 Task: Search one way flight ticket for 1 adult, 6 children, 1 infant in seat and 1 infant on lap in business from Watertown: Watertown Regional Airport to Jacksonville: Albert J. Ellis Airport on 5-3-2023. Choice of flights is Royal air maroc. Number of bags: 2 carry on bags. Price is upto 65000. Outbound departure time preference is 8:00.
Action: Mouse moved to (368, 151)
Screenshot: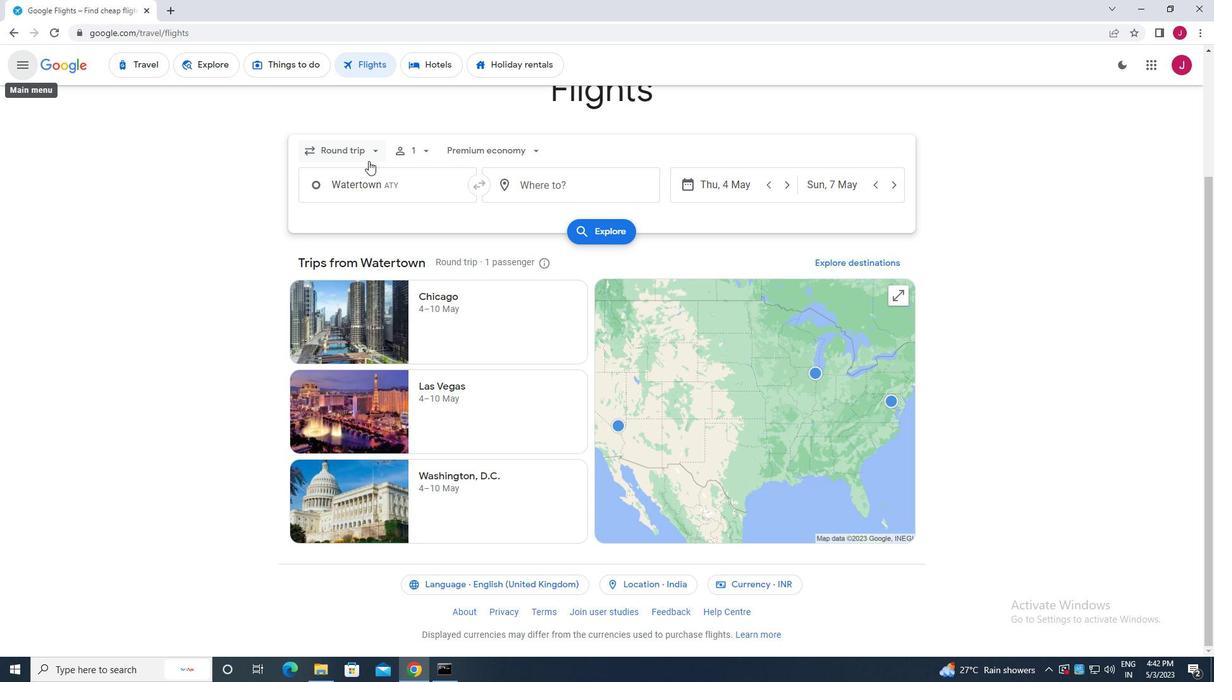 
Action: Mouse pressed left at (368, 151)
Screenshot: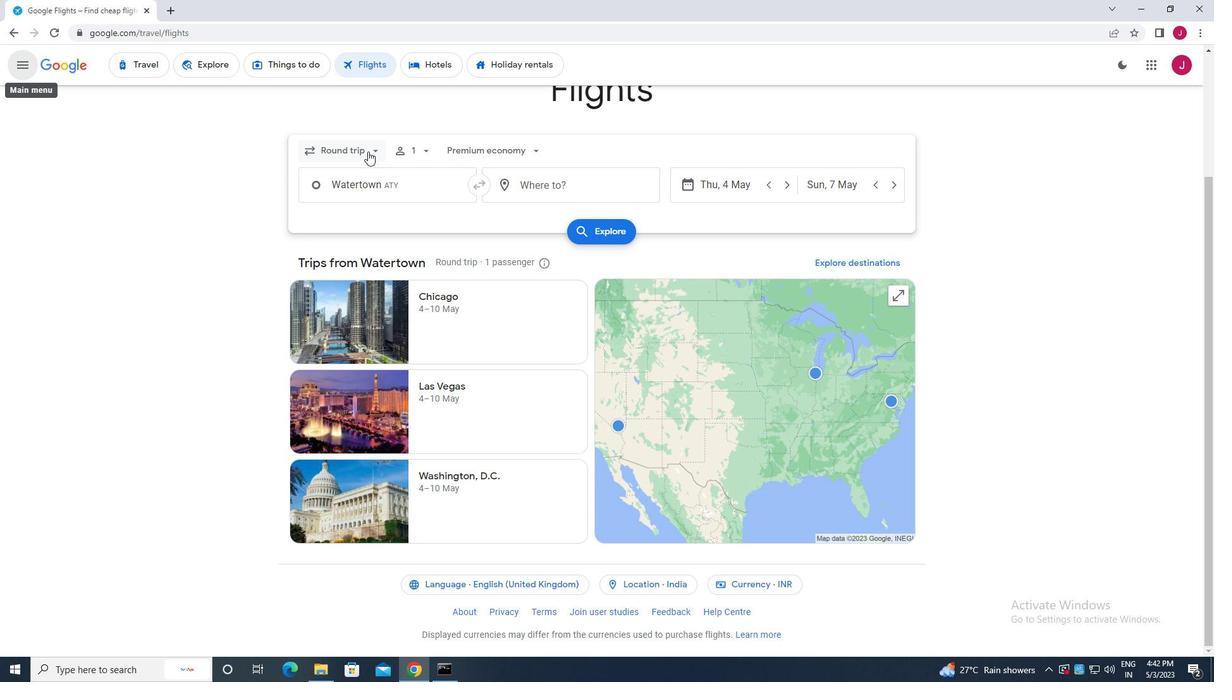 
Action: Mouse moved to (369, 206)
Screenshot: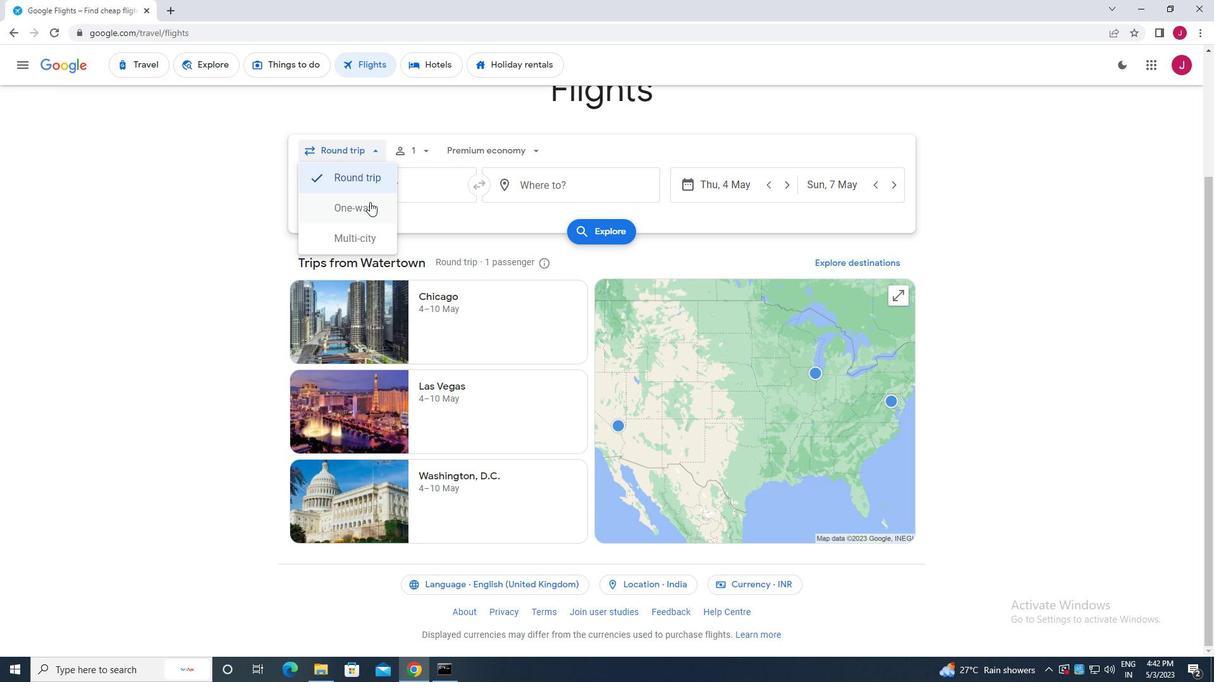 
Action: Mouse pressed left at (369, 206)
Screenshot: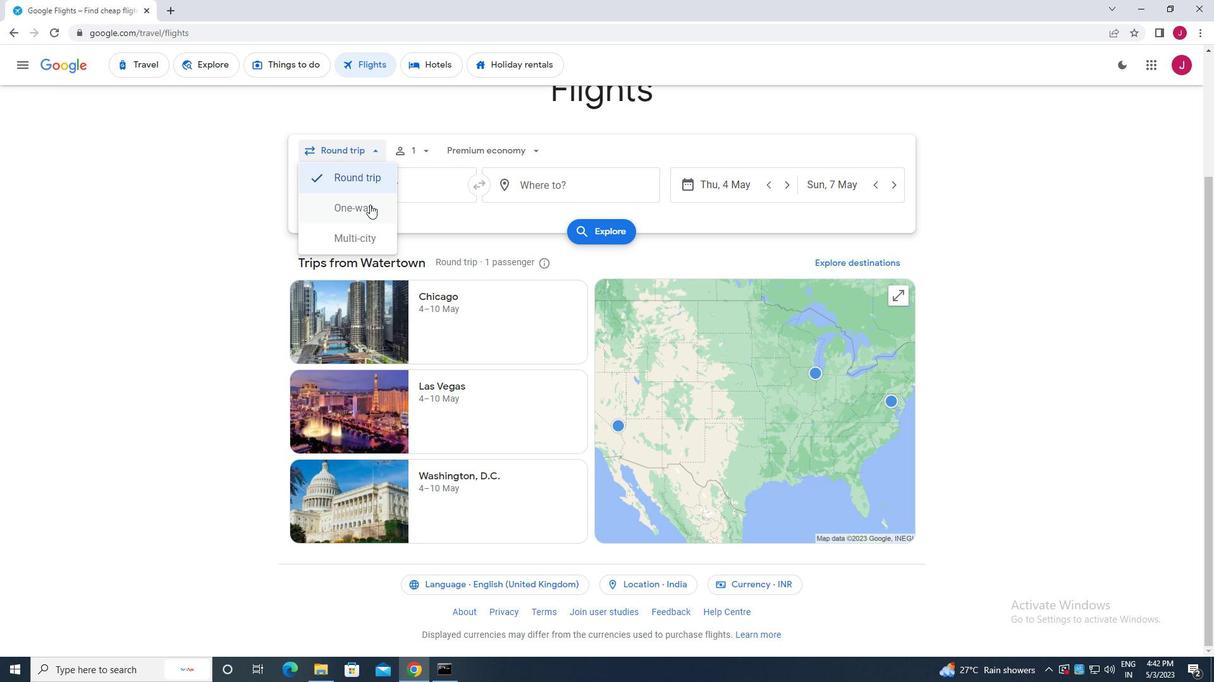 
Action: Mouse moved to (421, 151)
Screenshot: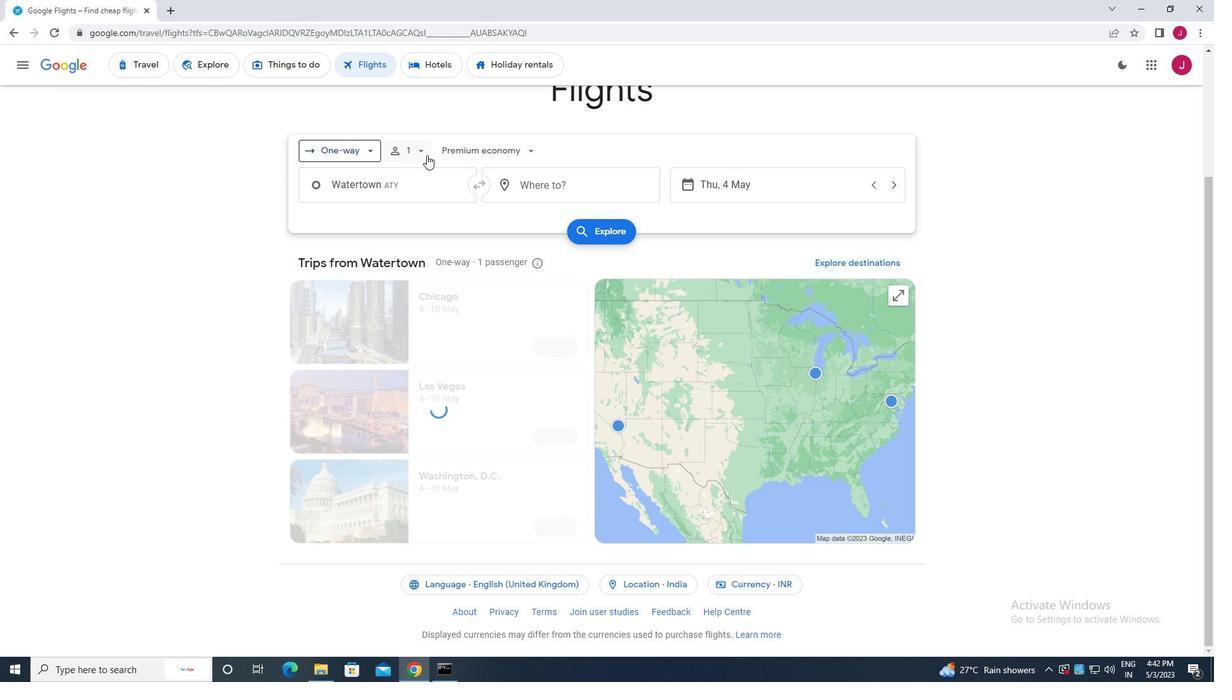 
Action: Mouse pressed left at (421, 151)
Screenshot: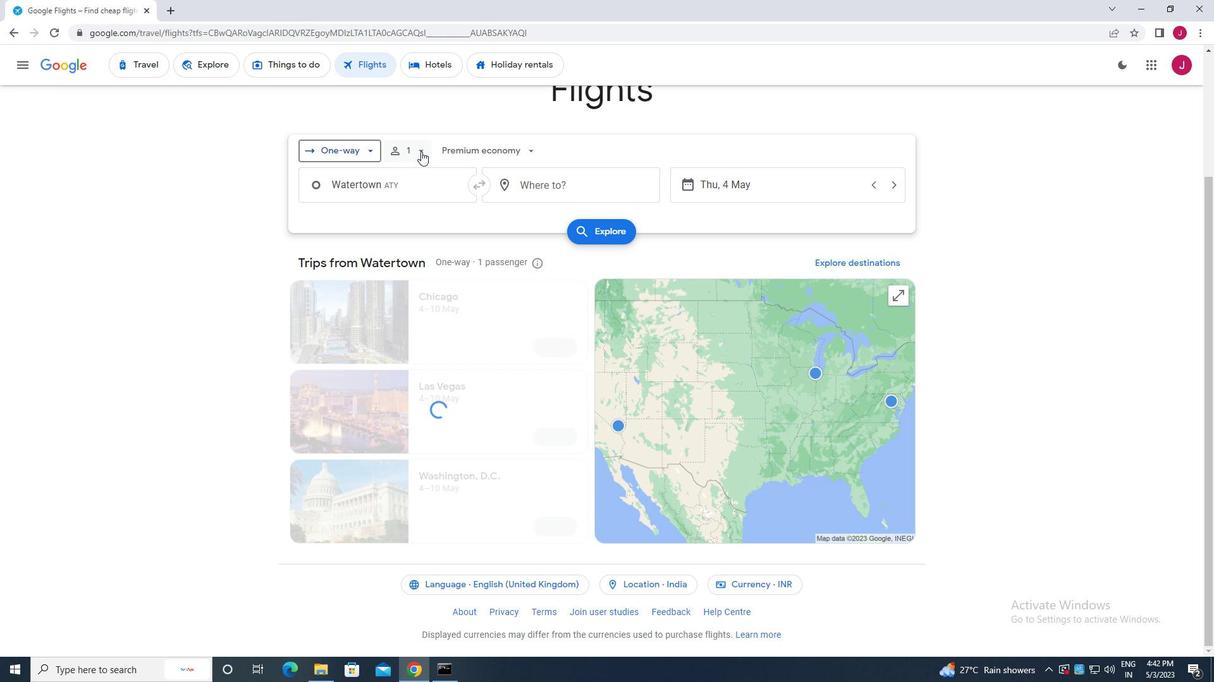 
Action: Mouse moved to (513, 216)
Screenshot: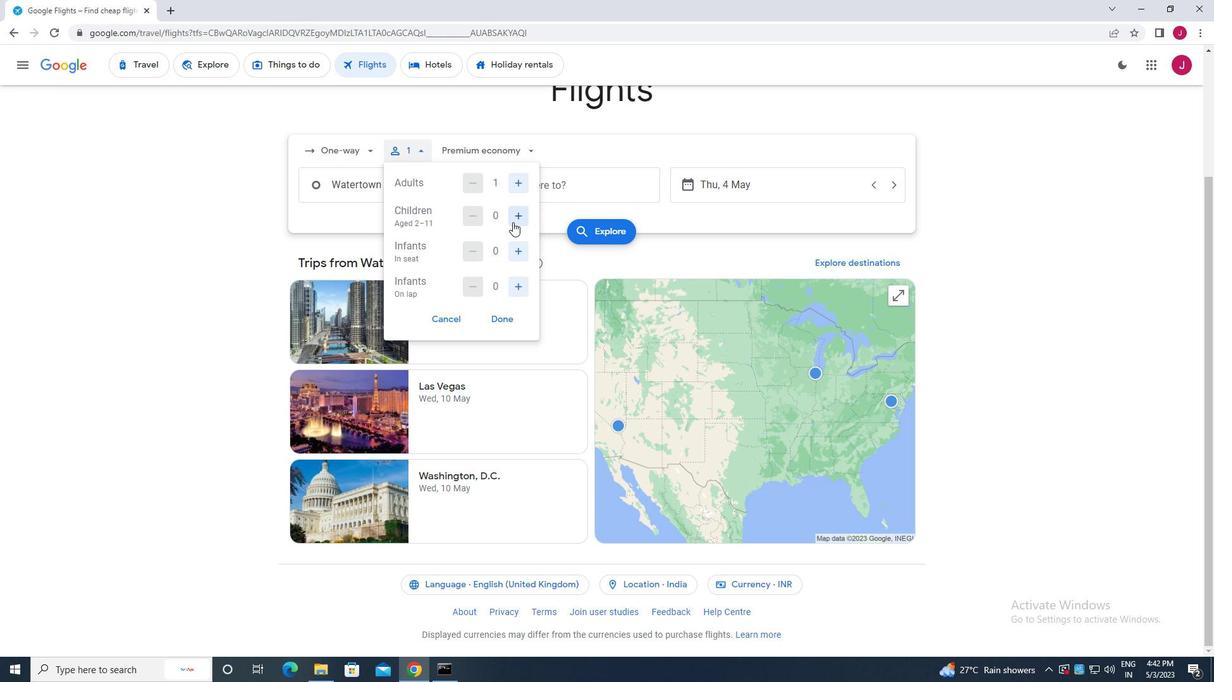 
Action: Mouse pressed left at (513, 216)
Screenshot: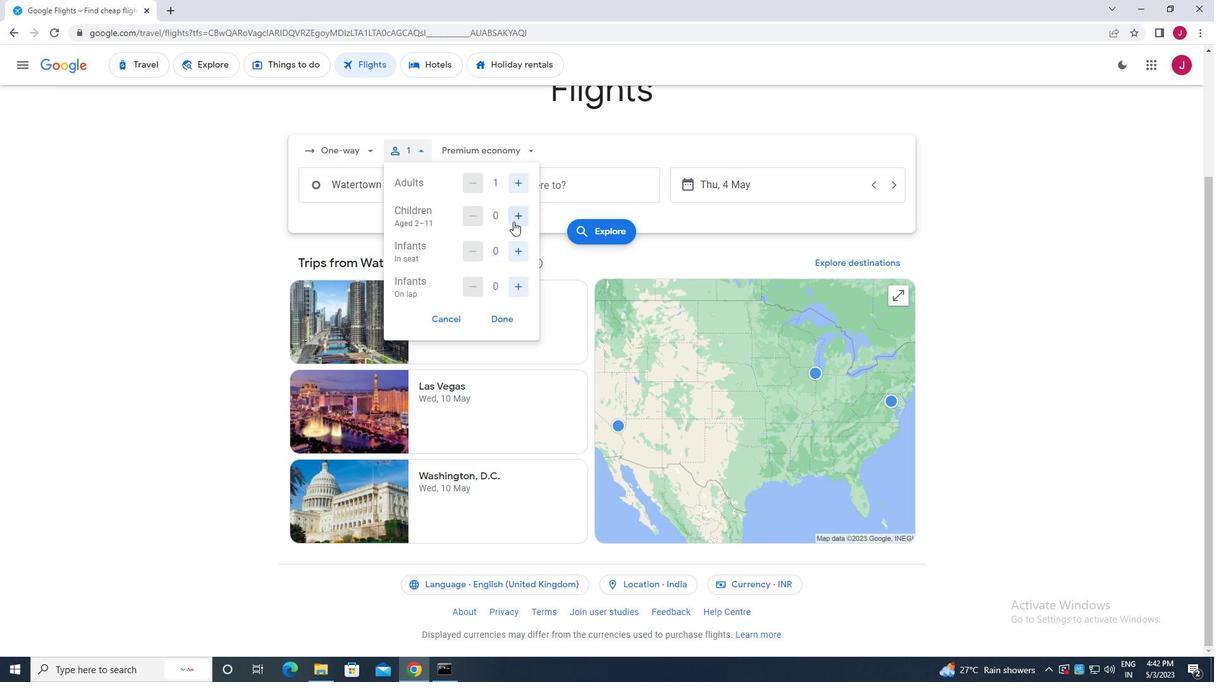 
Action: Mouse pressed left at (513, 216)
Screenshot: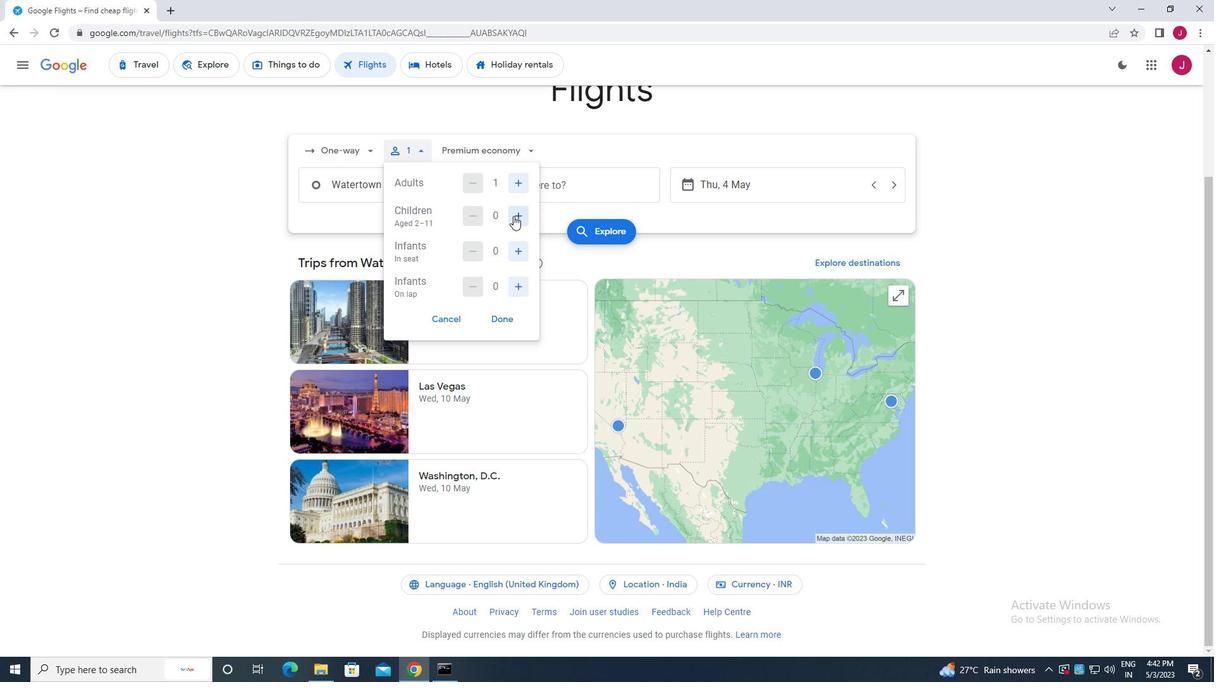 
Action: Mouse pressed left at (513, 216)
Screenshot: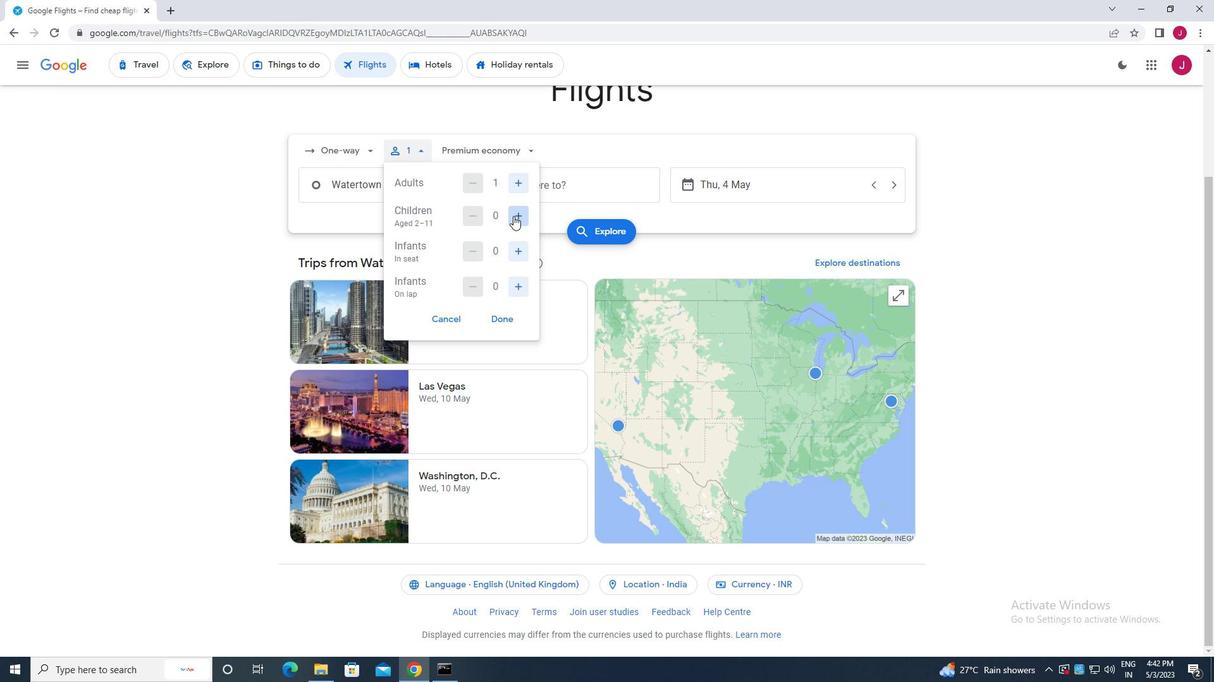 
Action: Mouse pressed left at (513, 216)
Screenshot: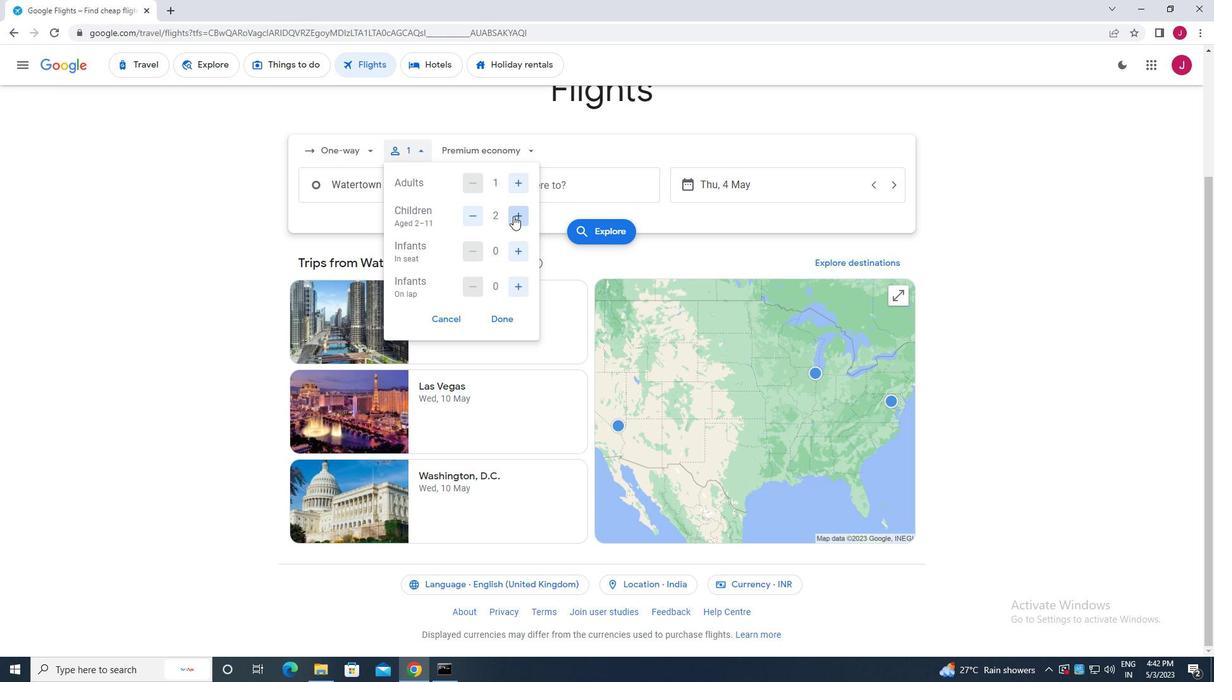 
Action: Mouse pressed left at (513, 216)
Screenshot: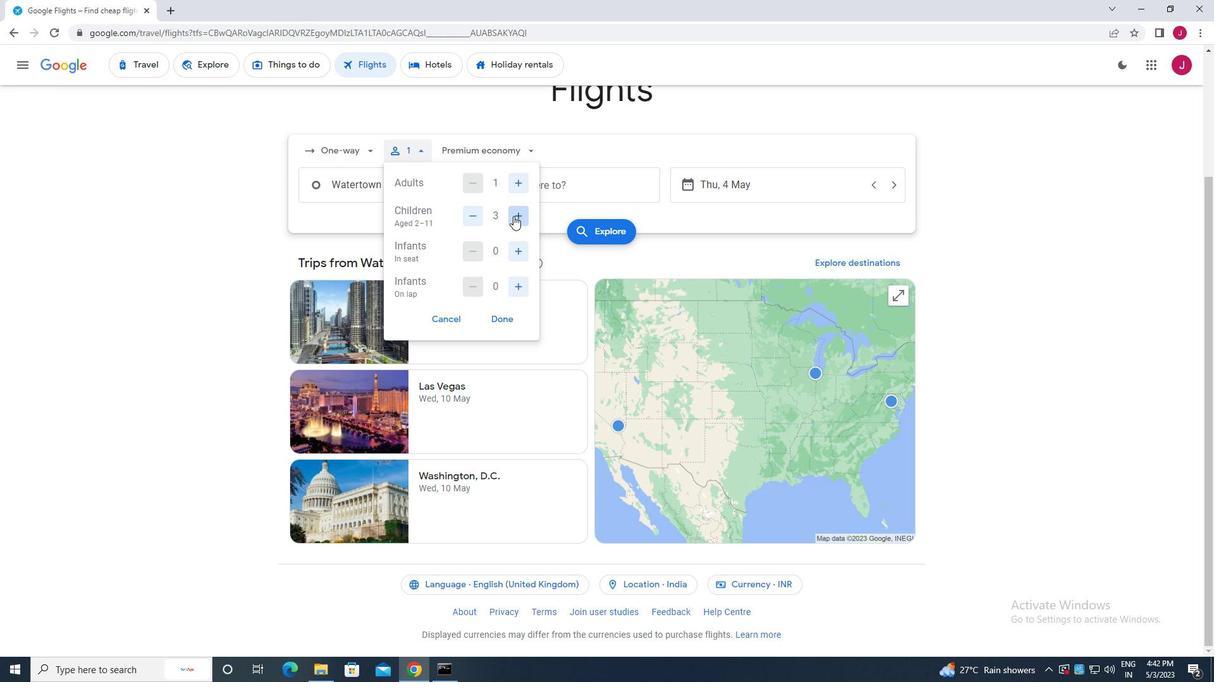 
Action: Mouse pressed left at (513, 216)
Screenshot: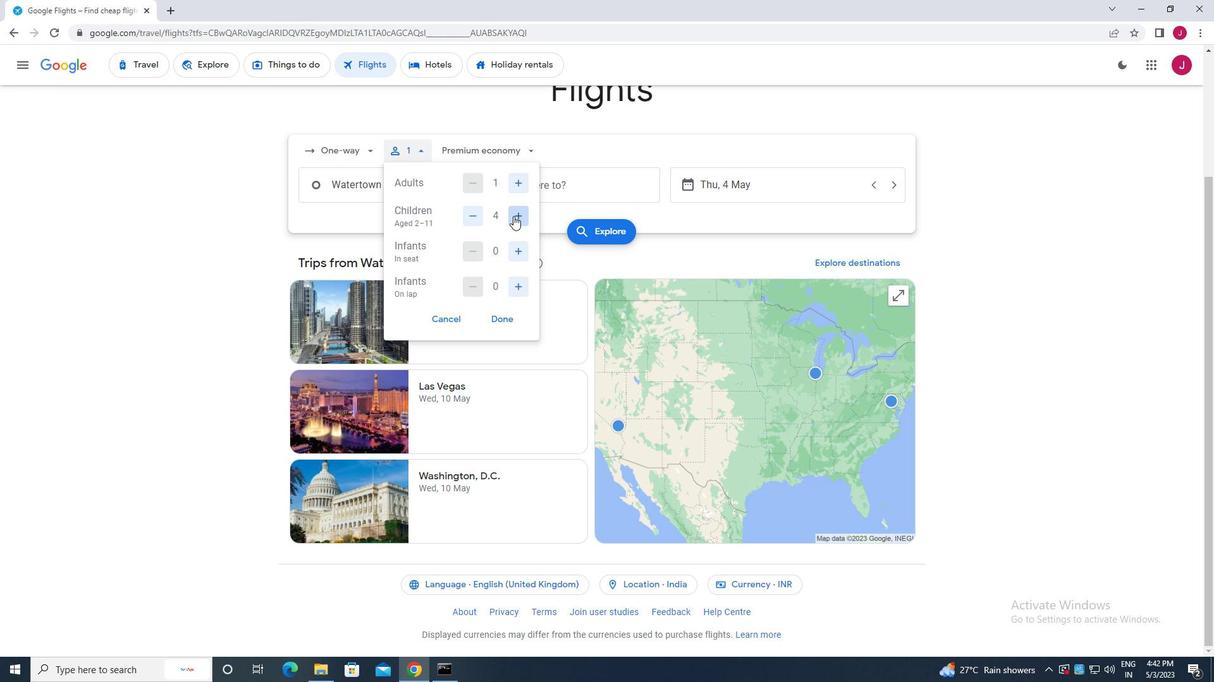 
Action: Mouse moved to (514, 249)
Screenshot: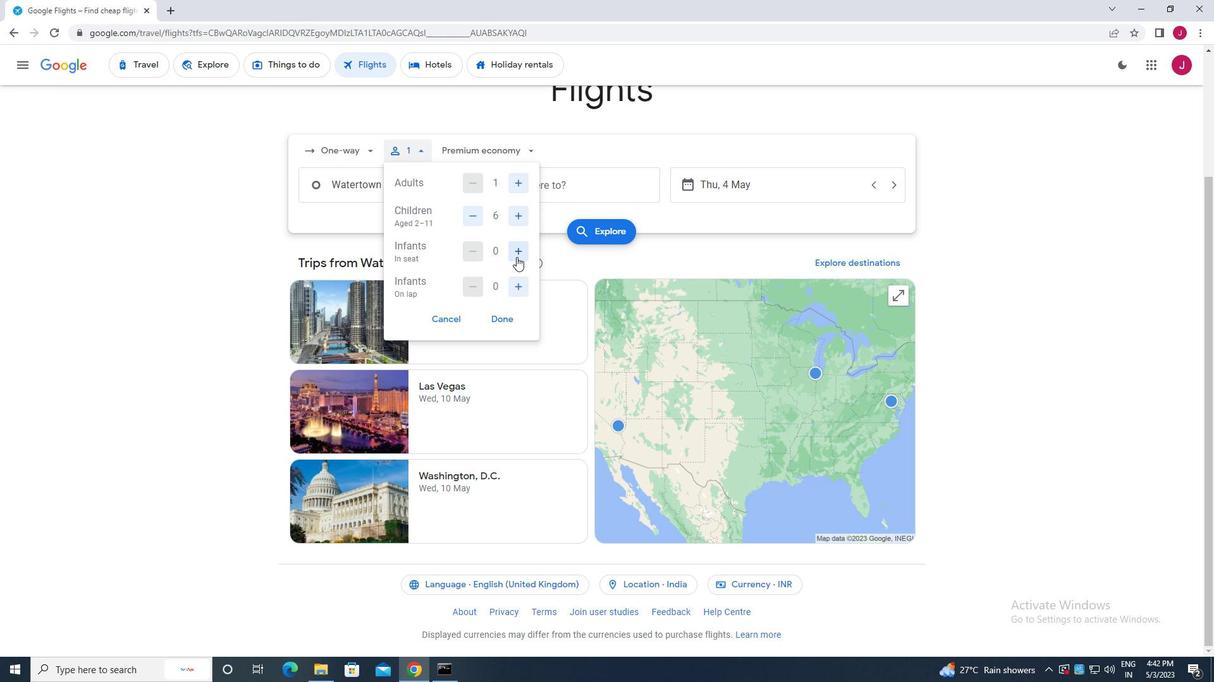 
Action: Mouse pressed left at (514, 249)
Screenshot: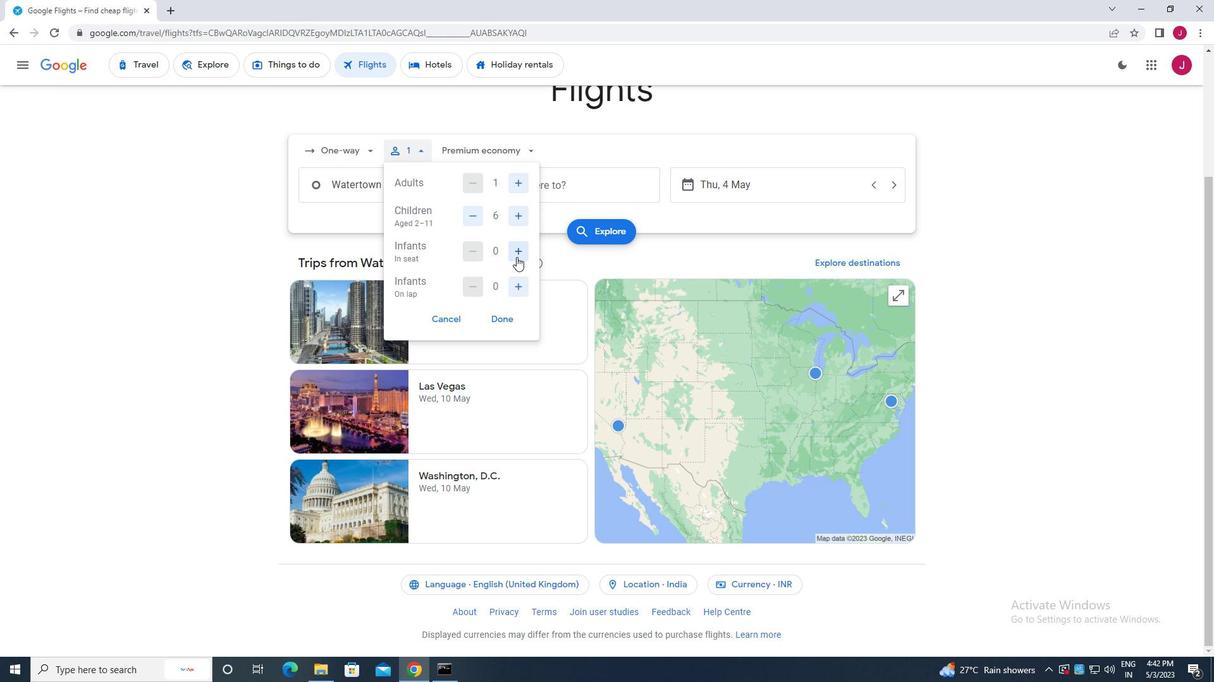 
Action: Mouse moved to (522, 286)
Screenshot: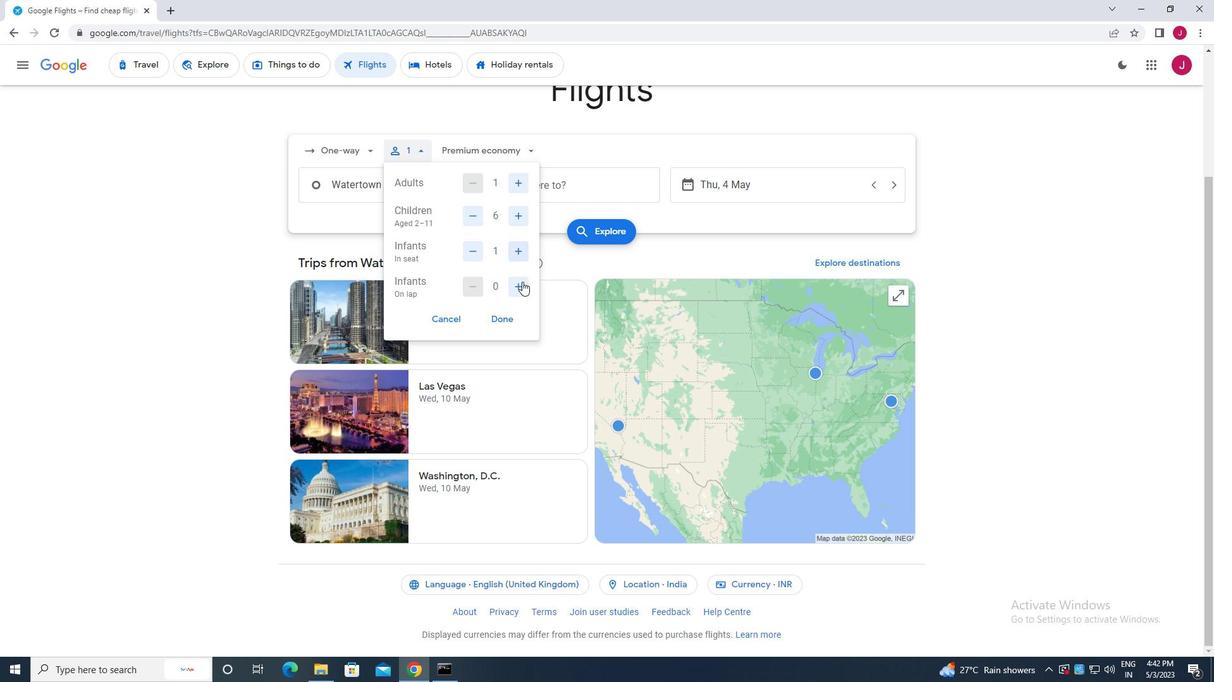
Action: Mouse pressed left at (522, 286)
Screenshot: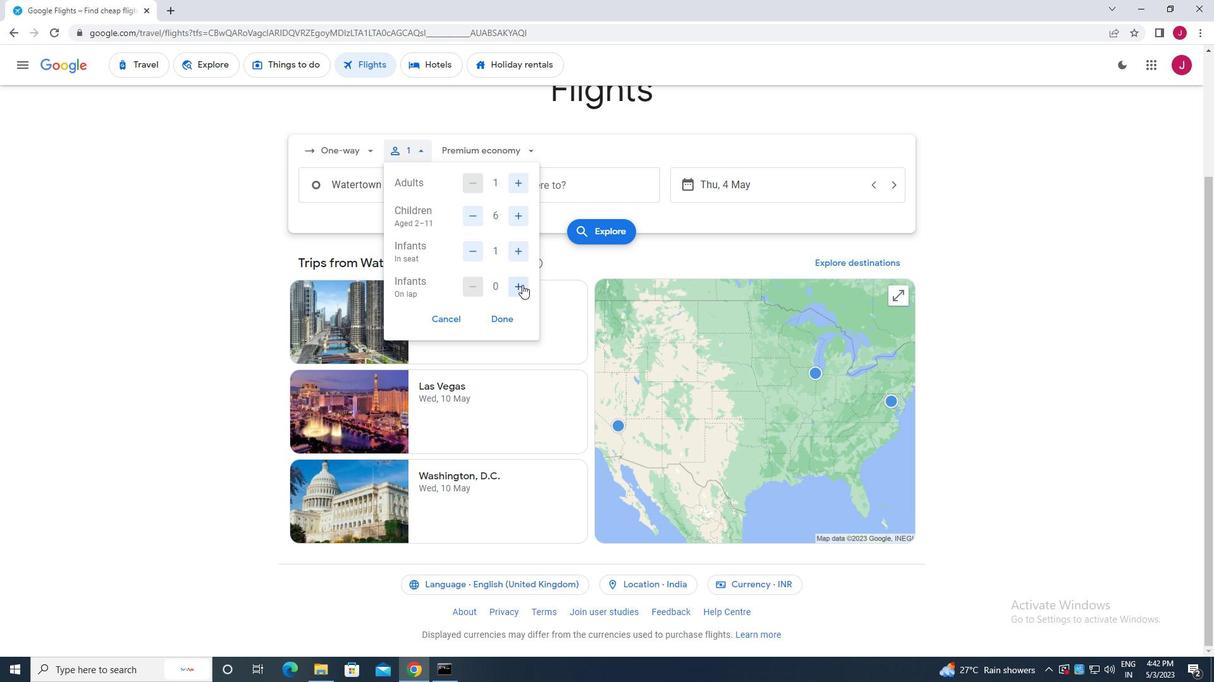 
Action: Mouse moved to (497, 318)
Screenshot: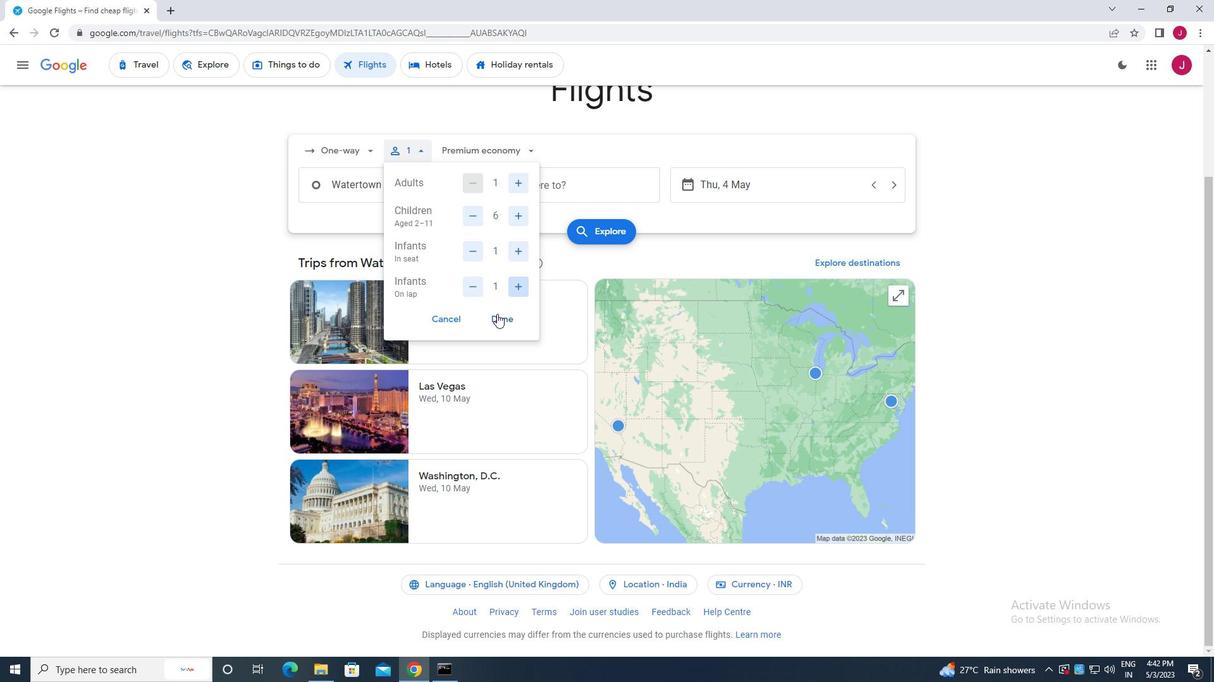 
Action: Mouse pressed left at (497, 318)
Screenshot: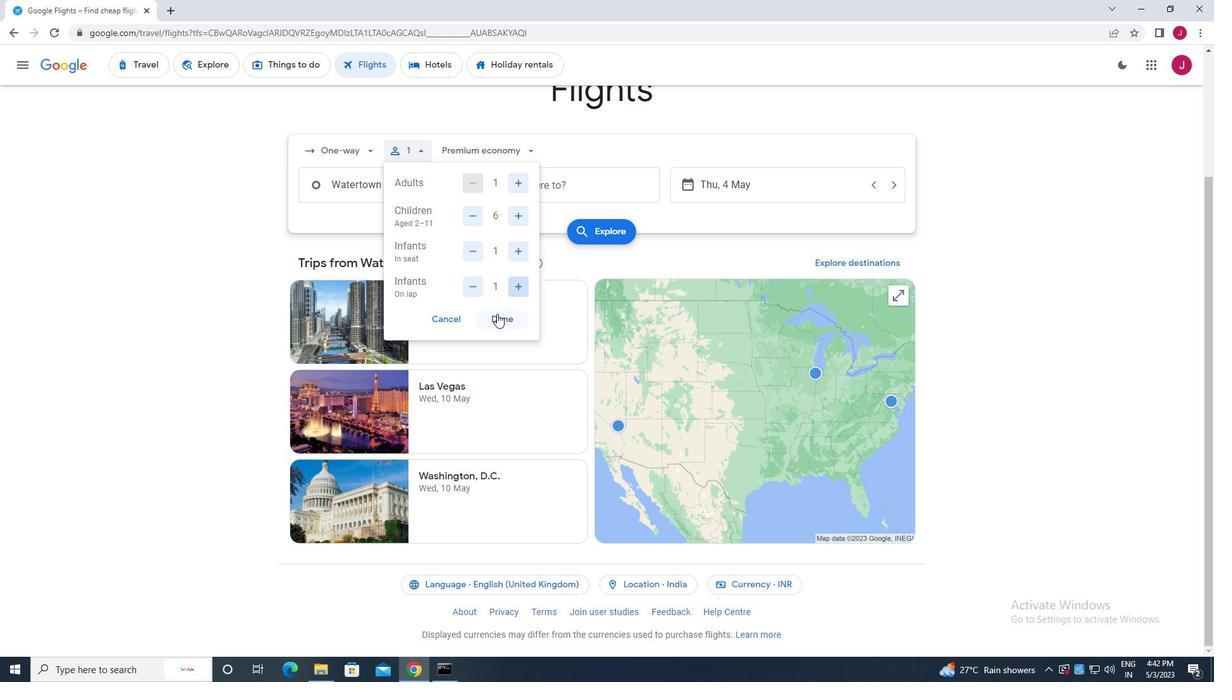 
Action: Mouse moved to (491, 151)
Screenshot: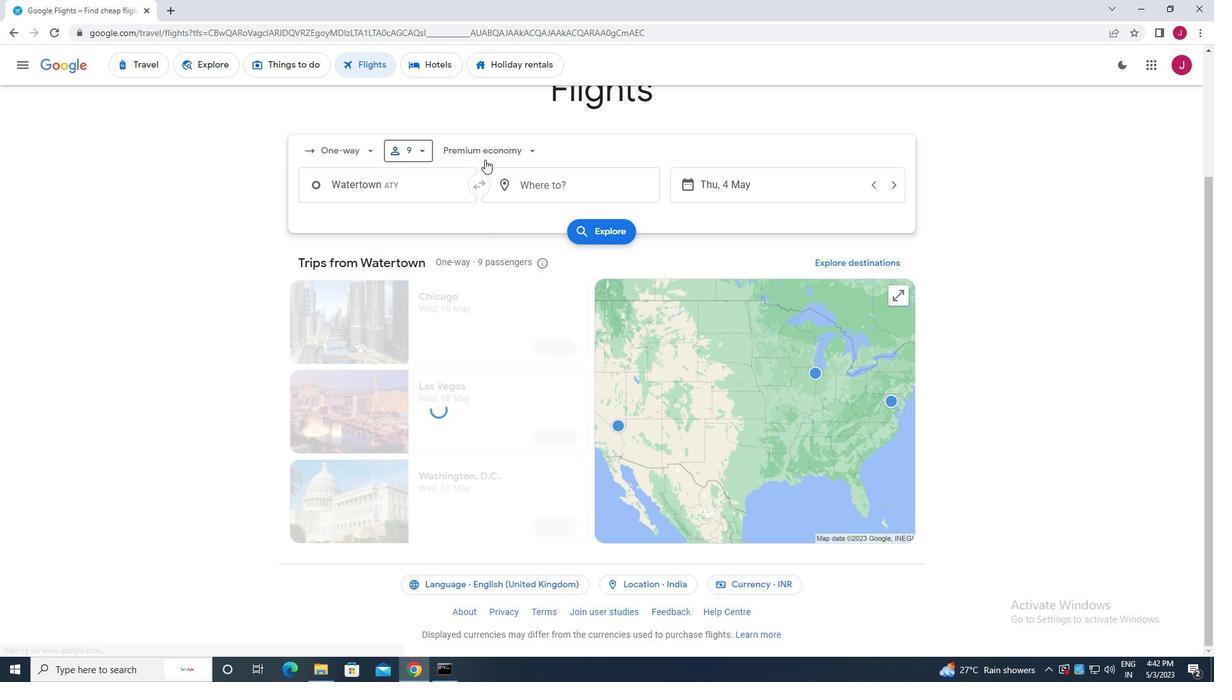
Action: Mouse pressed left at (491, 151)
Screenshot: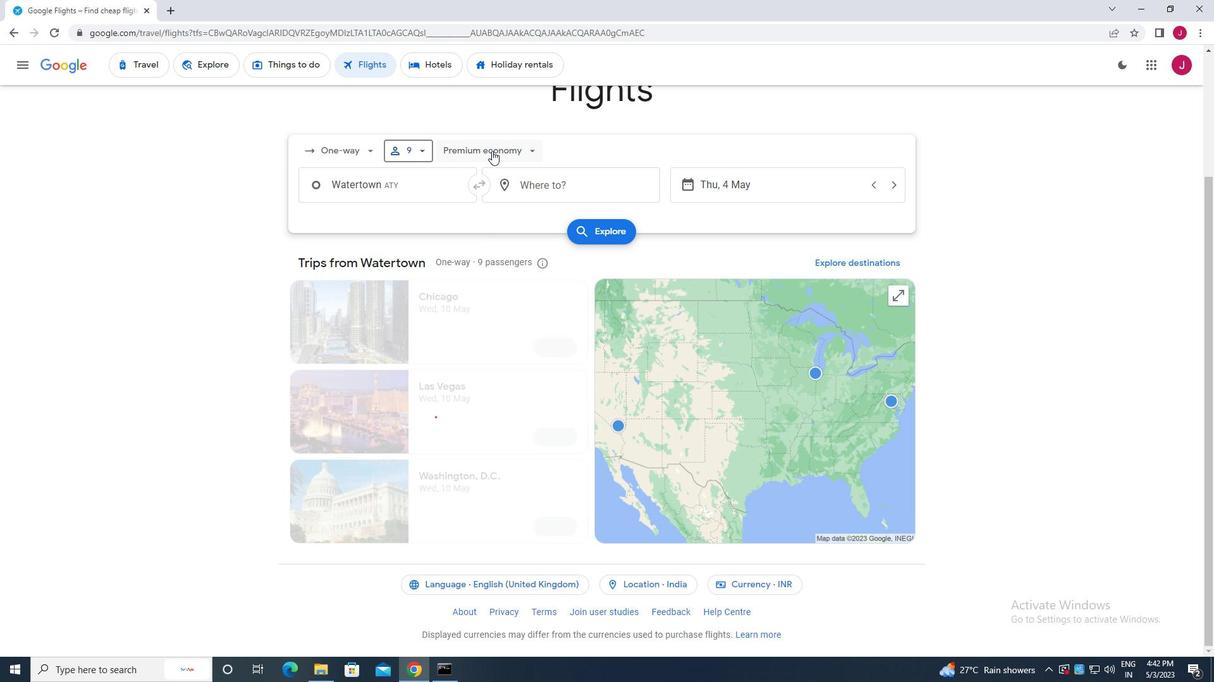 
Action: Mouse moved to (488, 152)
Screenshot: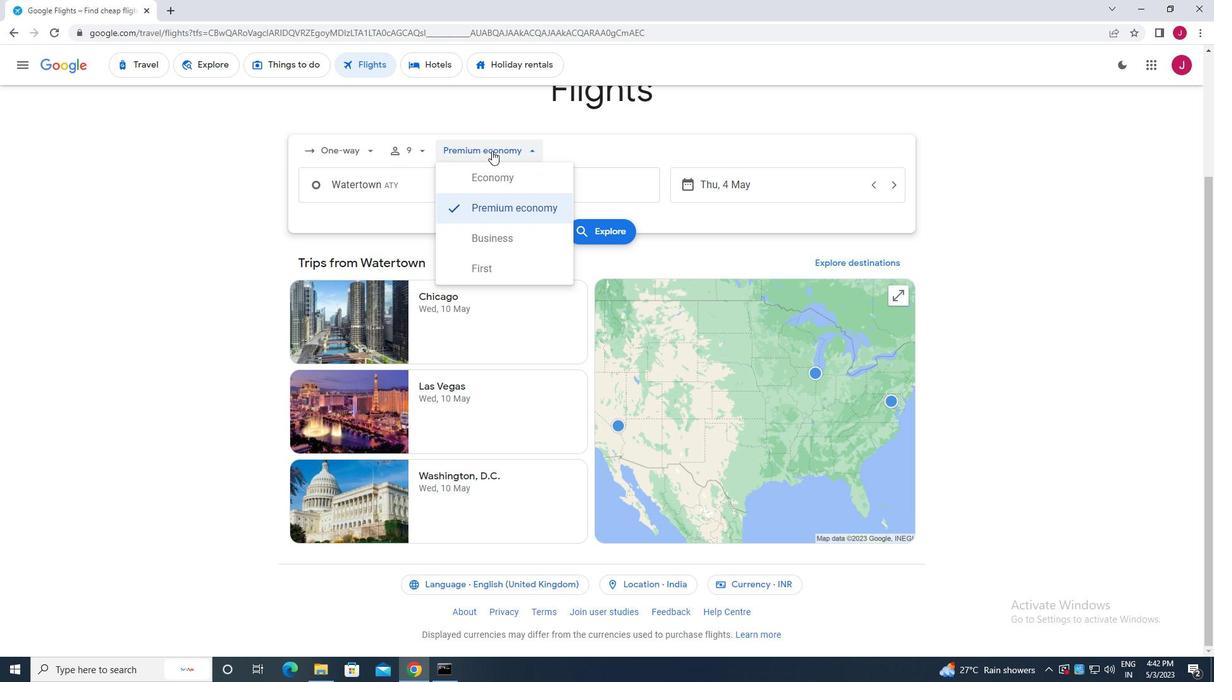 
Action: Key pressed water
Screenshot: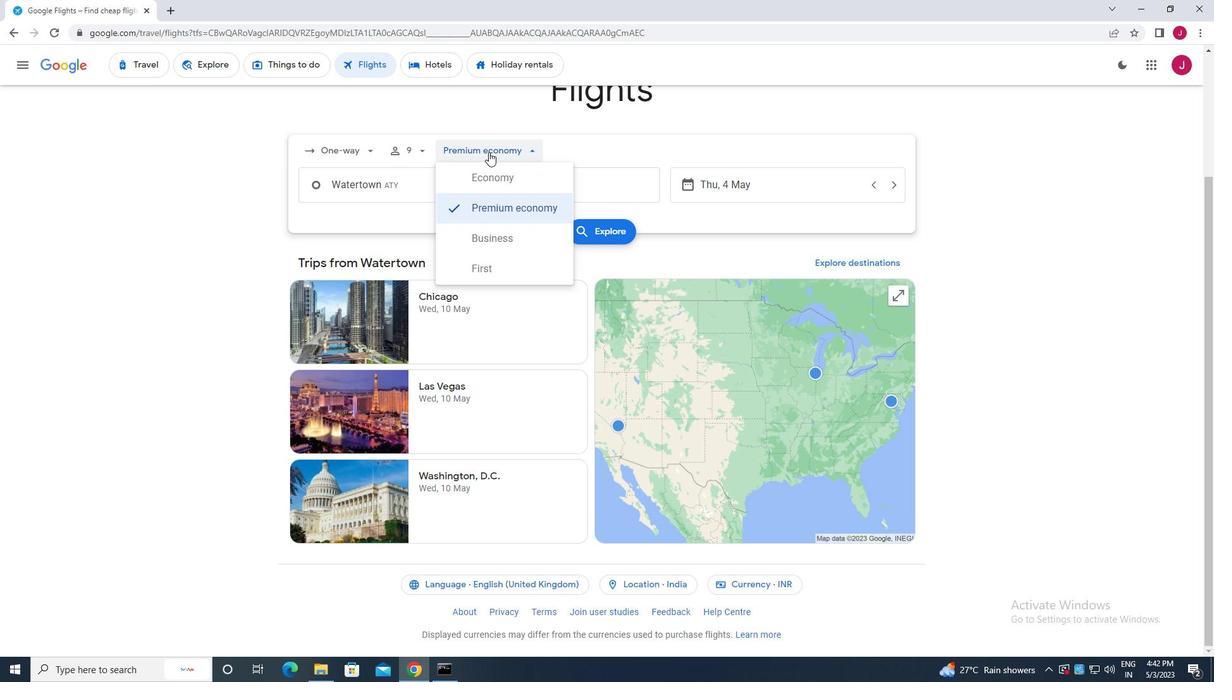 
Action: Mouse moved to (498, 234)
Screenshot: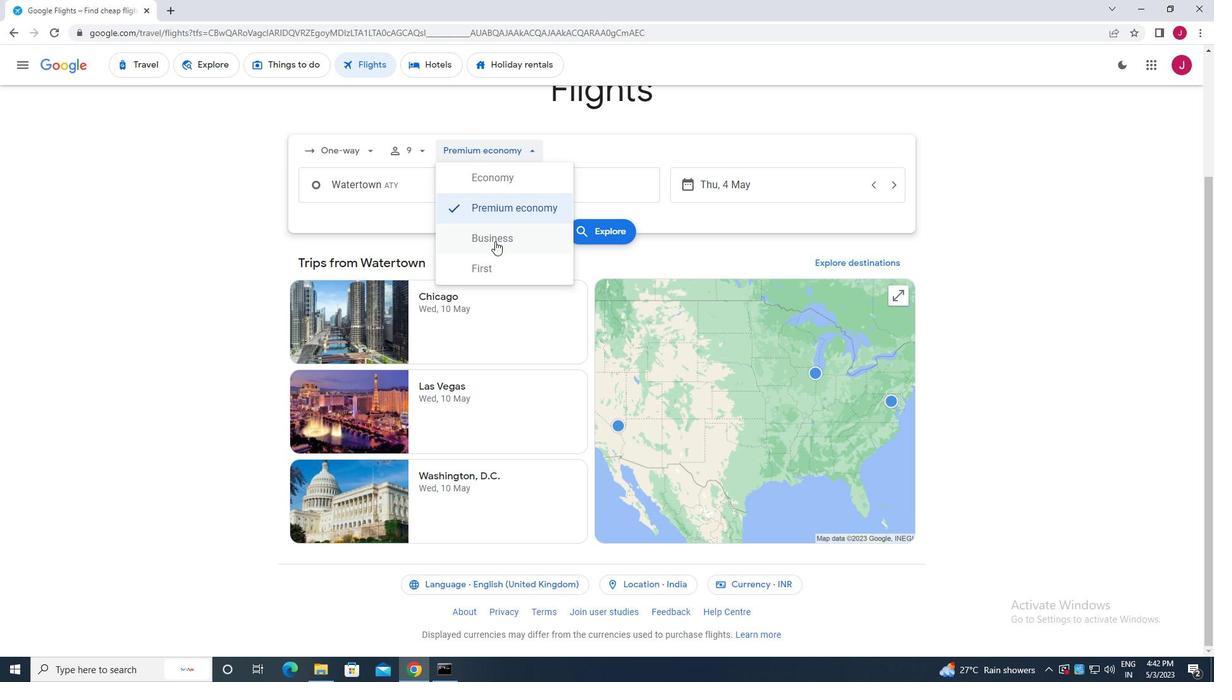 
Action: Mouse pressed left at (498, 234)
Screenshot: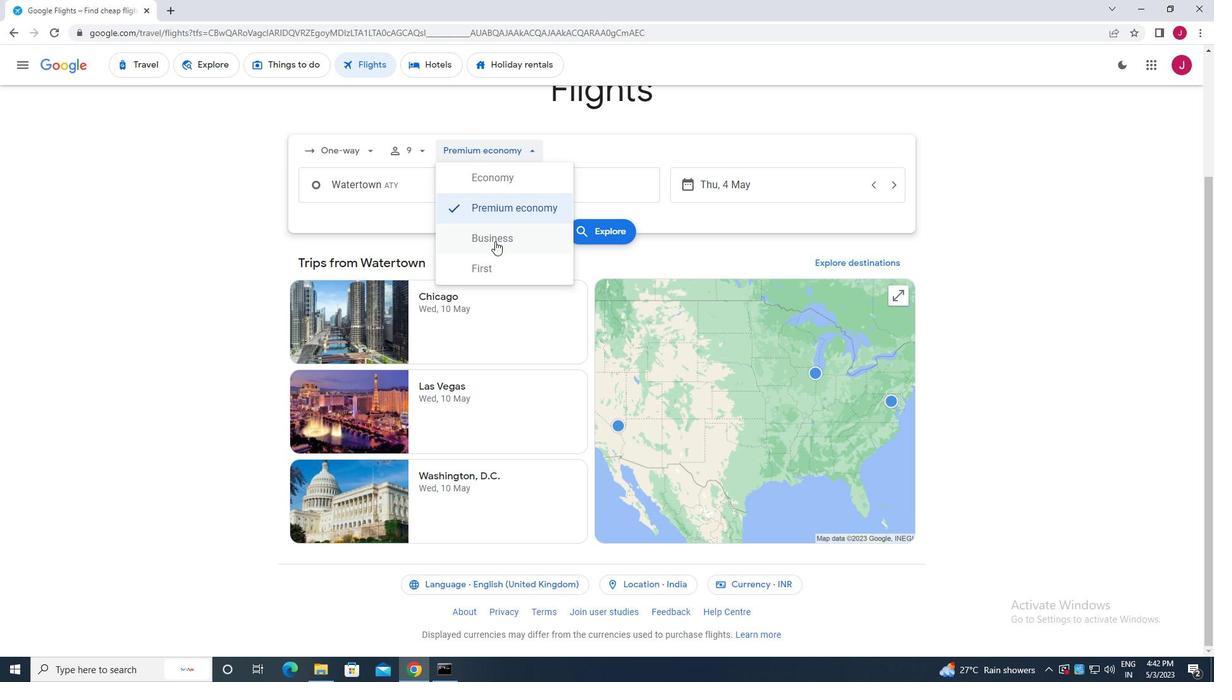 
Action: Mouse moved to (423, 191)
Screenshot: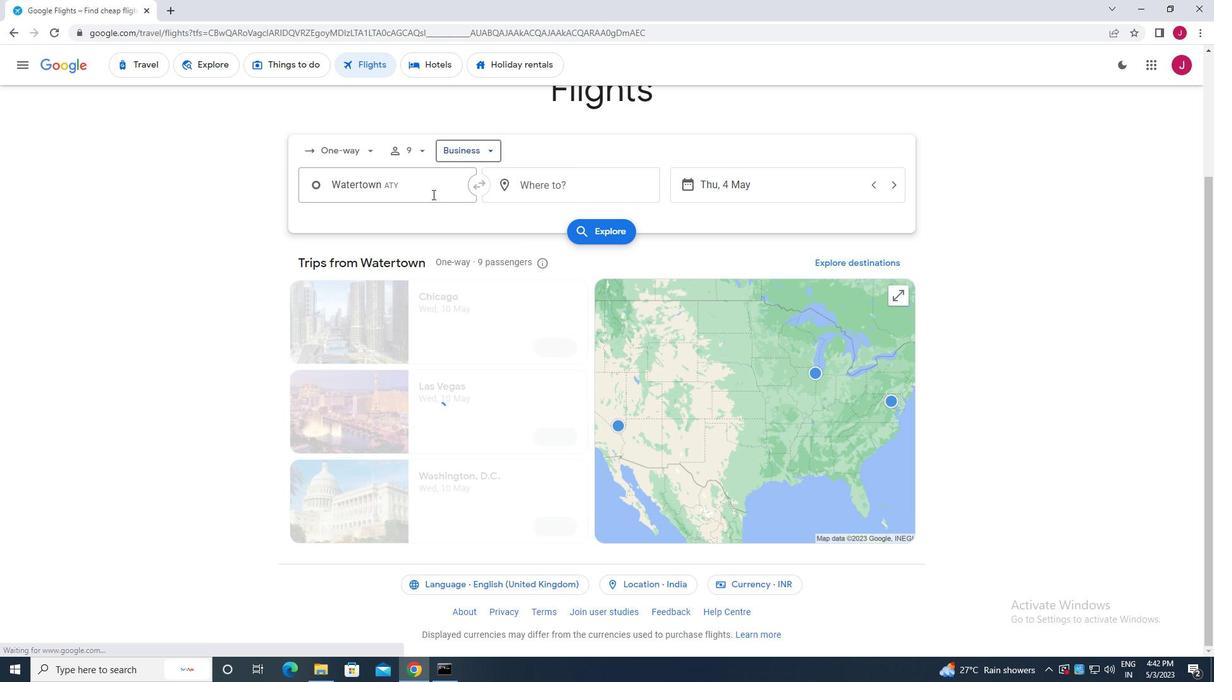 
Action: Mouse pressed left at (423, 191)
Screenshot: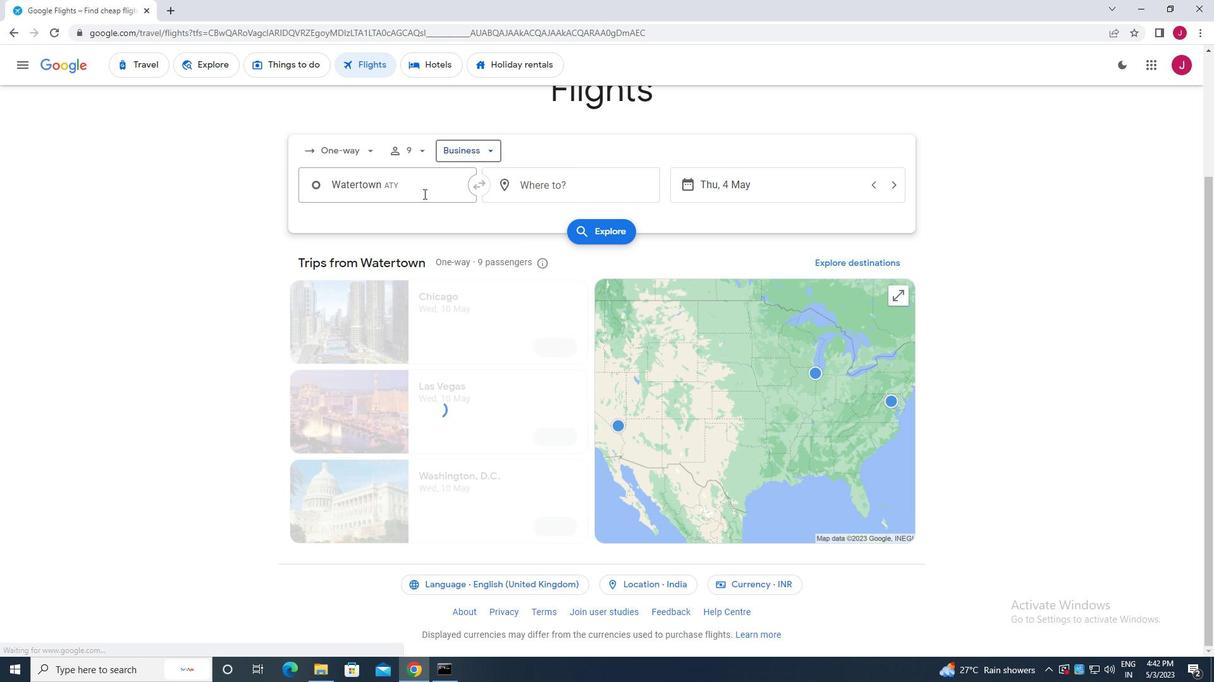 
Action: Mouse moved to (423, 190)
Screenshot: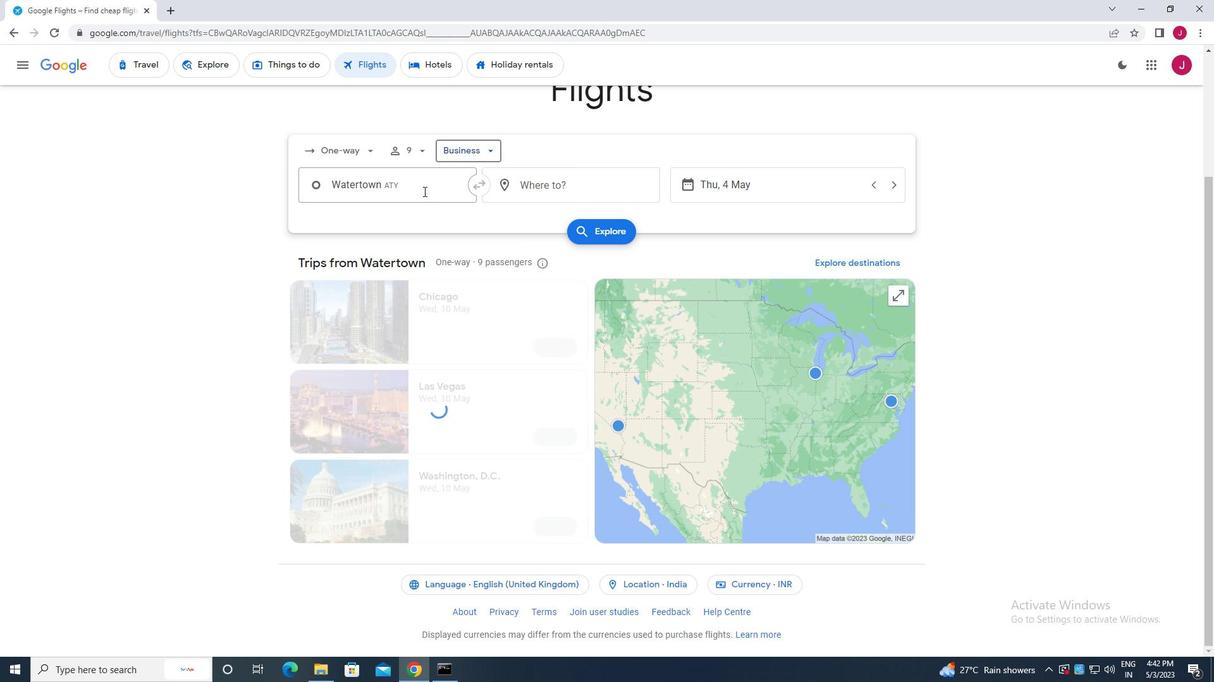 
Action: Key pressed watertown
Screenshot: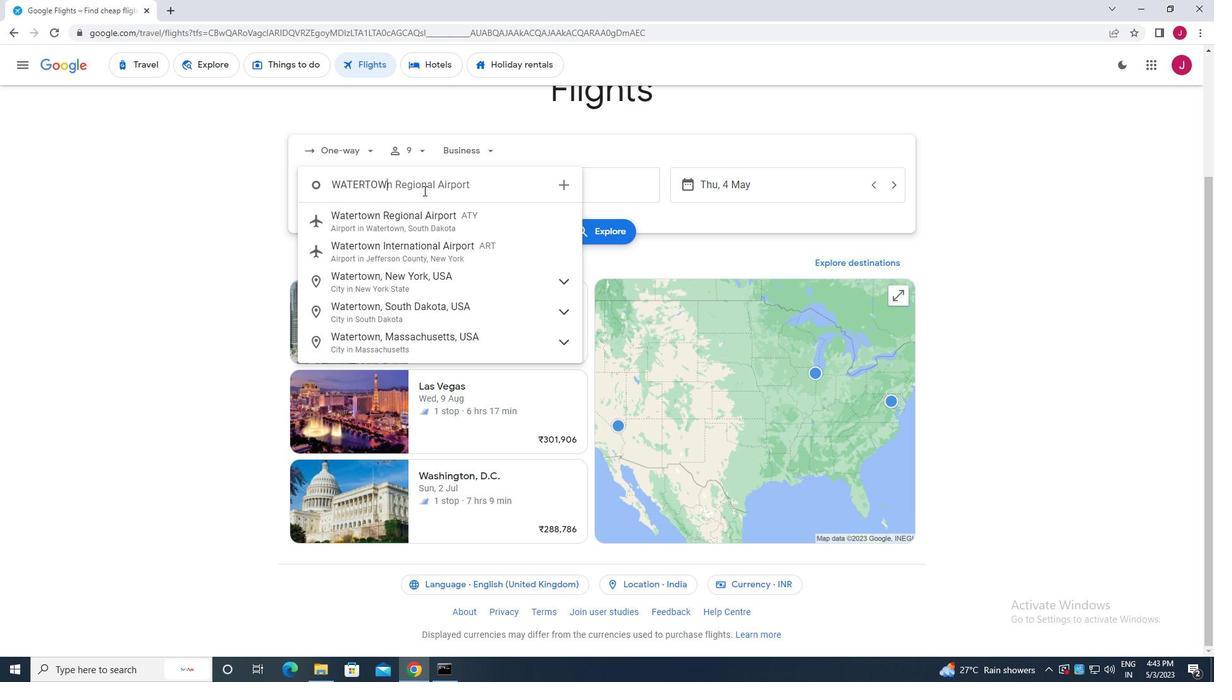 
Action: Mouse moved to (421, 215)
Screenshot: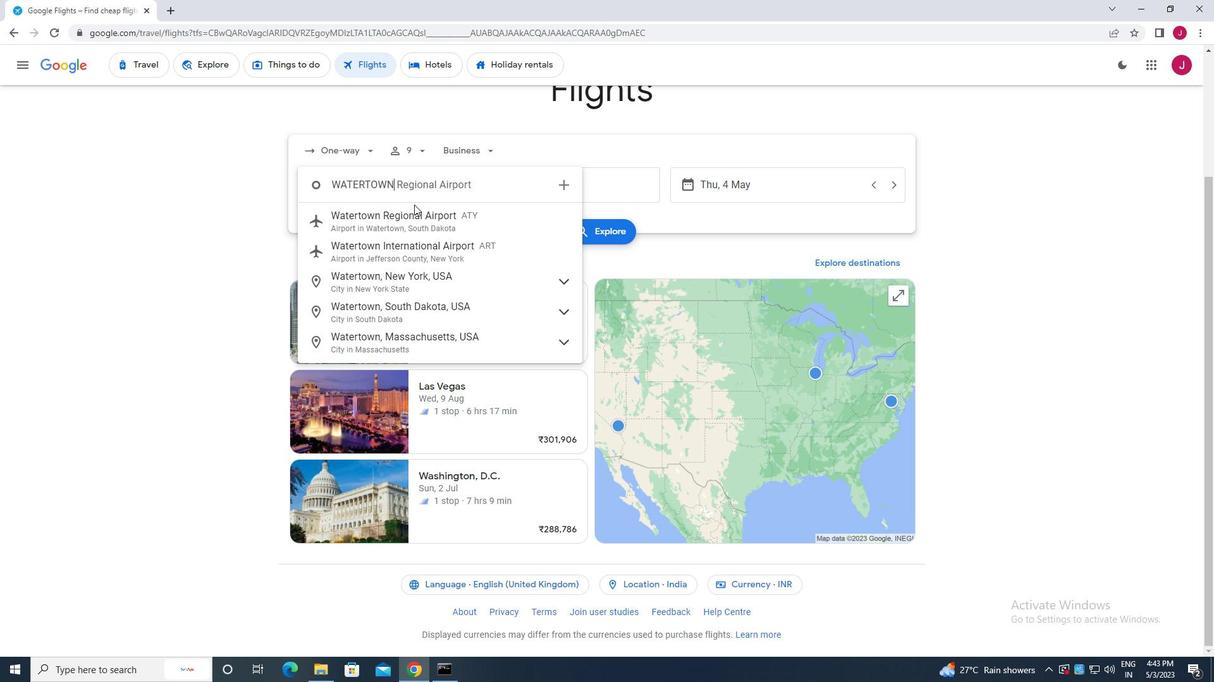 
Action: Mouse pressed left at (421, 215)
Screenshot: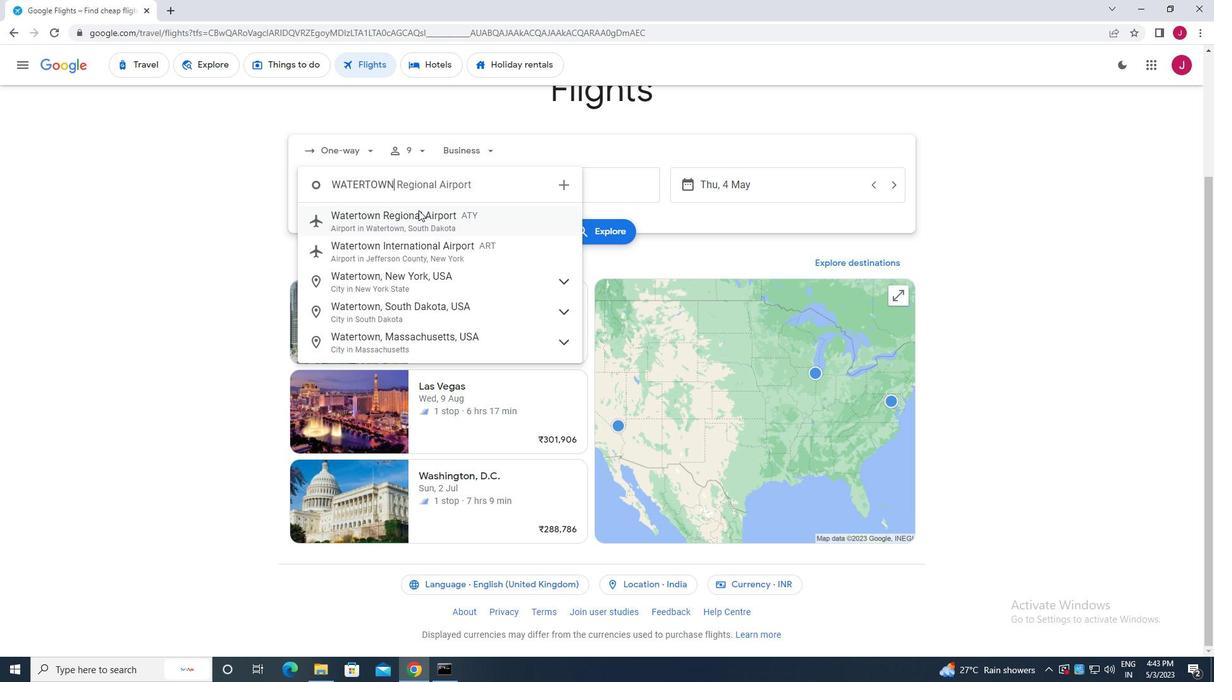 
Action: Mouse moved to (586, 187)
Screenshot: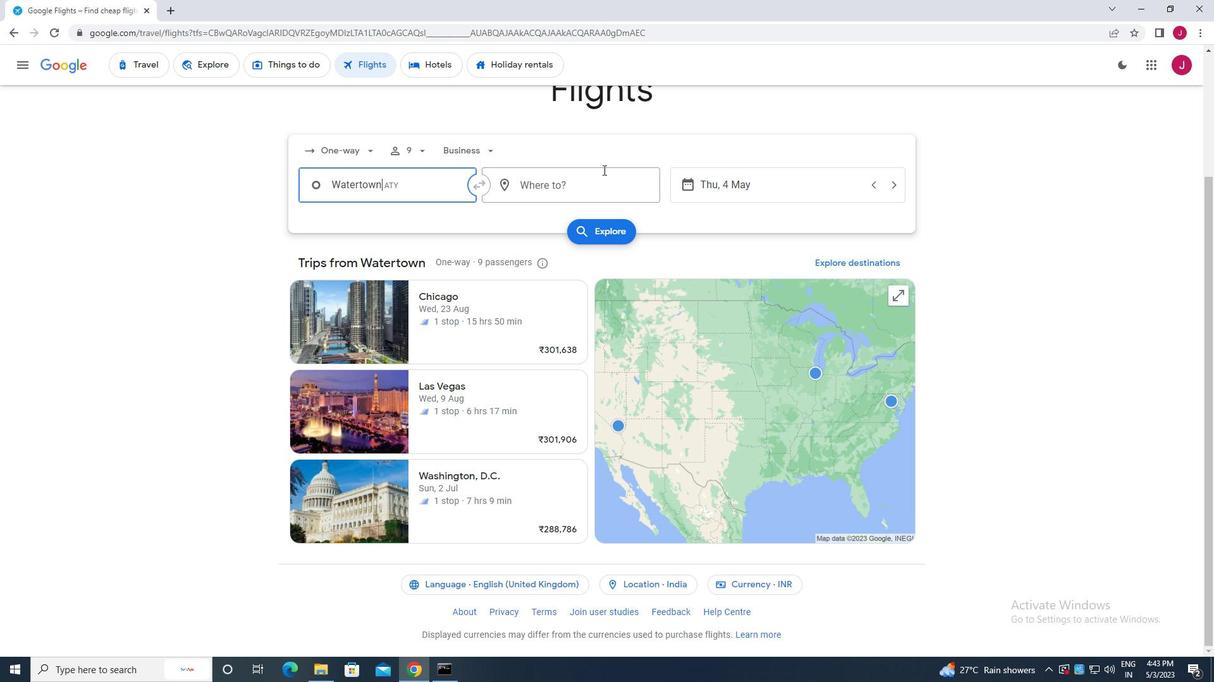 
Action: Mouse pressed left at (586, 187)
Screenshot: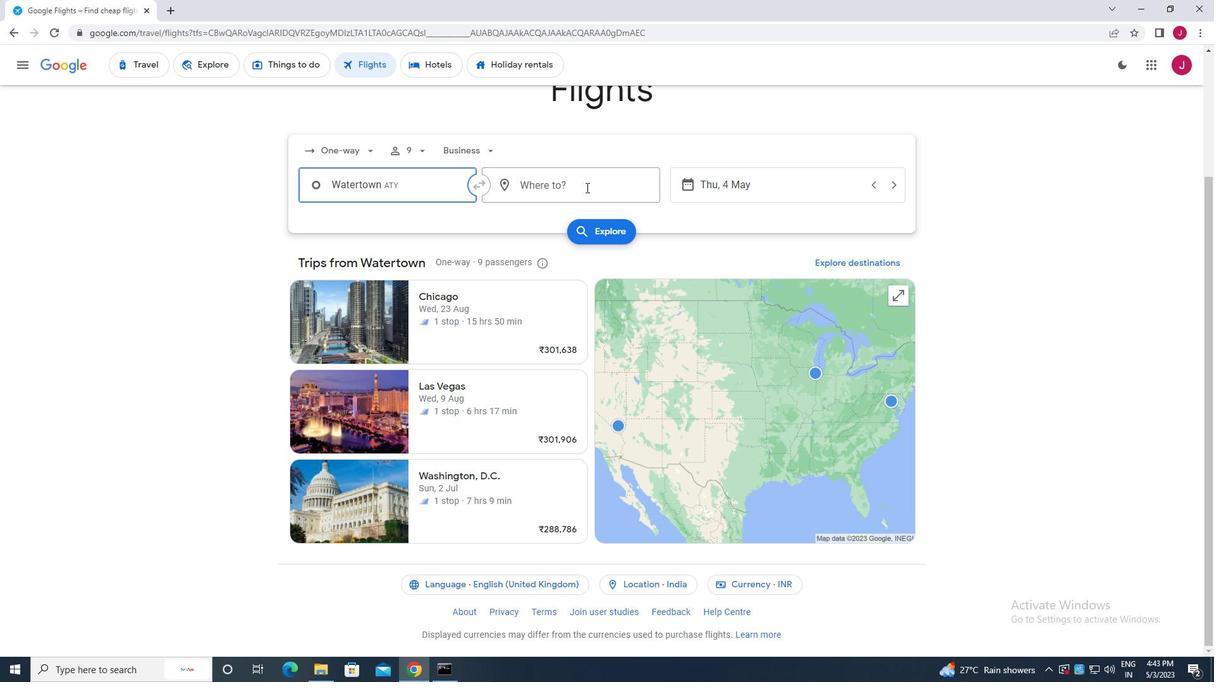 
Action: Key pressed albert<Key.space>
Screenshot: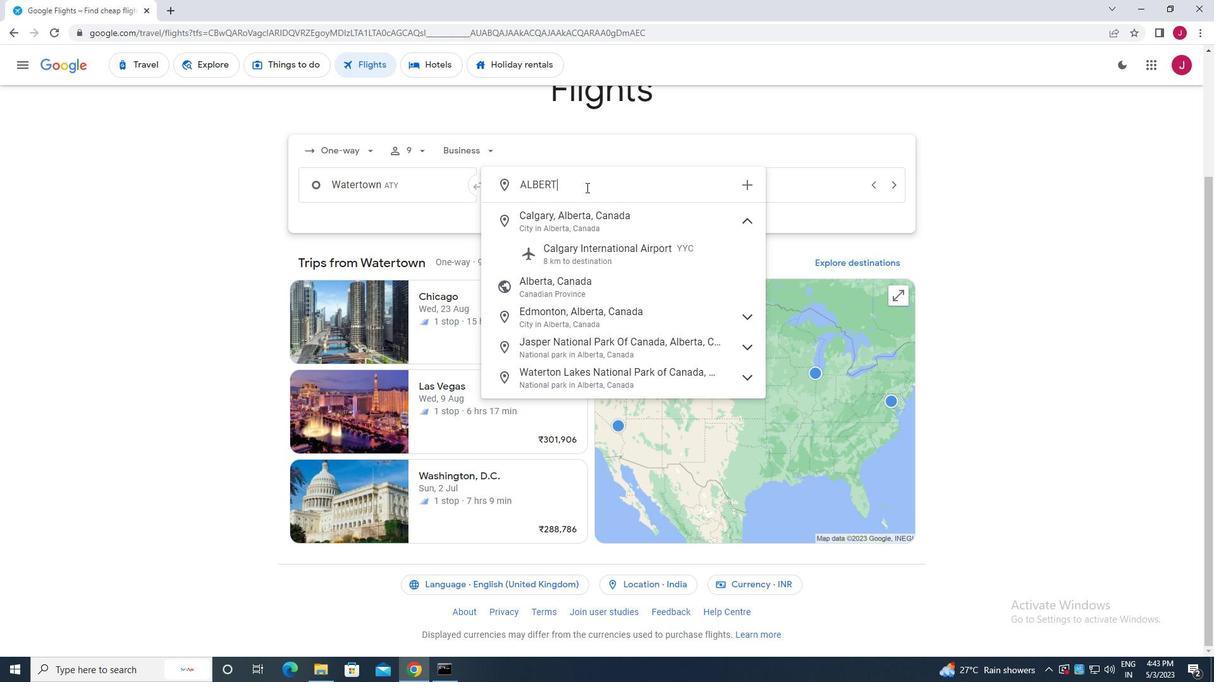 
Action: Mouse moved to (622, 219)
Screenshot: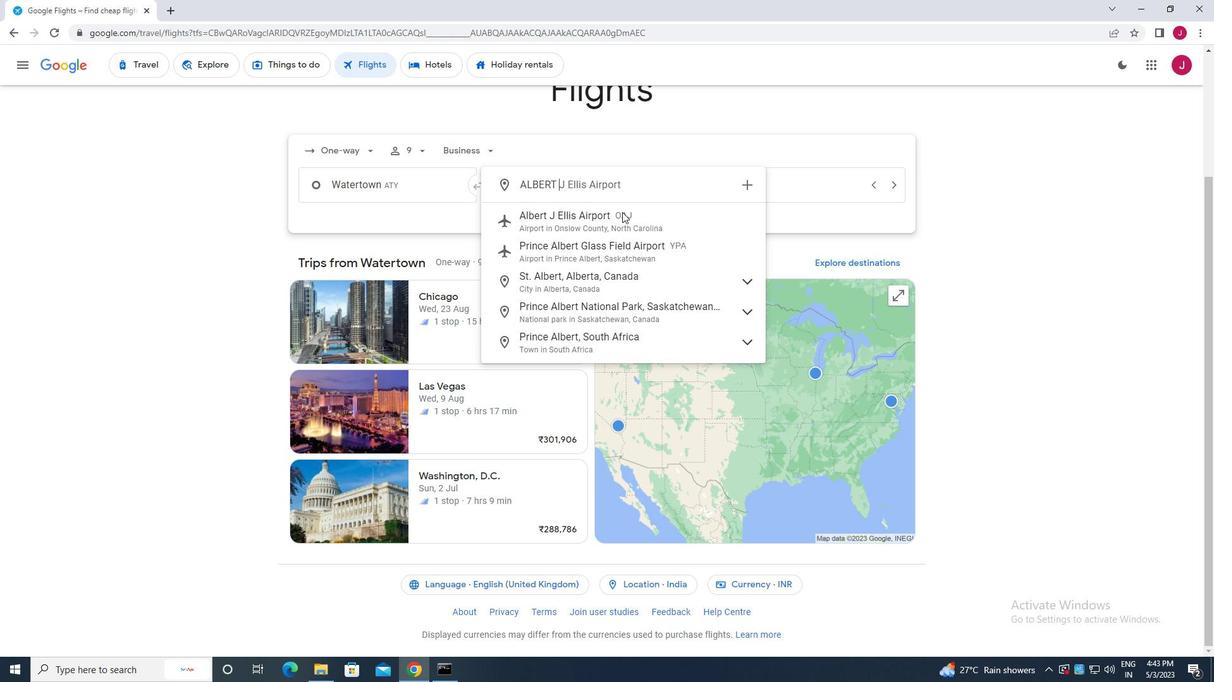 
Action: Mouse pressed left at (622, 219)
Screenshot: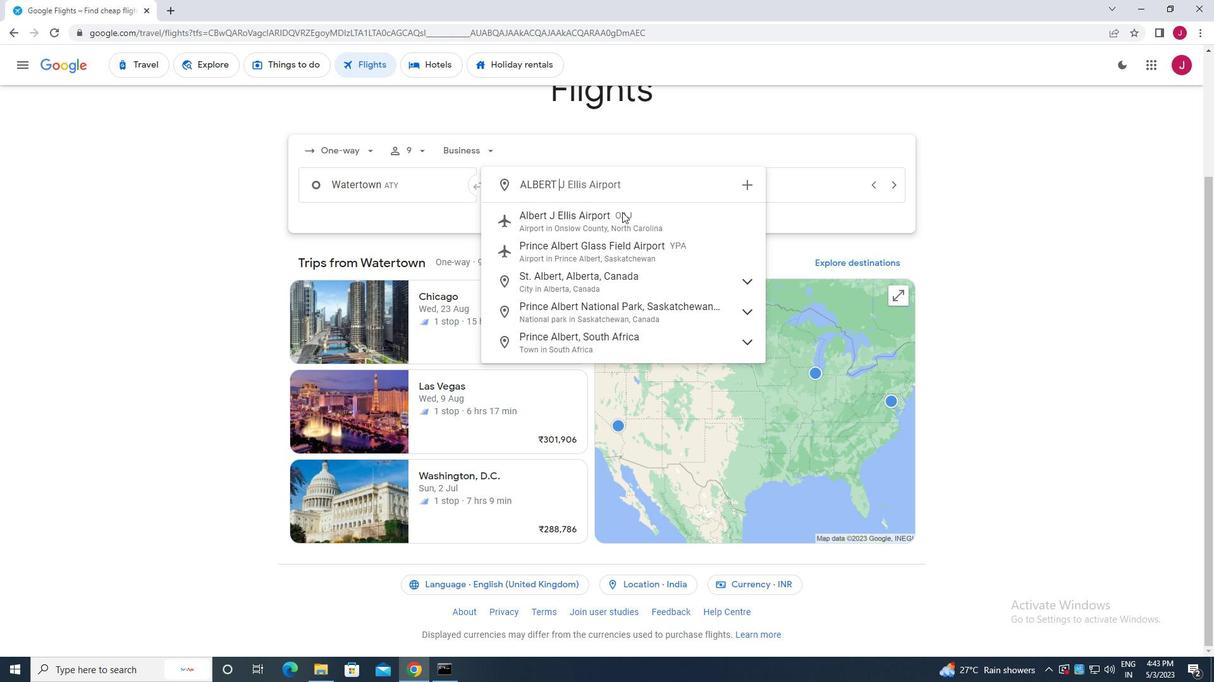 
Action: Mouse moved to (754, 184)
Screenshot: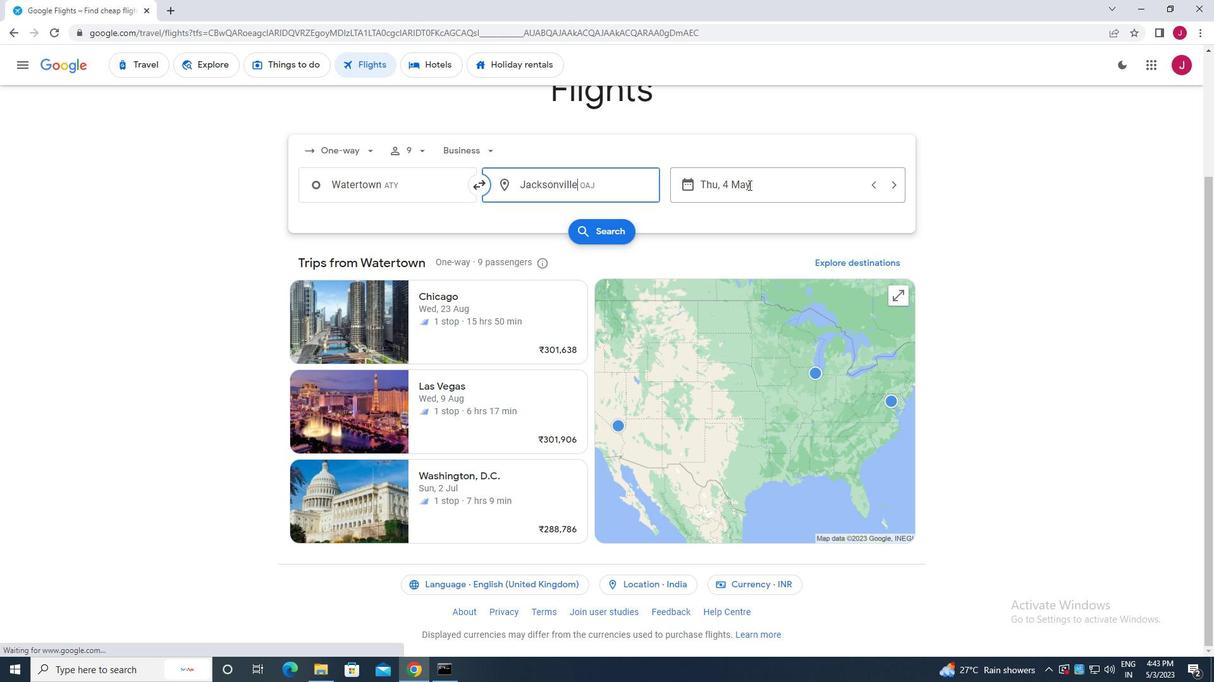 
Action: Mouse pressed left at (754, 184)
Screenshot: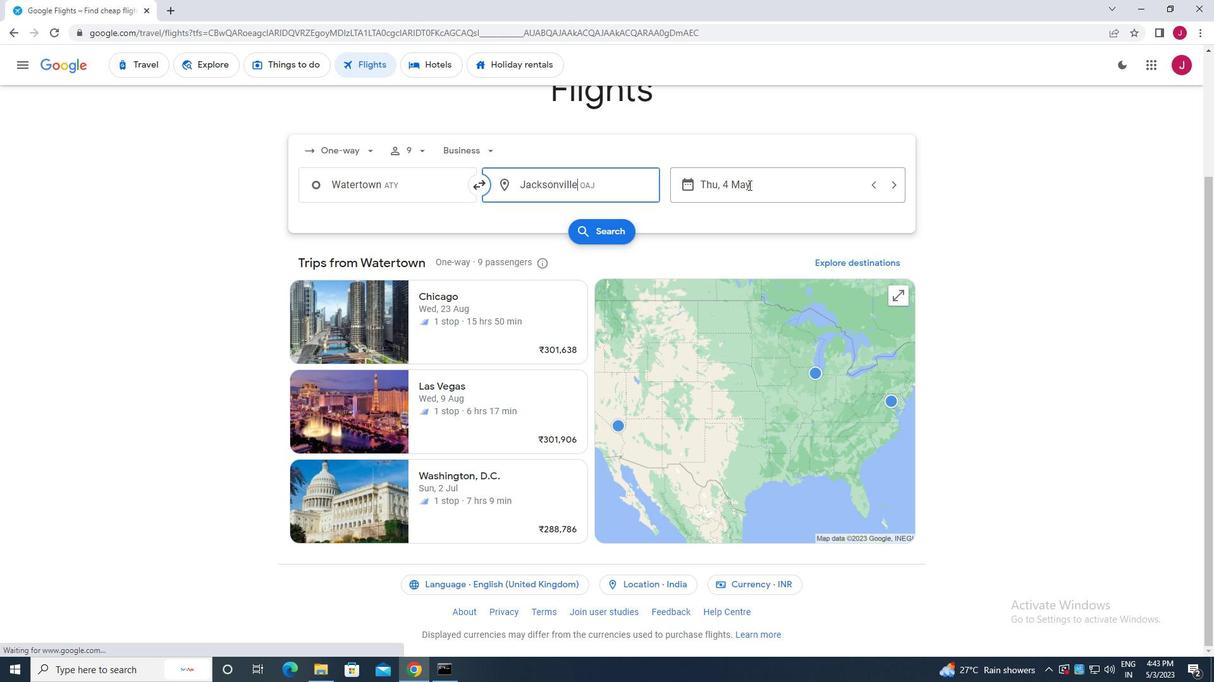
Action: Mouse moved to (540, 288)
Screenshot: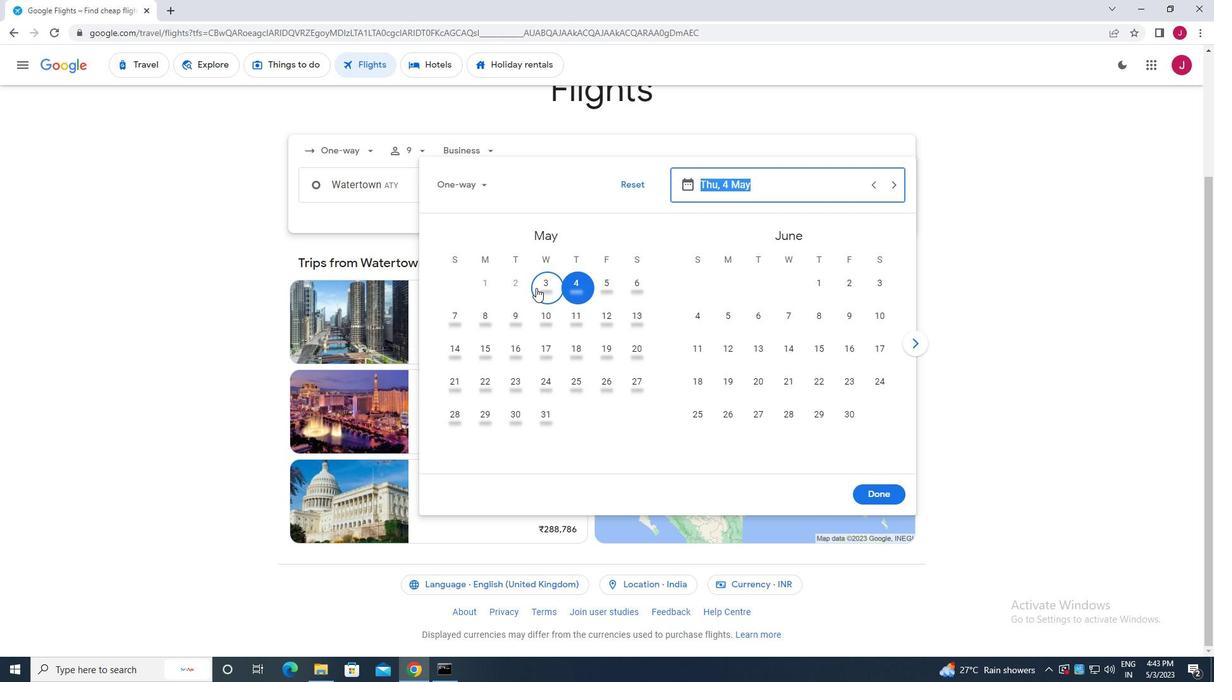 
Action: Mouse pressed left at (540, 288)
Screenshot: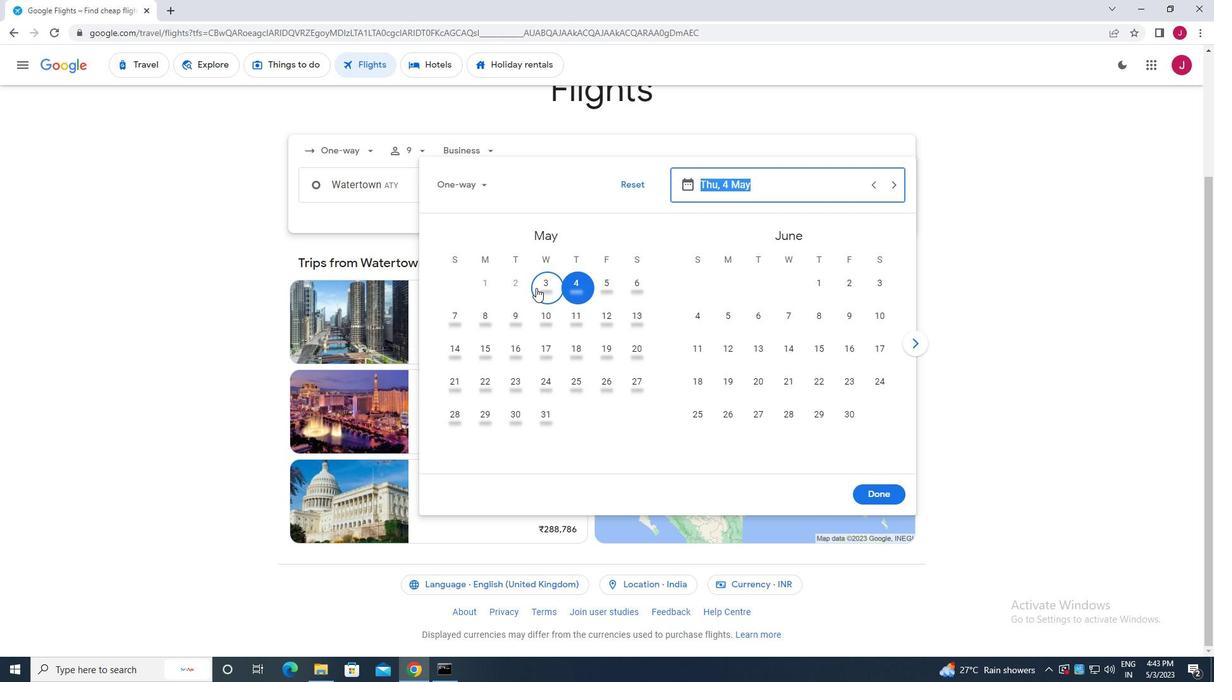 
Action: Mouse moved to (862, 492)
Screenshot: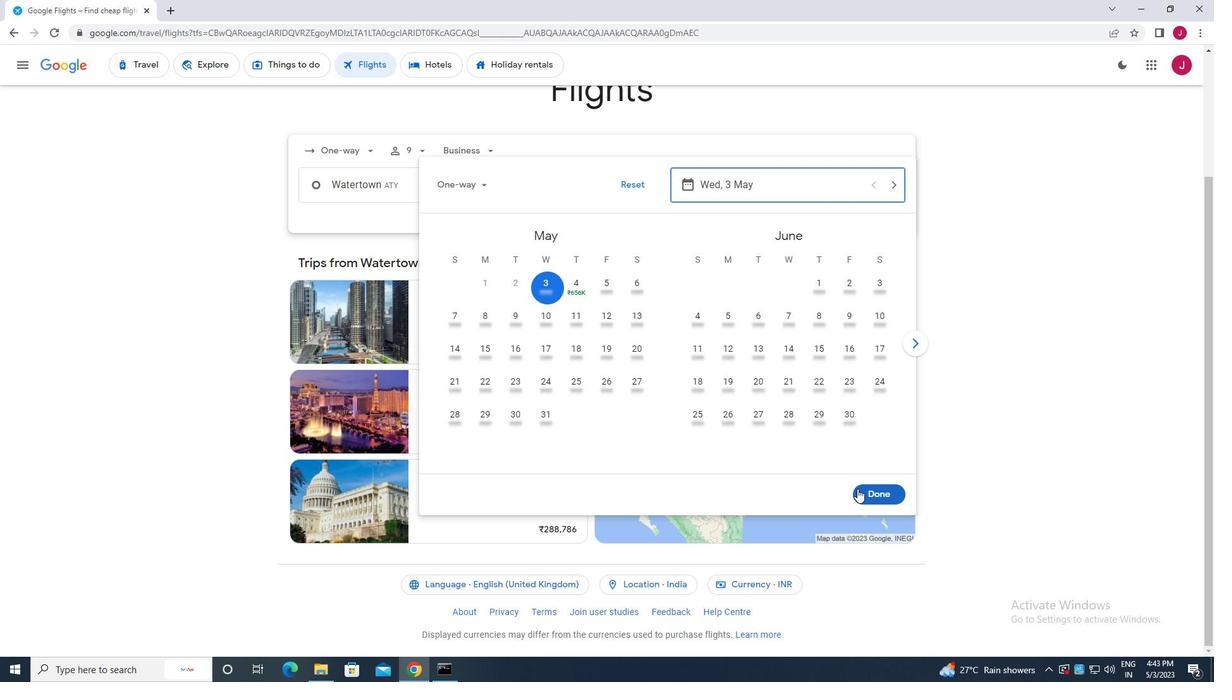 
Action: Mouse pressed left at (862, 492)
Screenshot: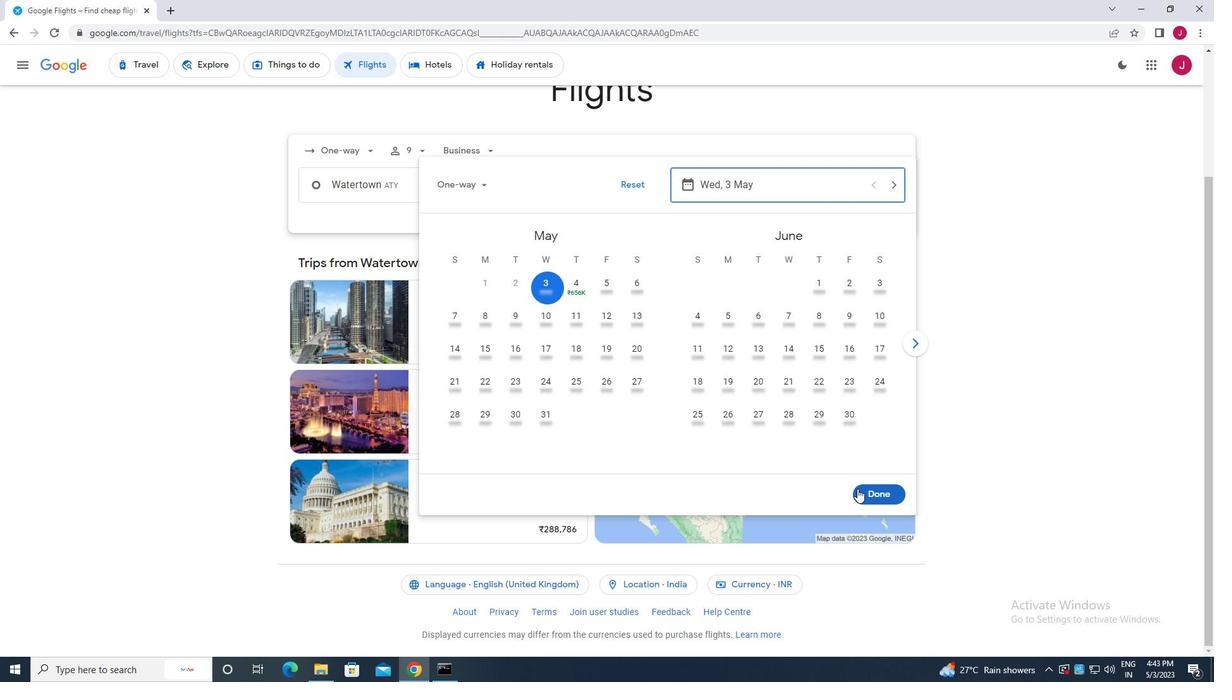 
Action: Mouse moved to (592, 228)
Screenshot: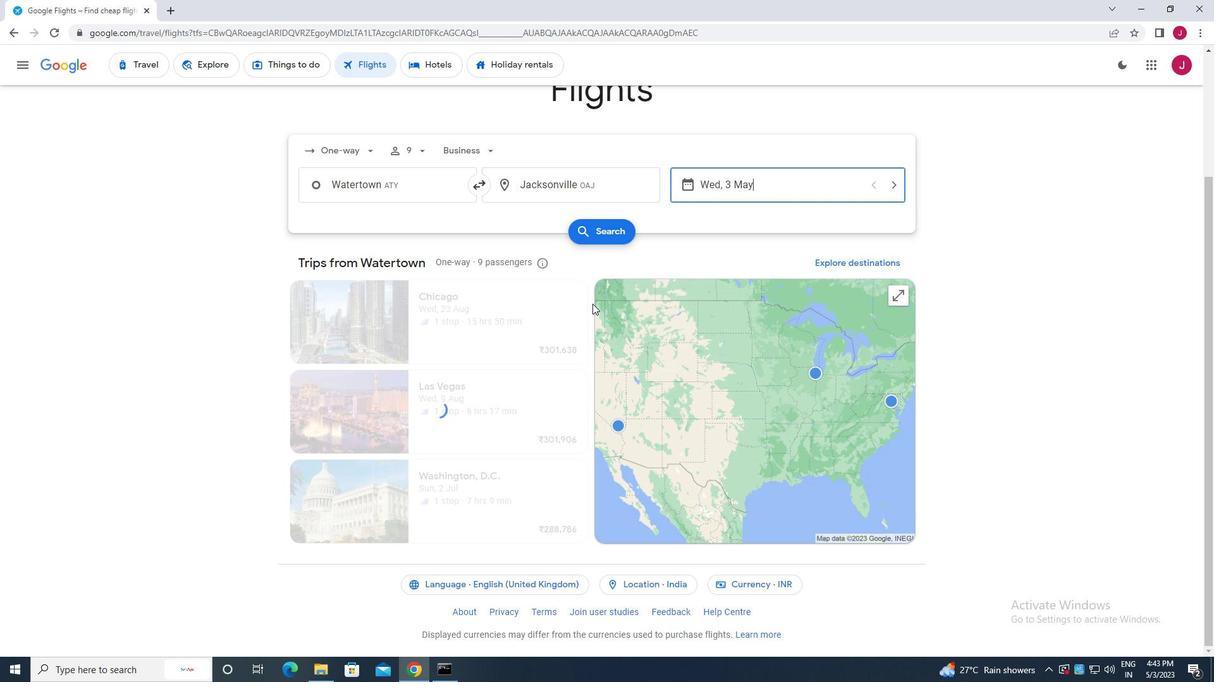 
Action: Mouse pressed left at (592, 228)
Screenshot: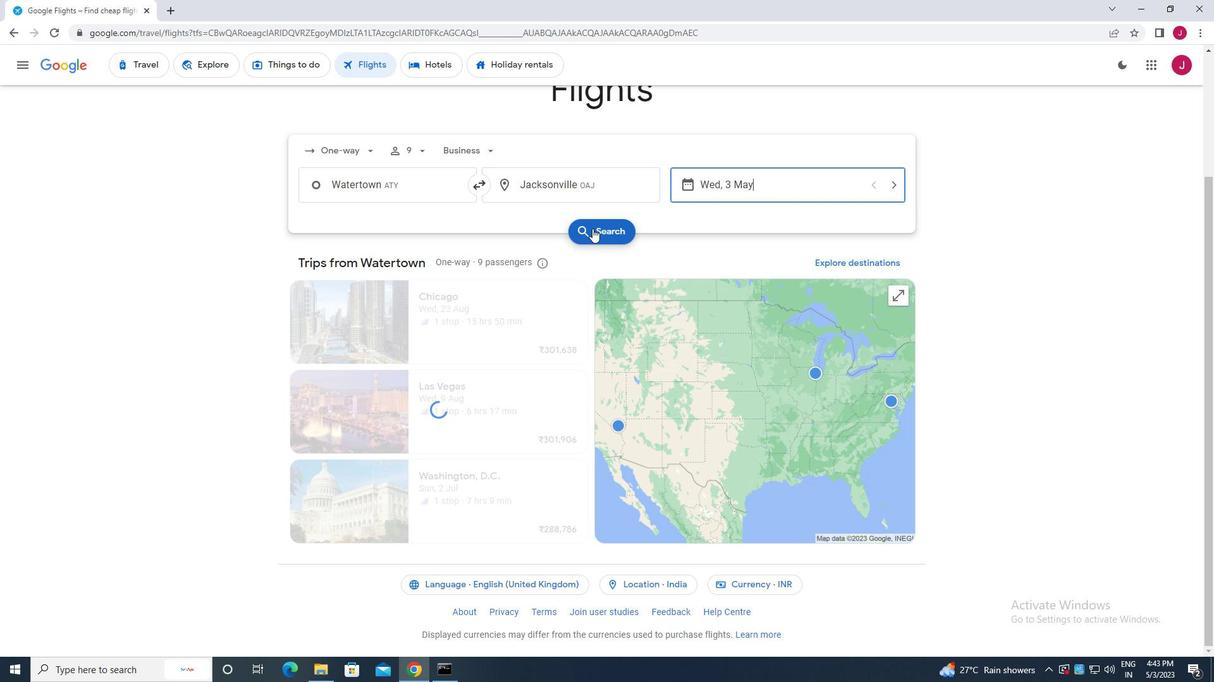 
Action: Mouse moved to (325, 180)
Screenshot: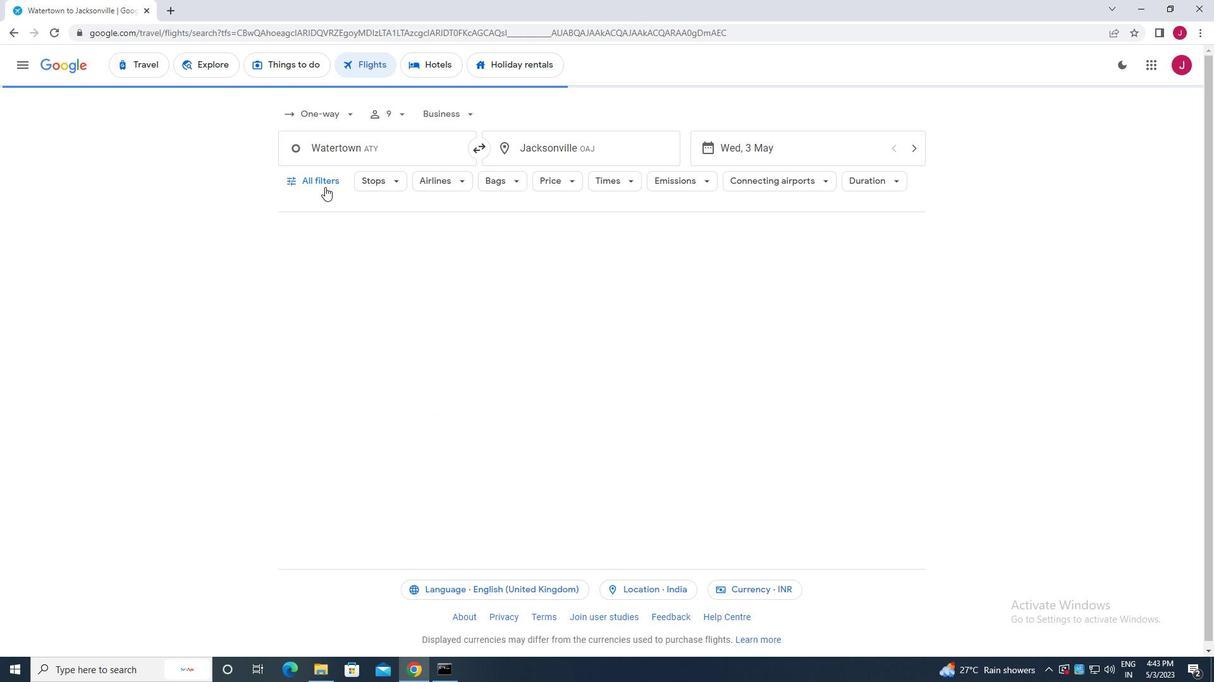 
Action: Mouse pressed left at (325, 180)
Screenshot: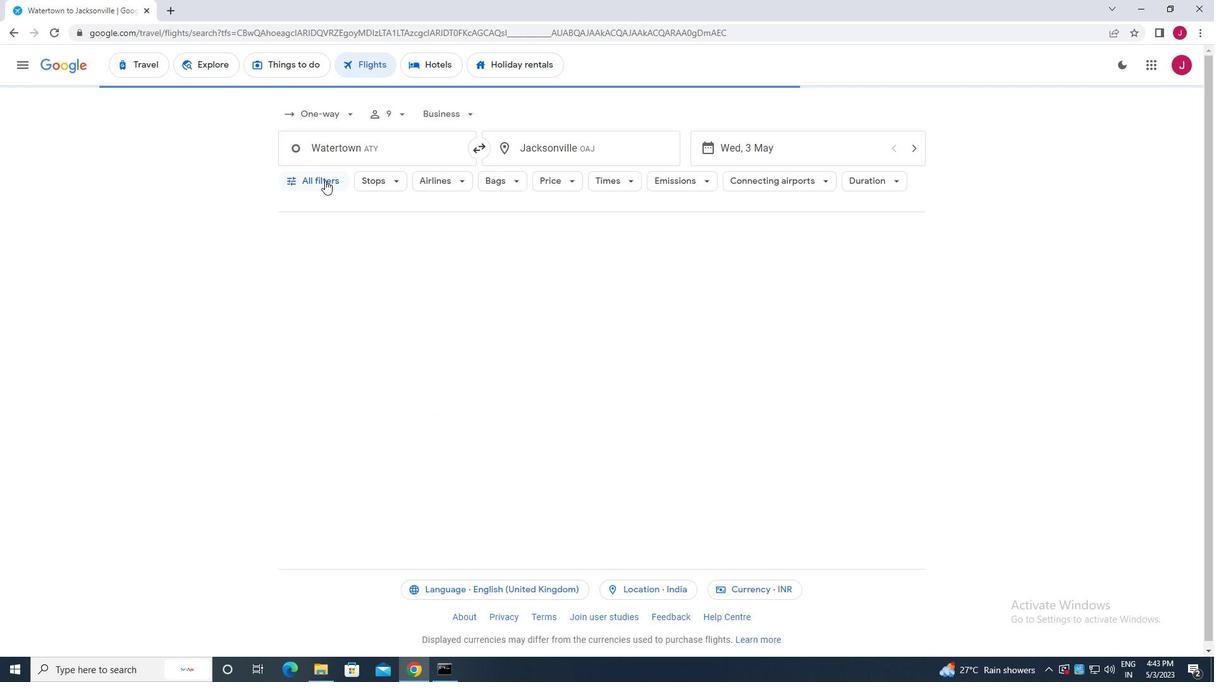 
Action: Mouse moved to (376, 258)
Screenshot: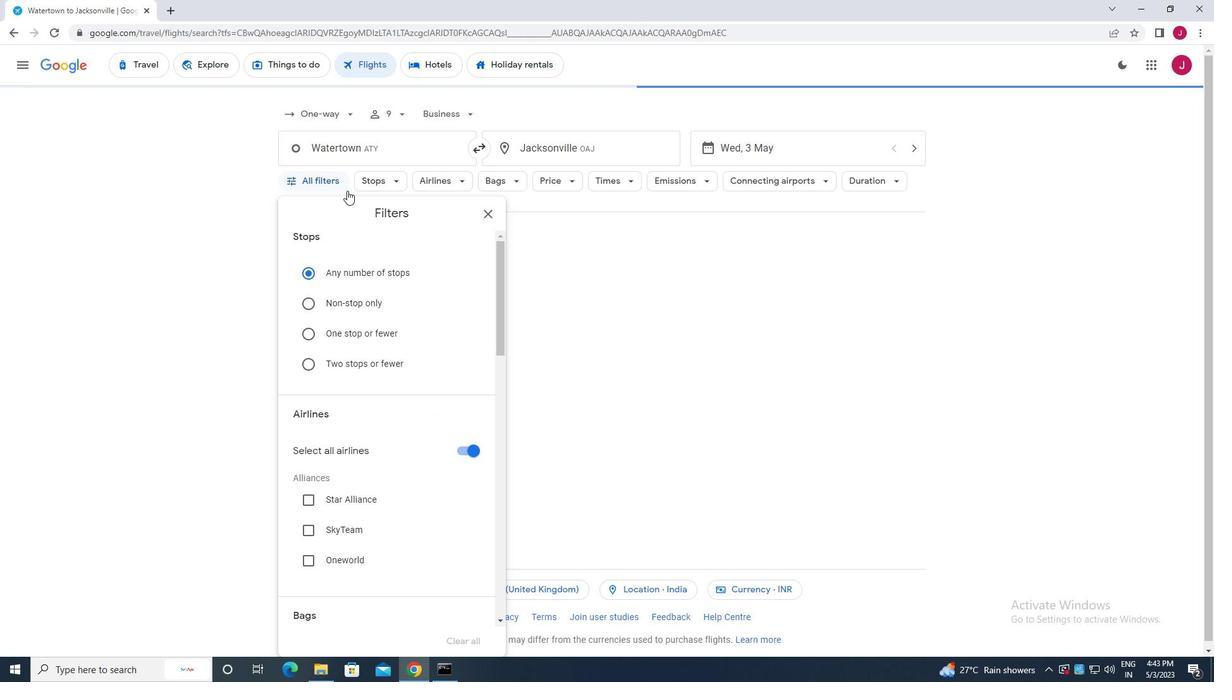 
Action: Mouse scrolled (376, 257) with delta (0, 0)
Screenshot: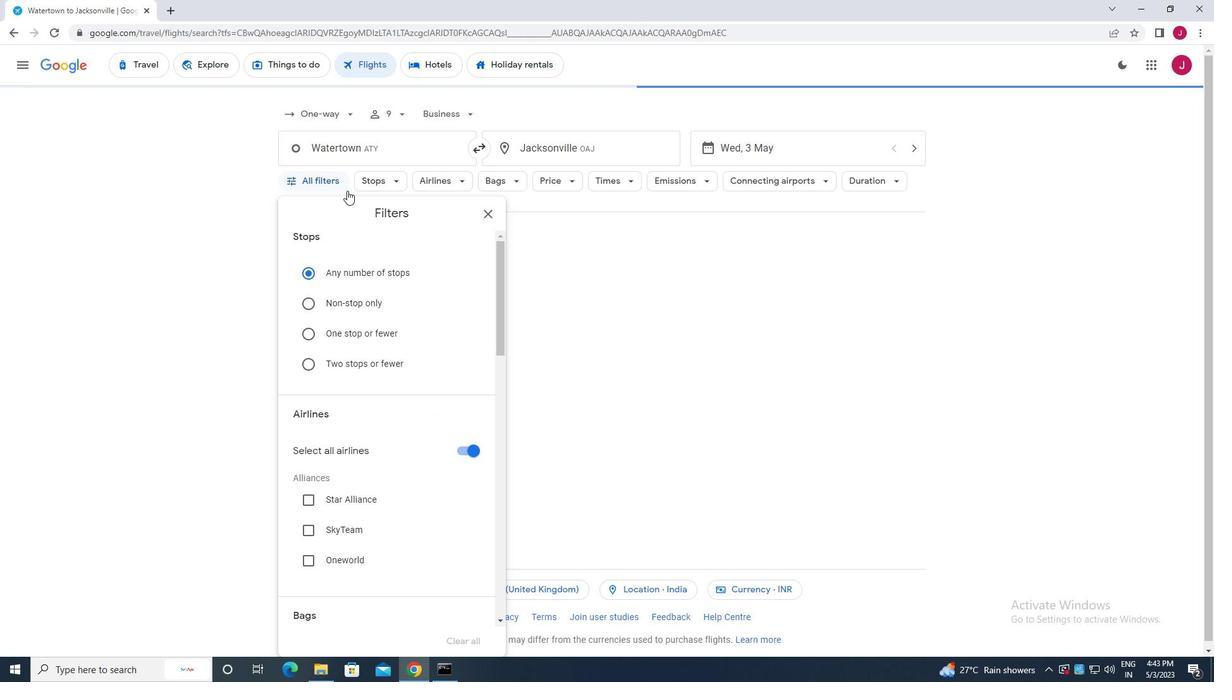 
Action: Mouse moved to (377, 260)
Screenshot: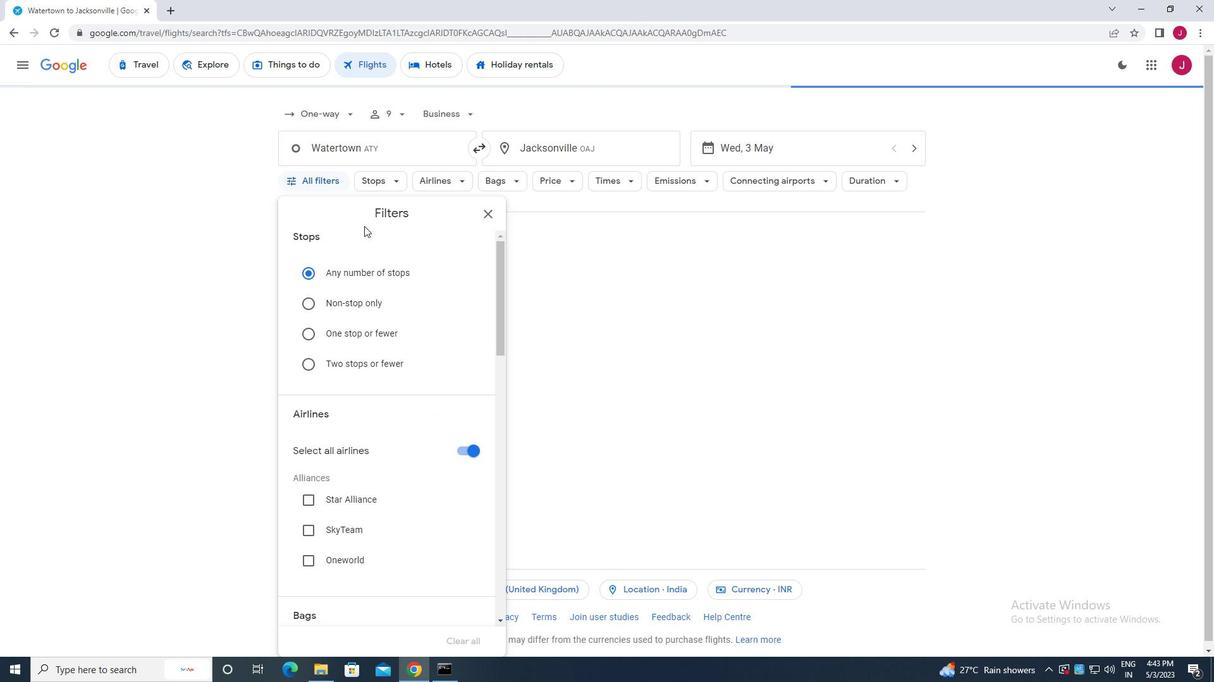 
Action: Mouse scrolled (377, 259) with delta (0, 0)
Screenshot: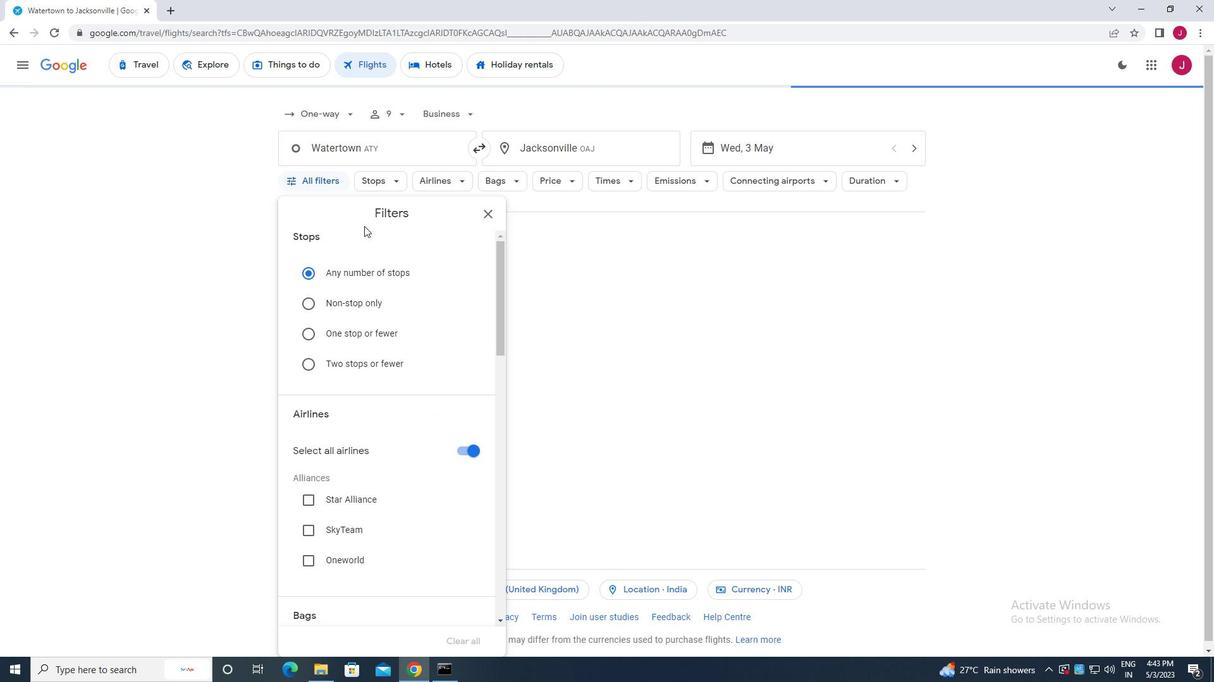 
Action: Mouse scrolled (377, 259) with delta (0, 0)
Screenshot: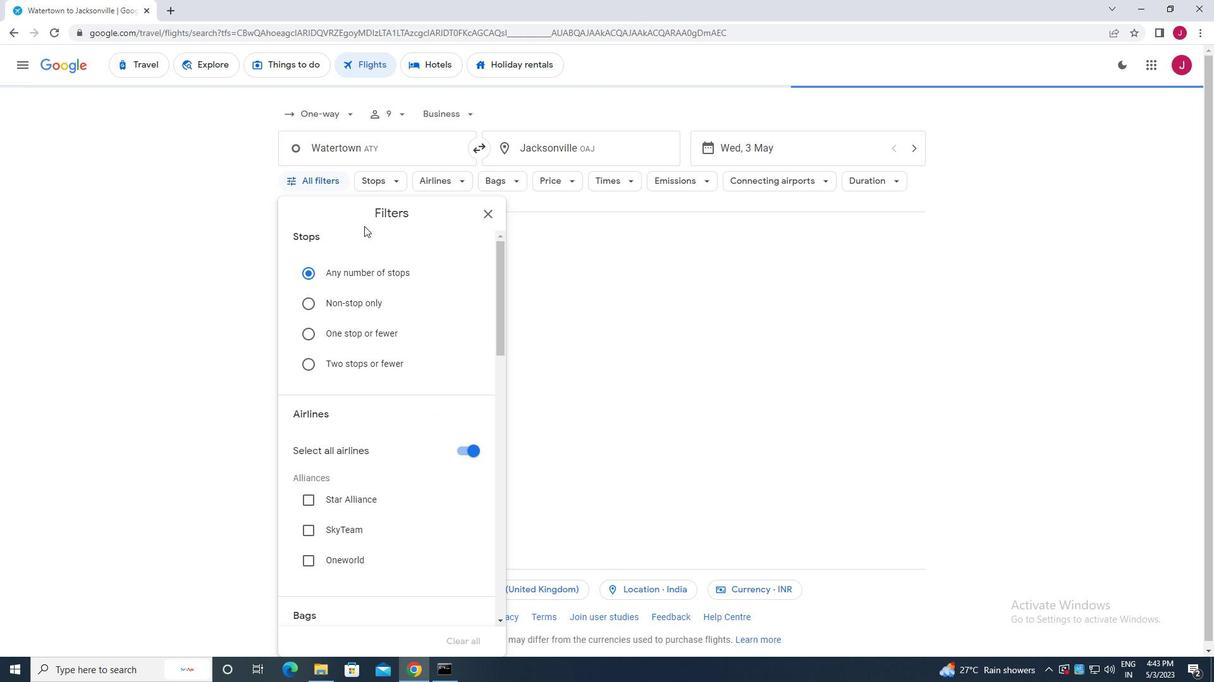
Action: Mouse scrolled (377, 259) with delta (0, 0)
Screenshot: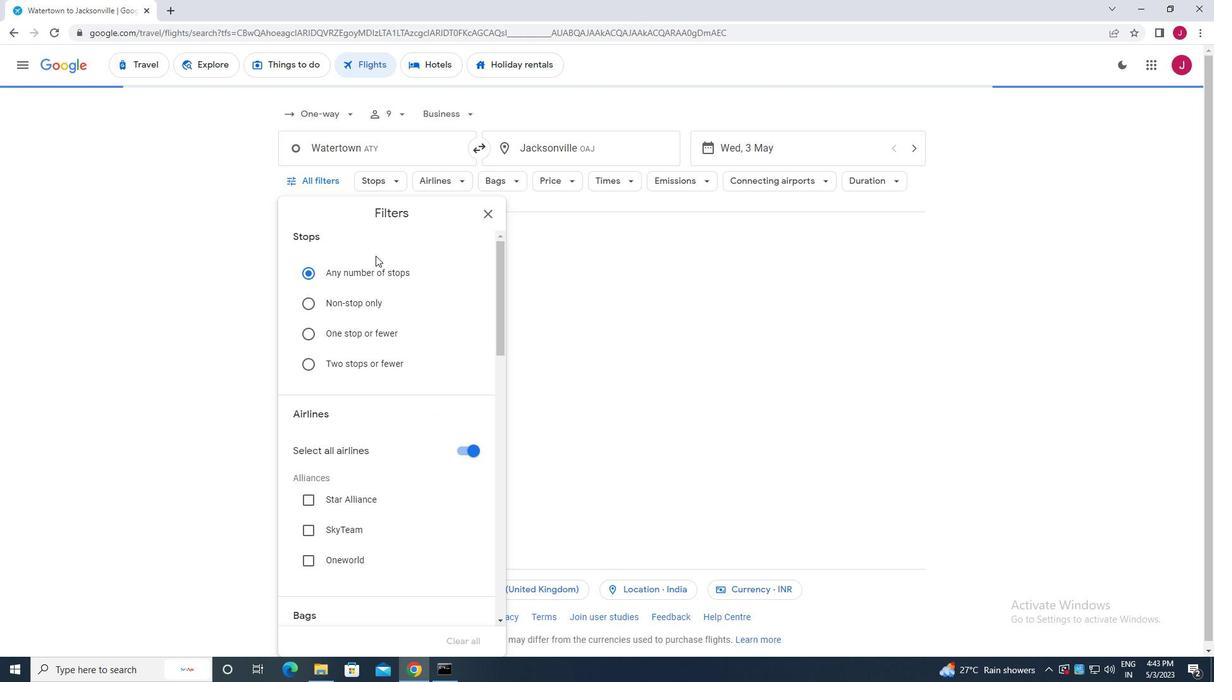 
Action: Mouse scrolled (377, 259) with delta (0, 0)
Screenshot: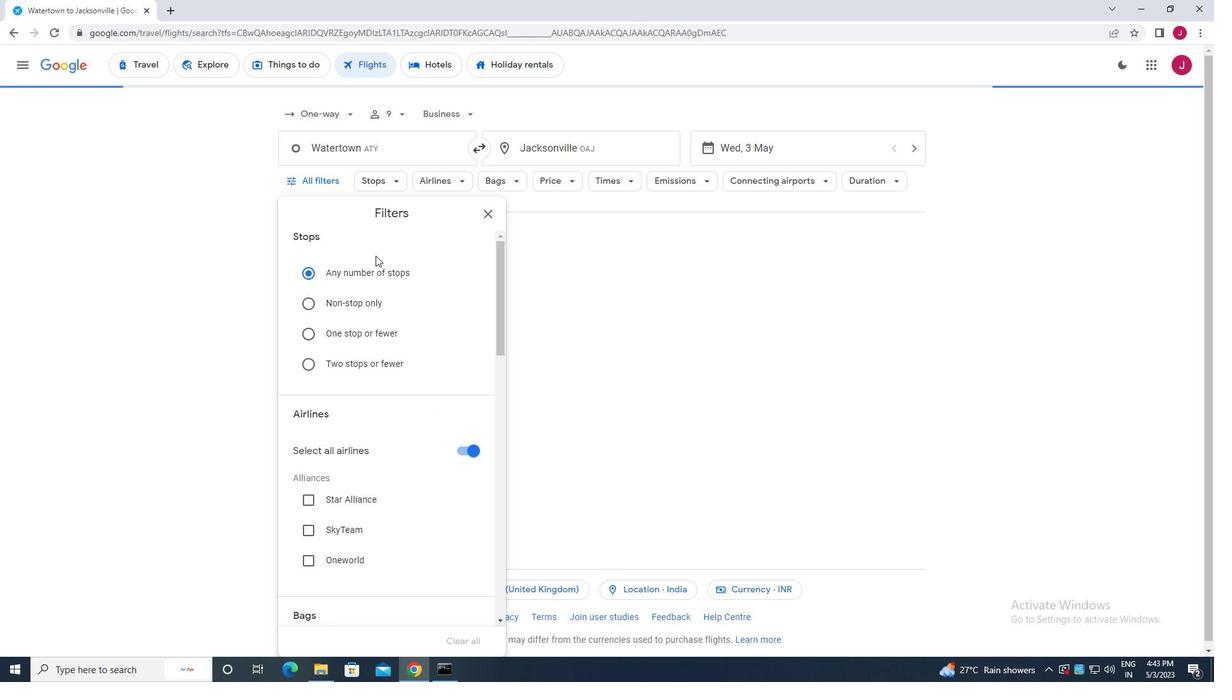 
Action: Mouse moved to (438, 268)
Screenshot: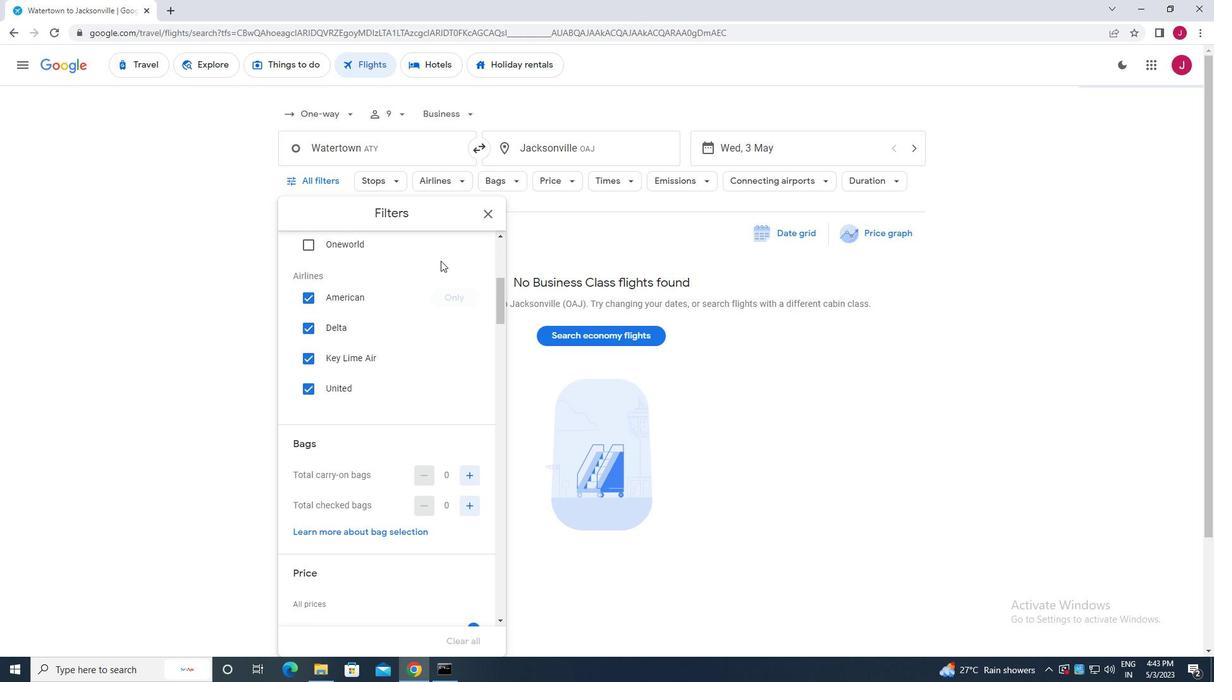 
Action: Mouse scrolled (438, 268) with delta (0, 0)
Screenshot: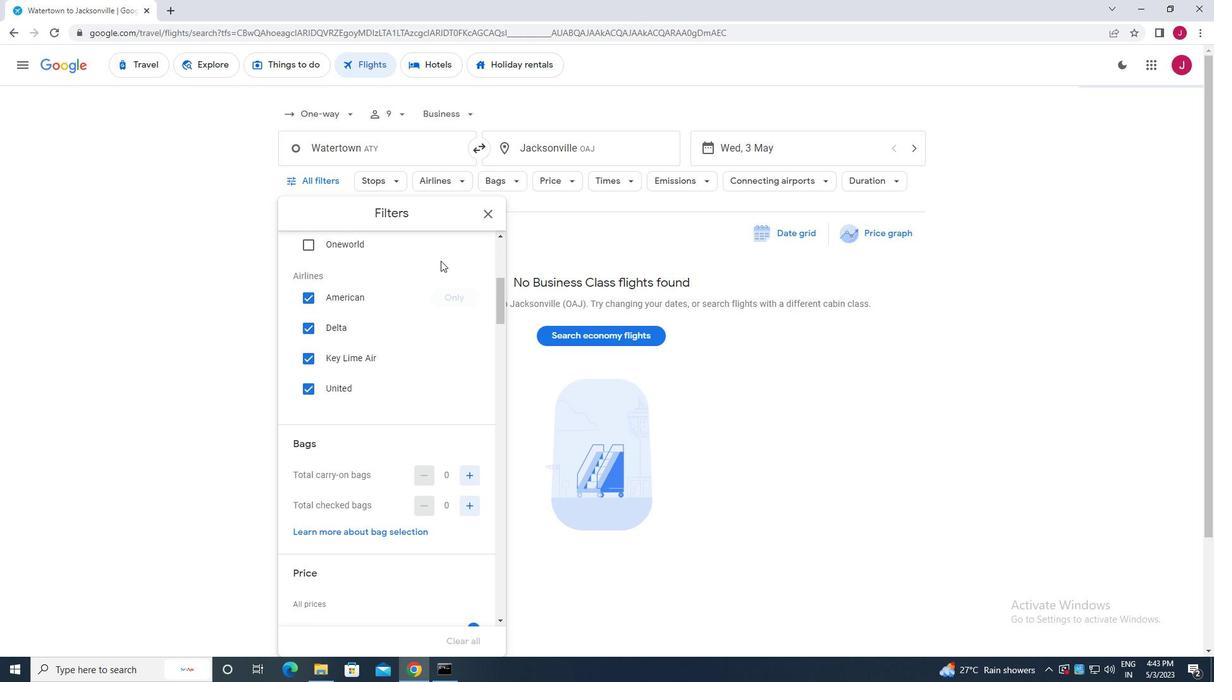 
Action: Mouse scrolled (438, 268) with delta (0, 0)
Screenshot: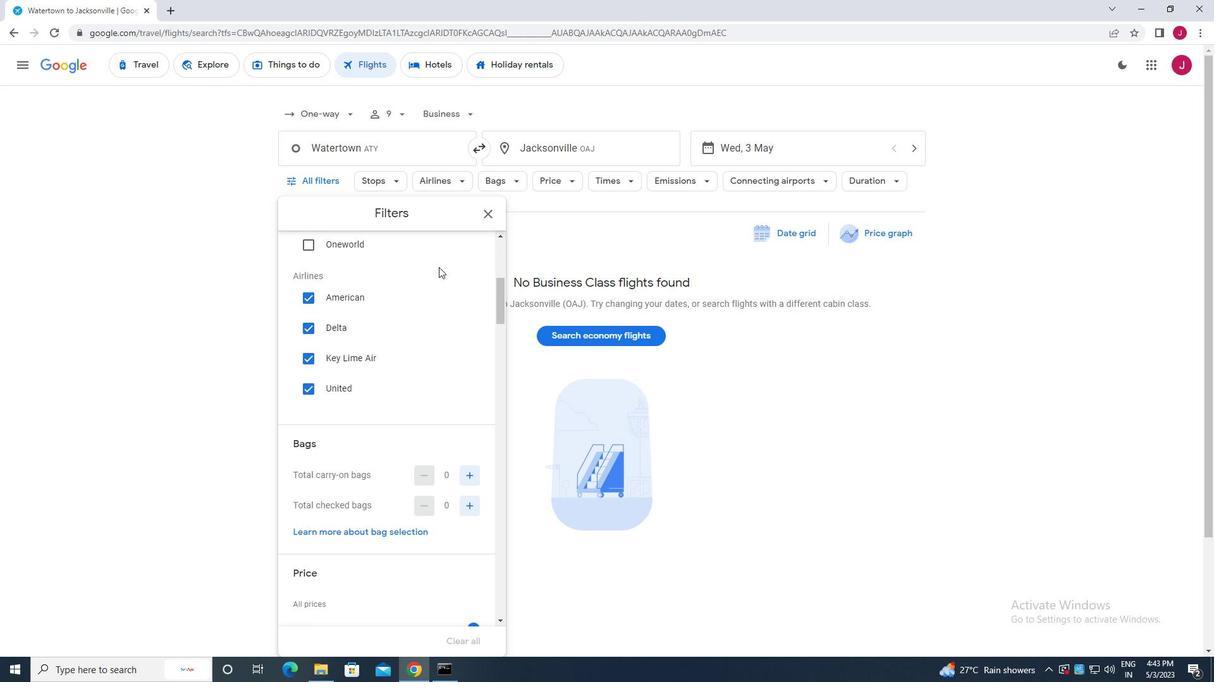 
Action: Mouse moved to (464, 297)
Screenshot: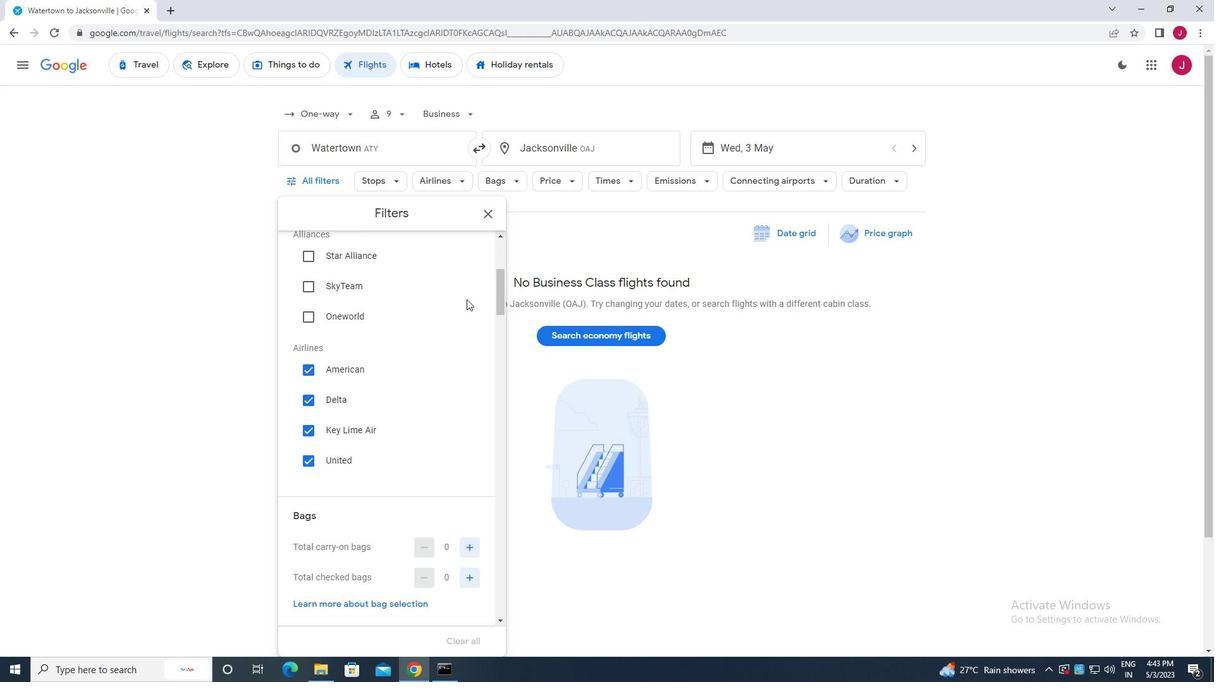 
Action: Mouse scrolled (464, 297) with delta (0, 0)
Screenshot: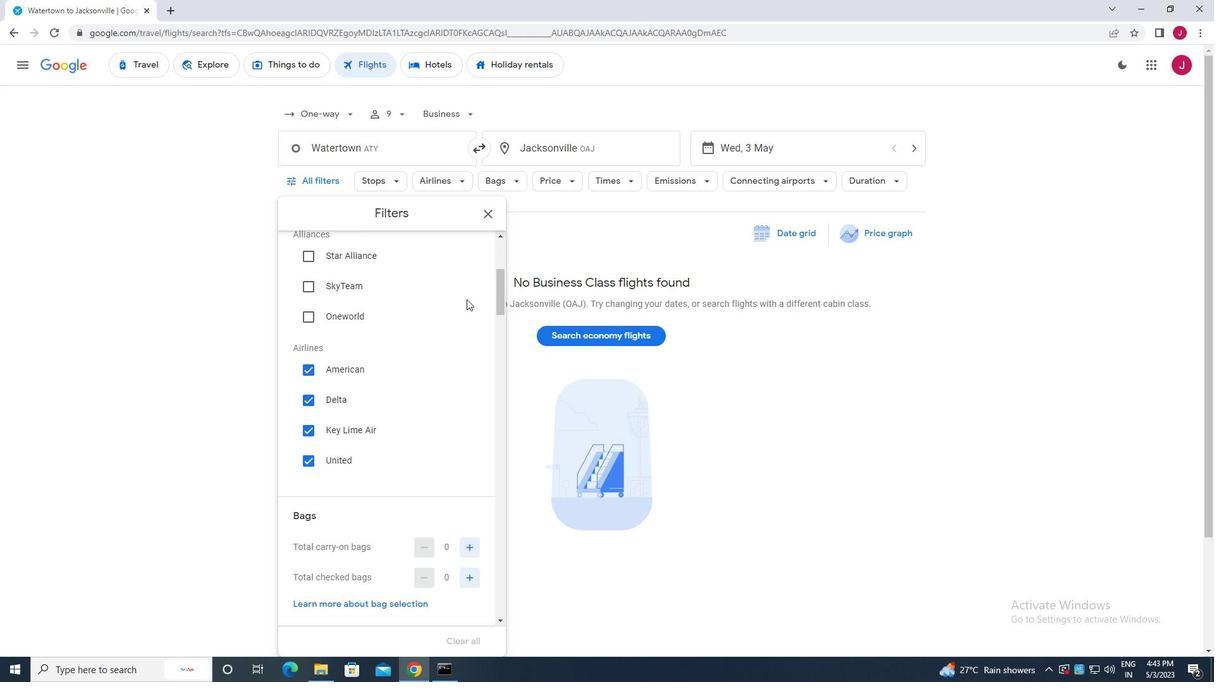 
Action: Mouse moved to (460, 323)
Screenshot: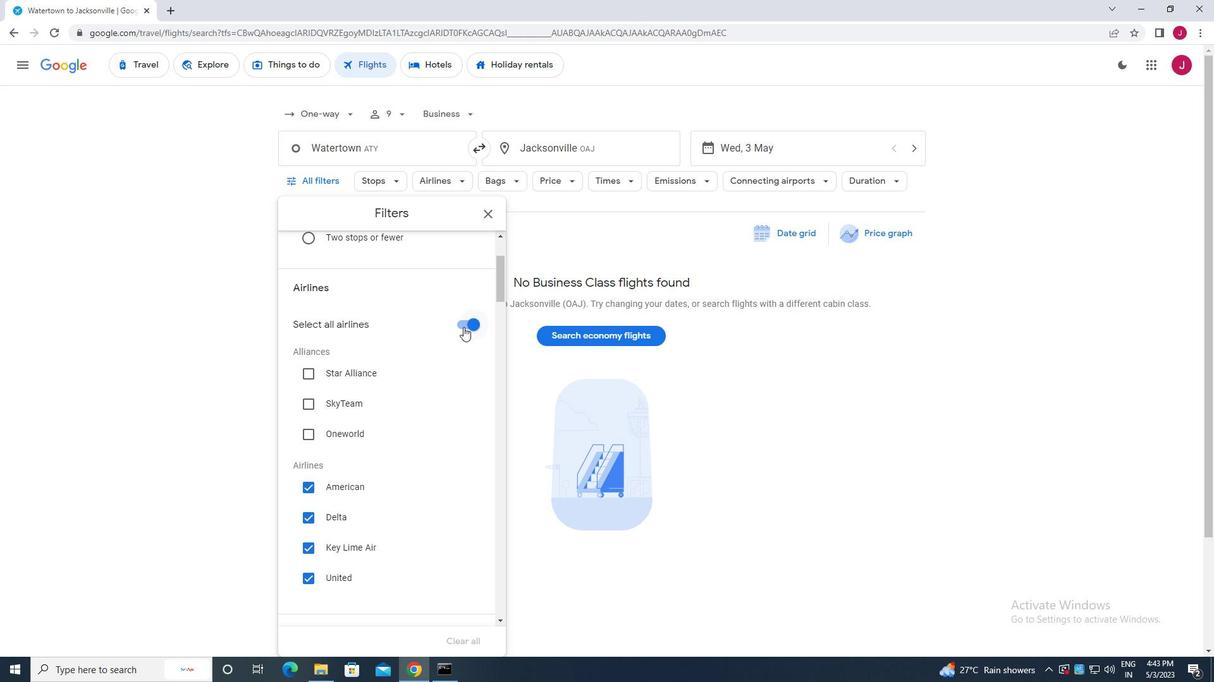 
Action: Mouse pressed left at (460, 323)
Screenshot: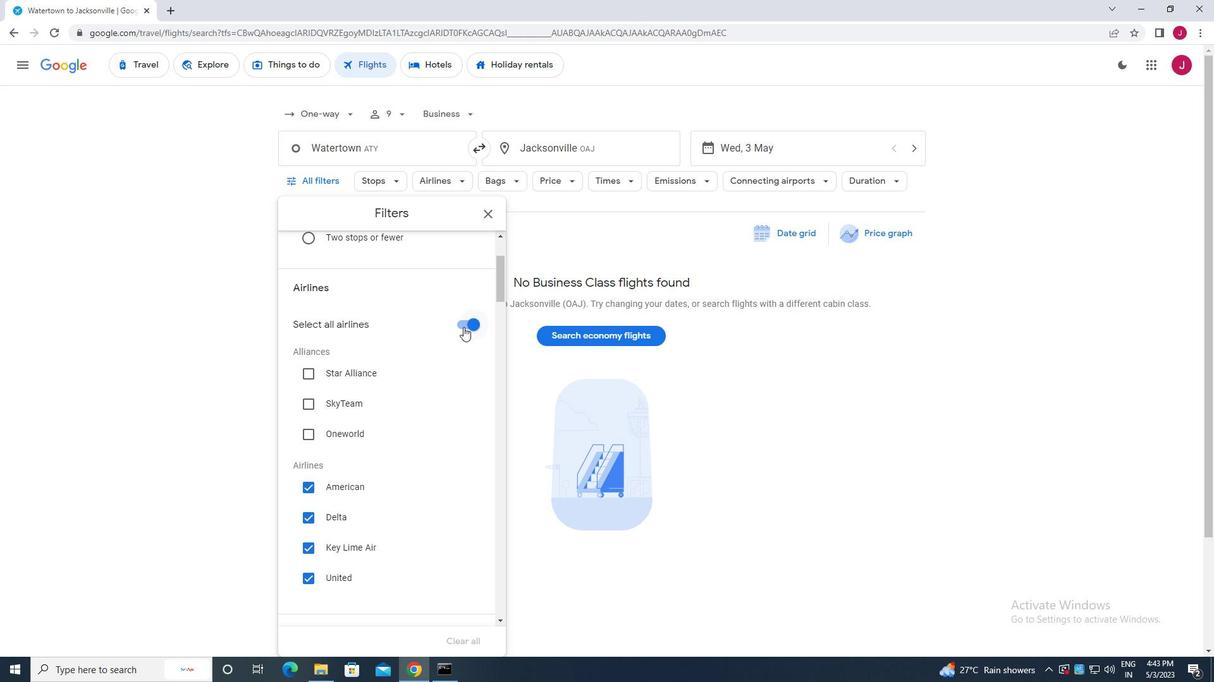 
Action: Mouse moved to (462, 331)
Screenshot: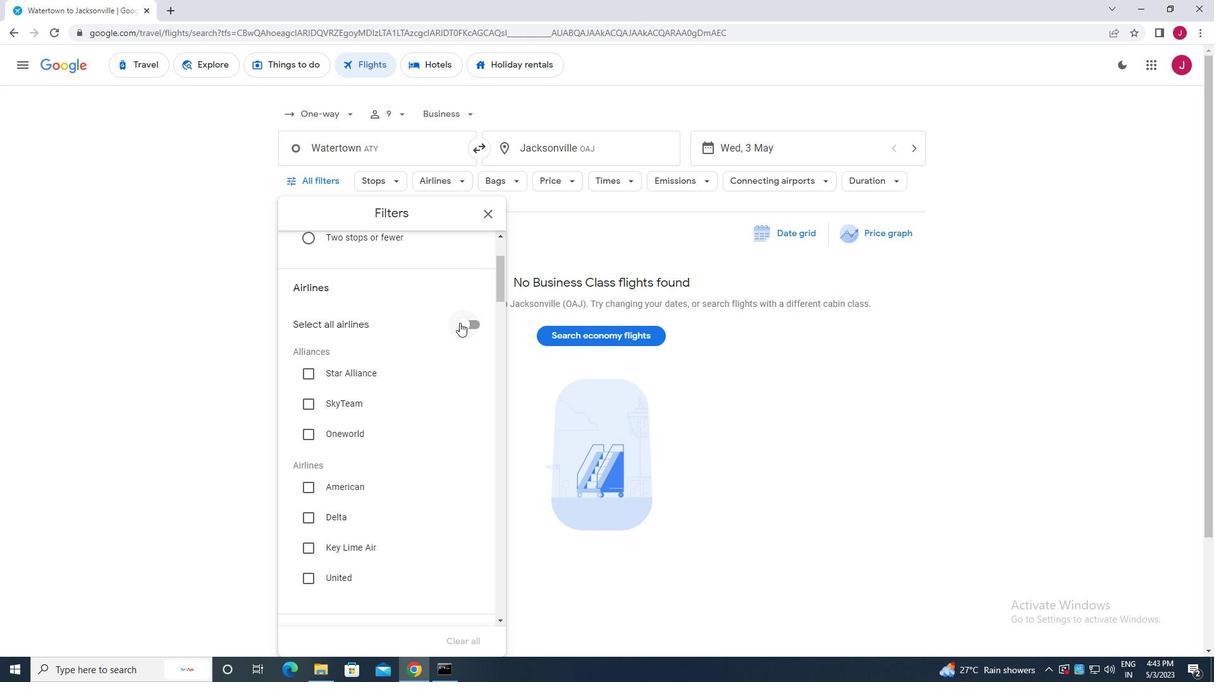 
Action: Mouse scrolled (462, 331) with delta (0, 0)
Screenshot: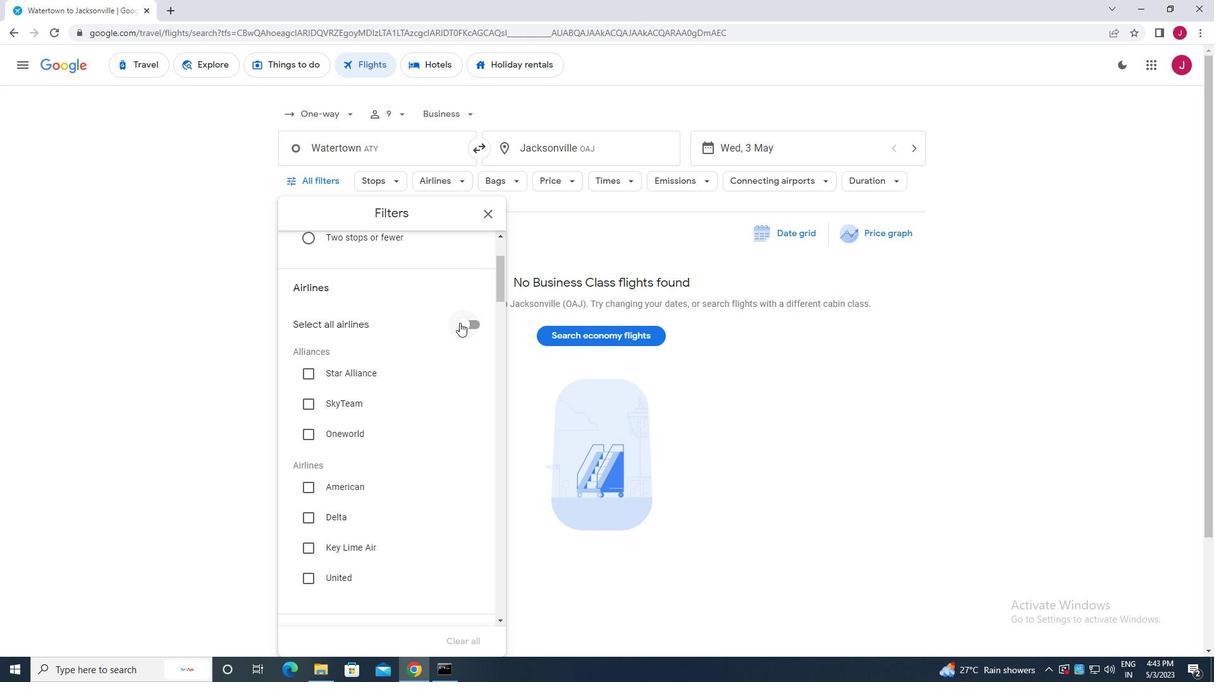 
Action: Mouse moved to (464, 340)
Screenshot: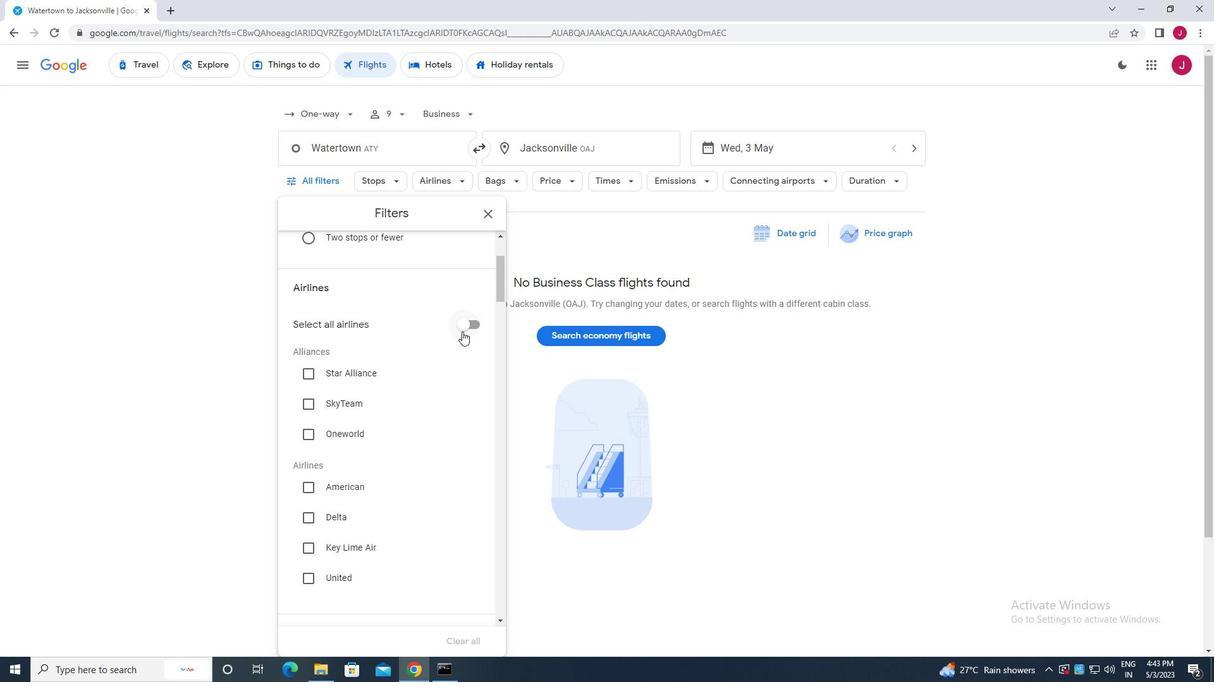 
Action: Mouse scrolled (464, 340) with delta (0, 0)
Screenshot: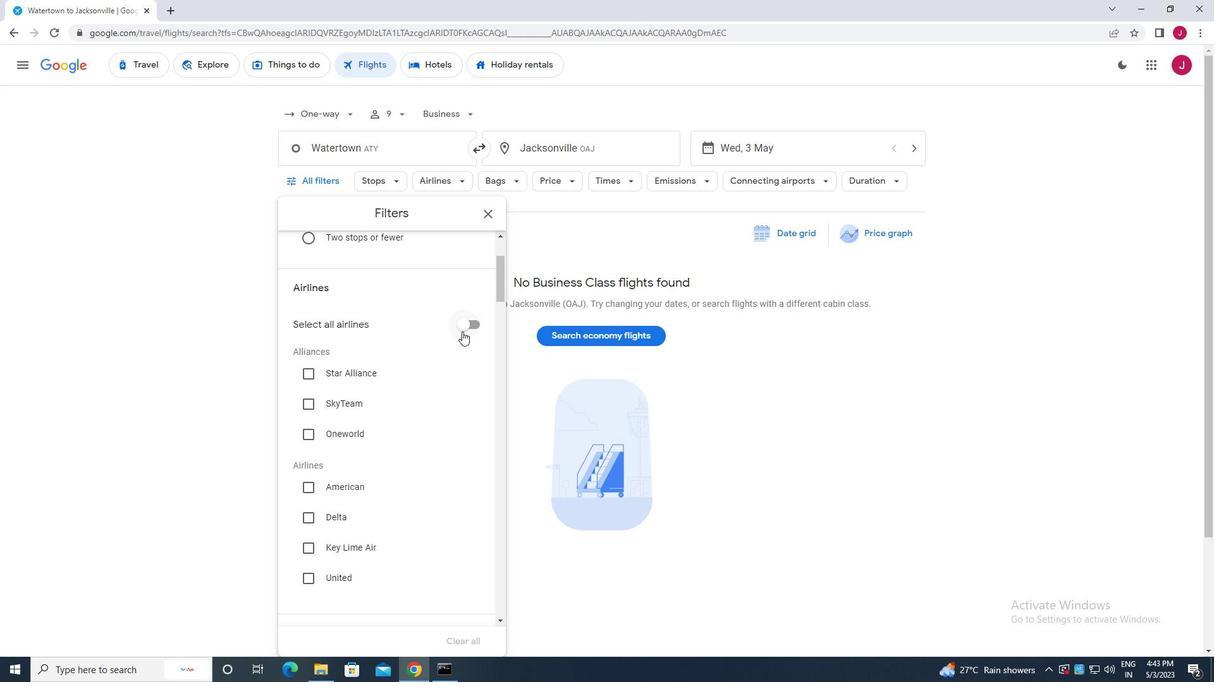 
Action: Mouse moved to (348, 251)
Screenshot: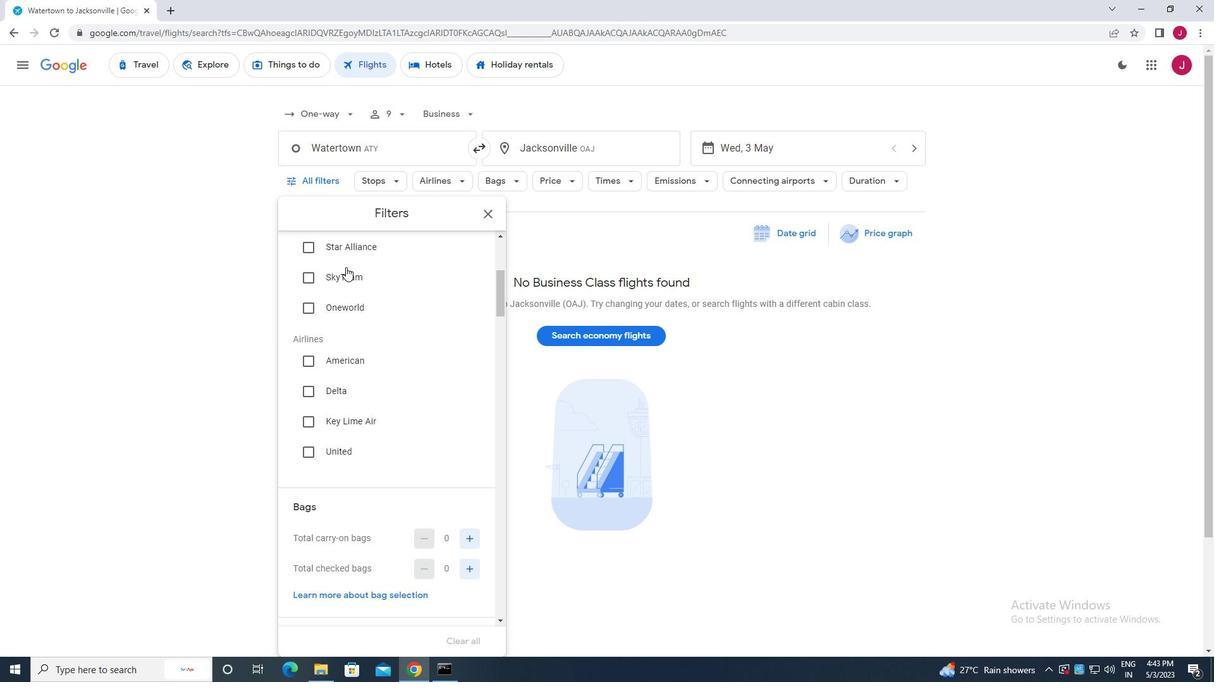 
Action: Mouse scrolled (348, 252) with delta (0, 0)
Screenshot: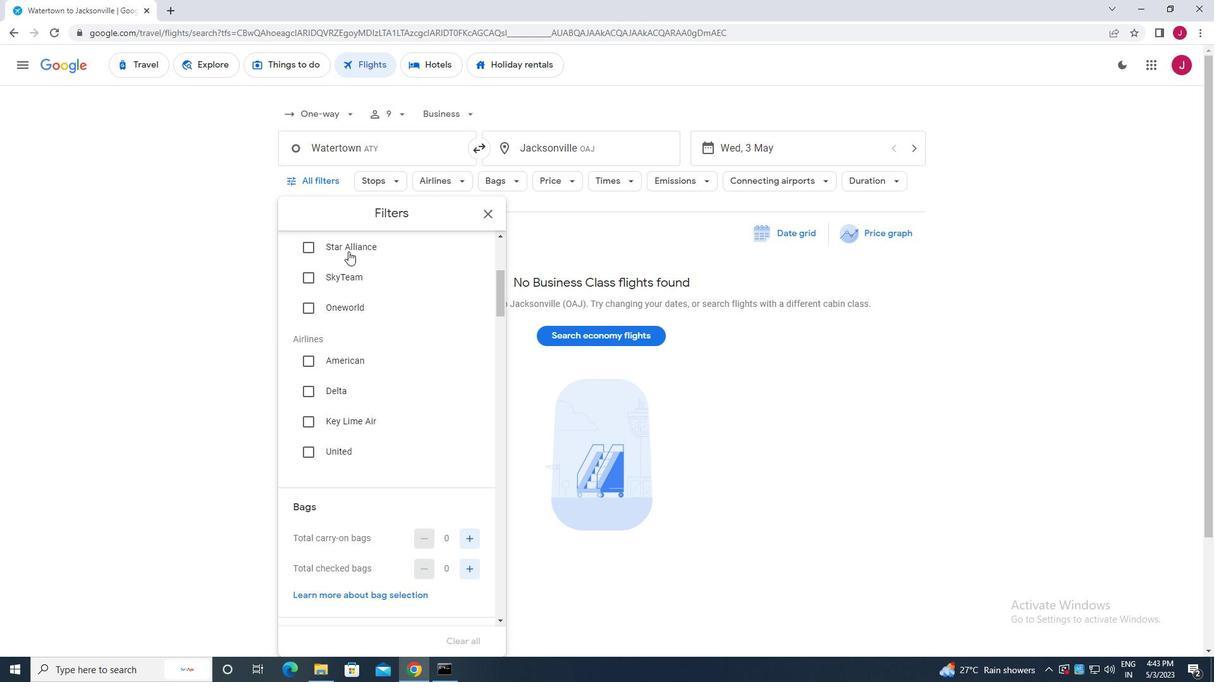 
Action: Mouse scrolled (348, 251) with delta (0, 0)
Screenshot: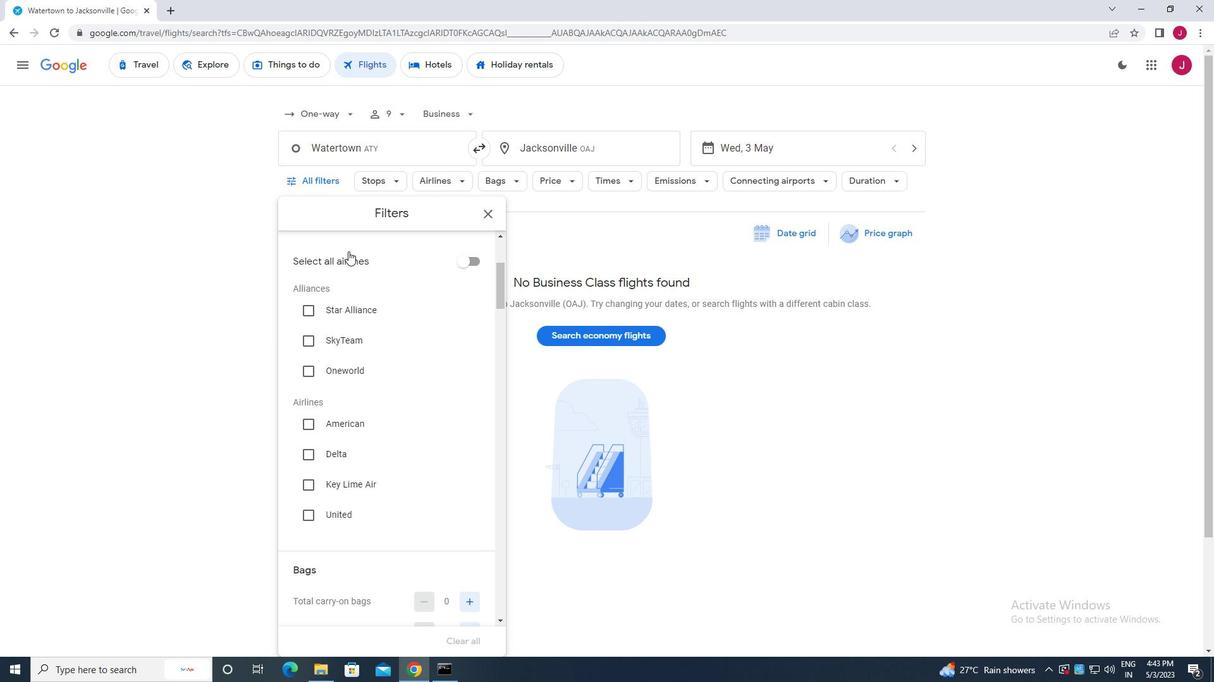 
Action: Mouse moved to (348, 251)
Screenshot: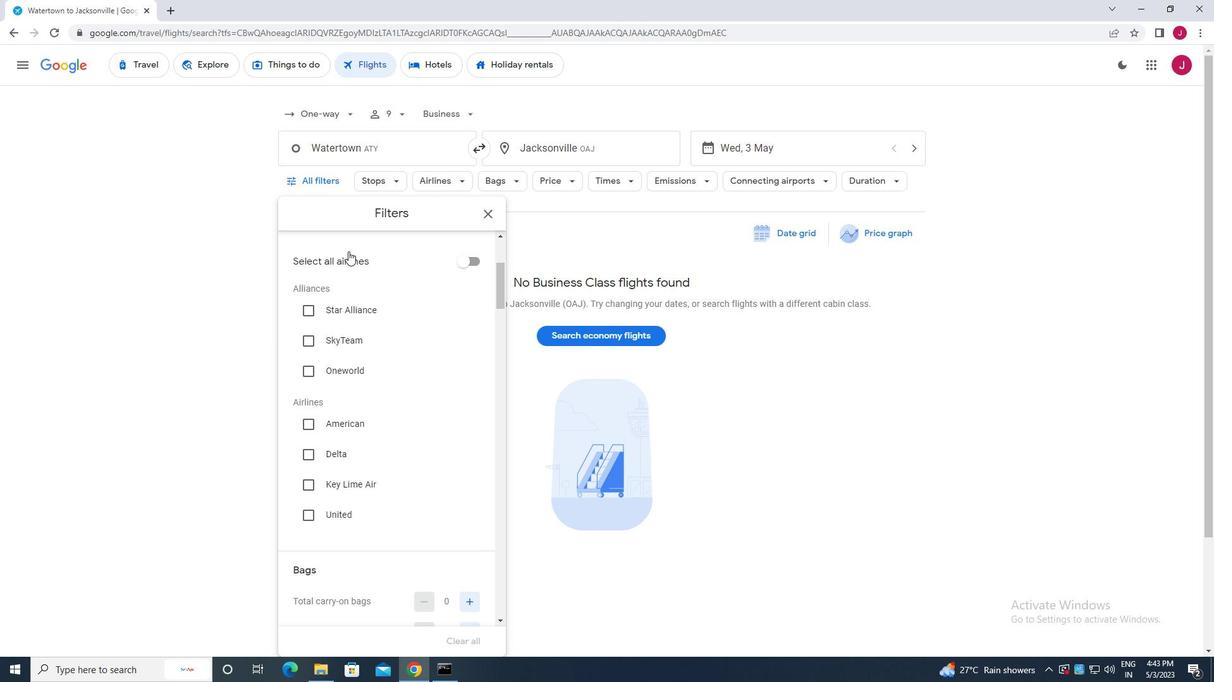 
Action: Mouse scrolled (348, 251) with delta (0, 0)
Screenshot: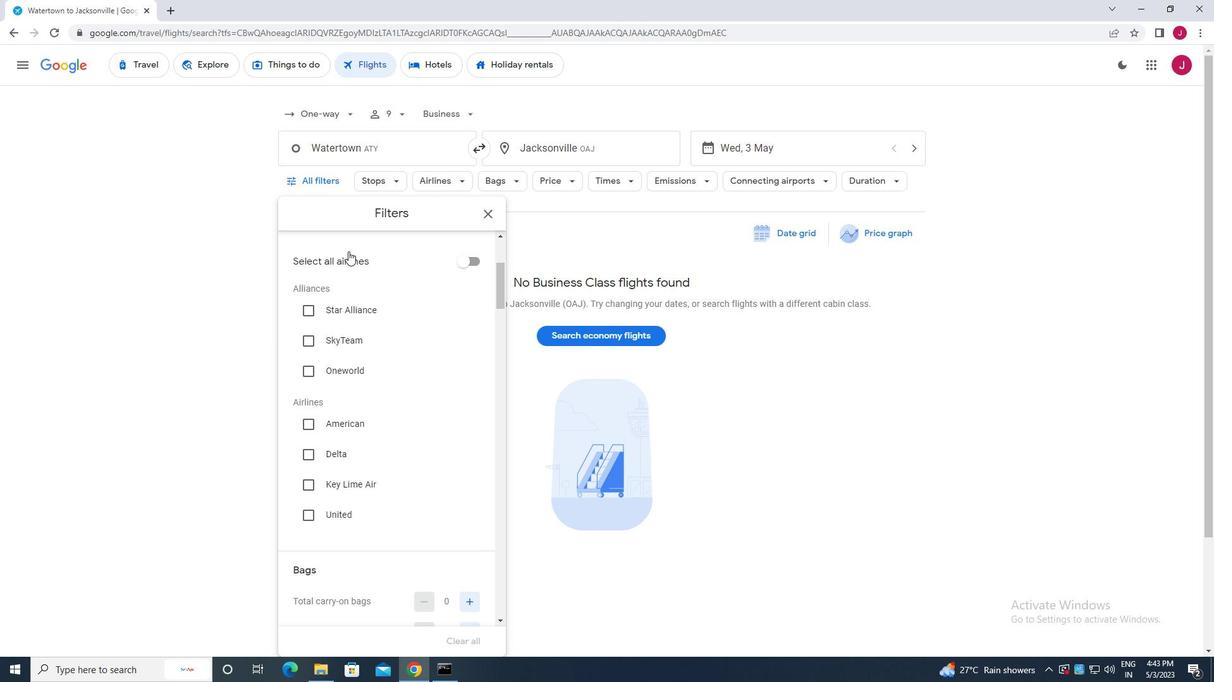 
Action: Mouse moved to (348, 251)
Screenshot: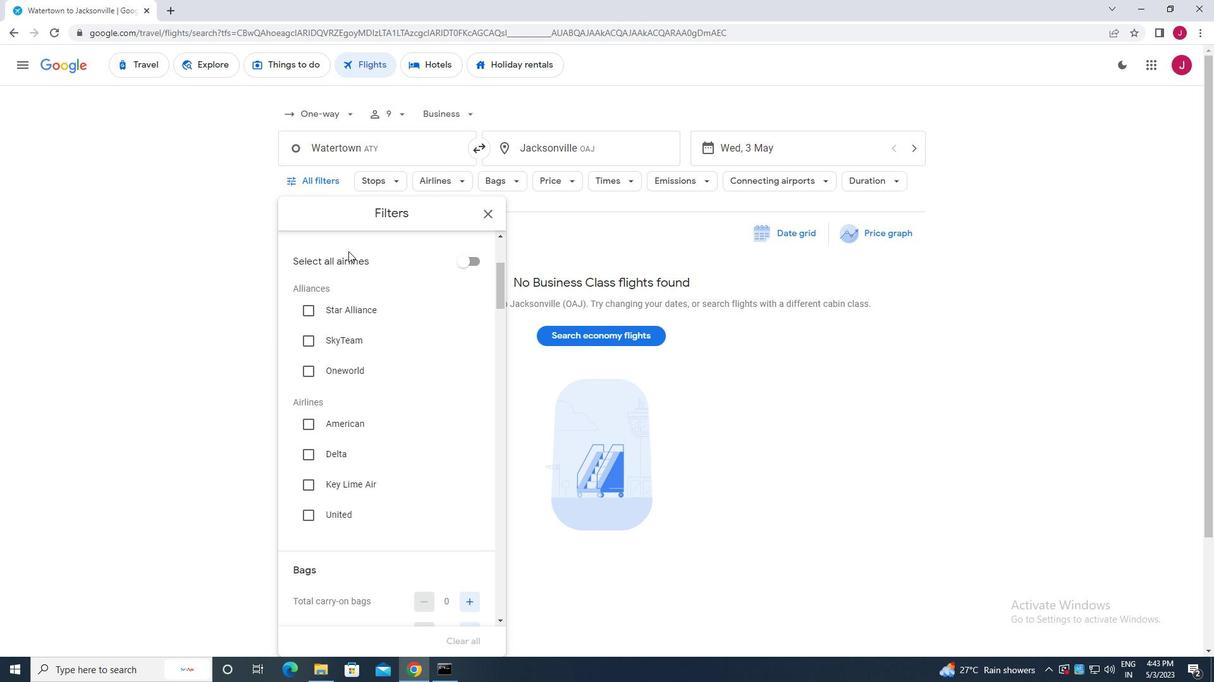 
Action: Mouse scrolled (348, 251) with delta (0, 0)
Screenshot: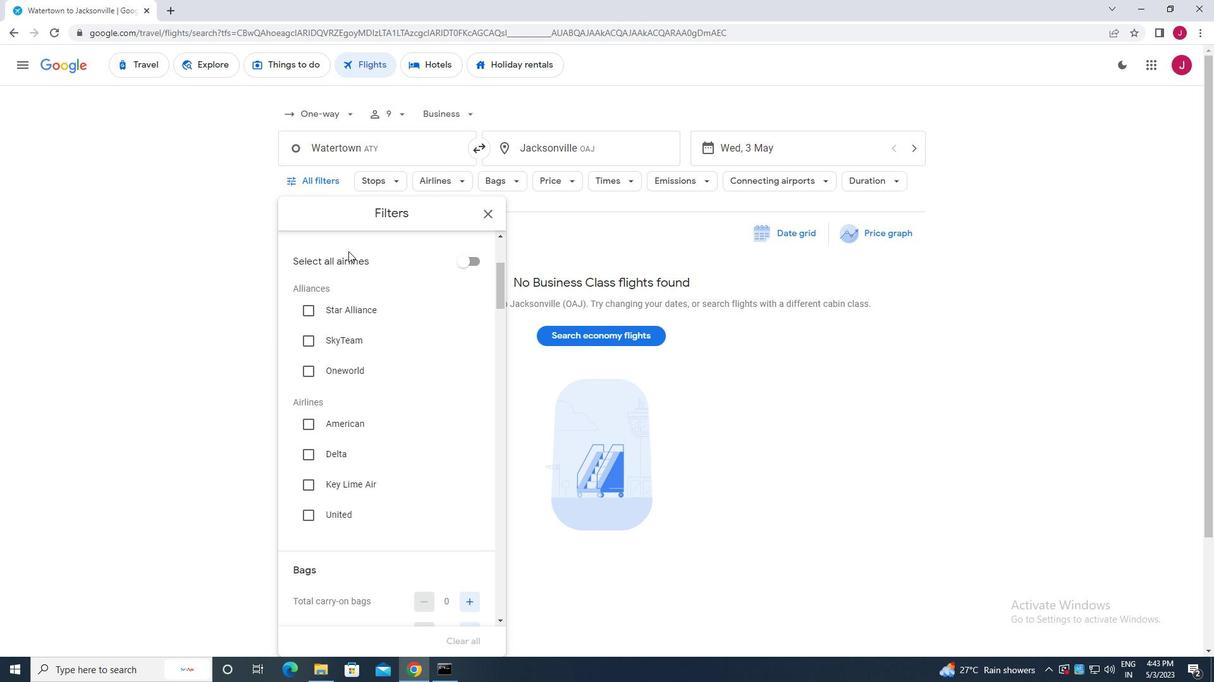 
Action: Mouse moved to (348, 252)
Screenshot: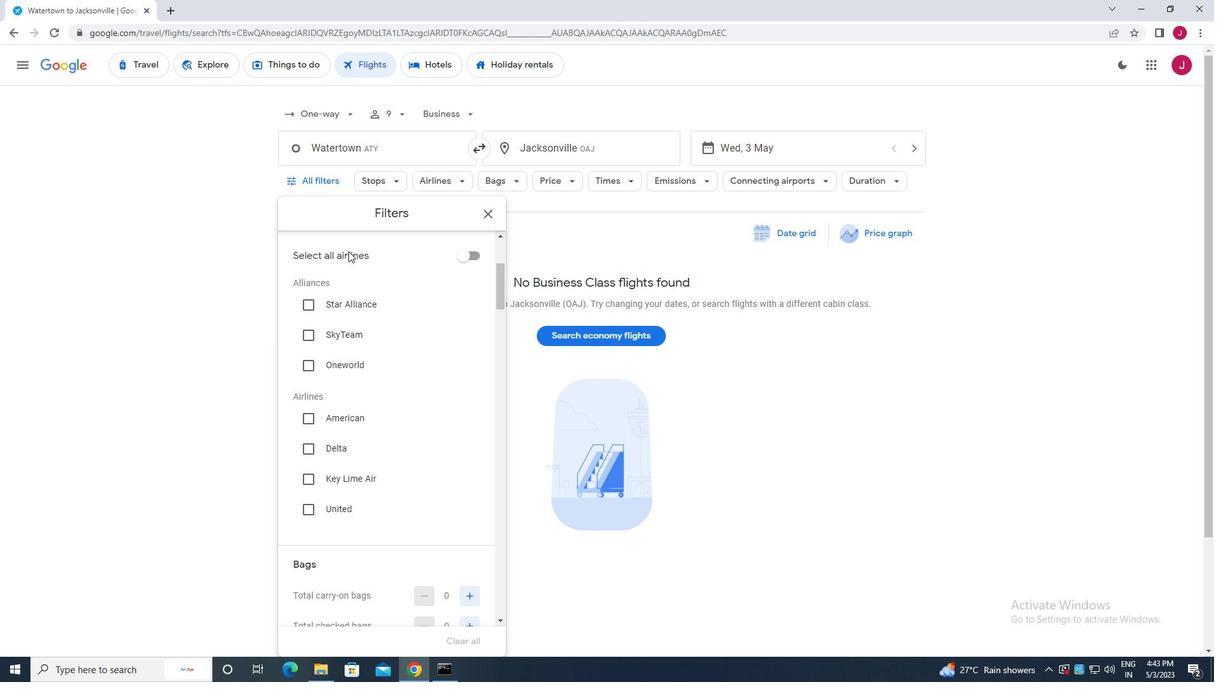 
Action: Mouse scrolled (348, 252) with delta (0, 0)
Screenshot: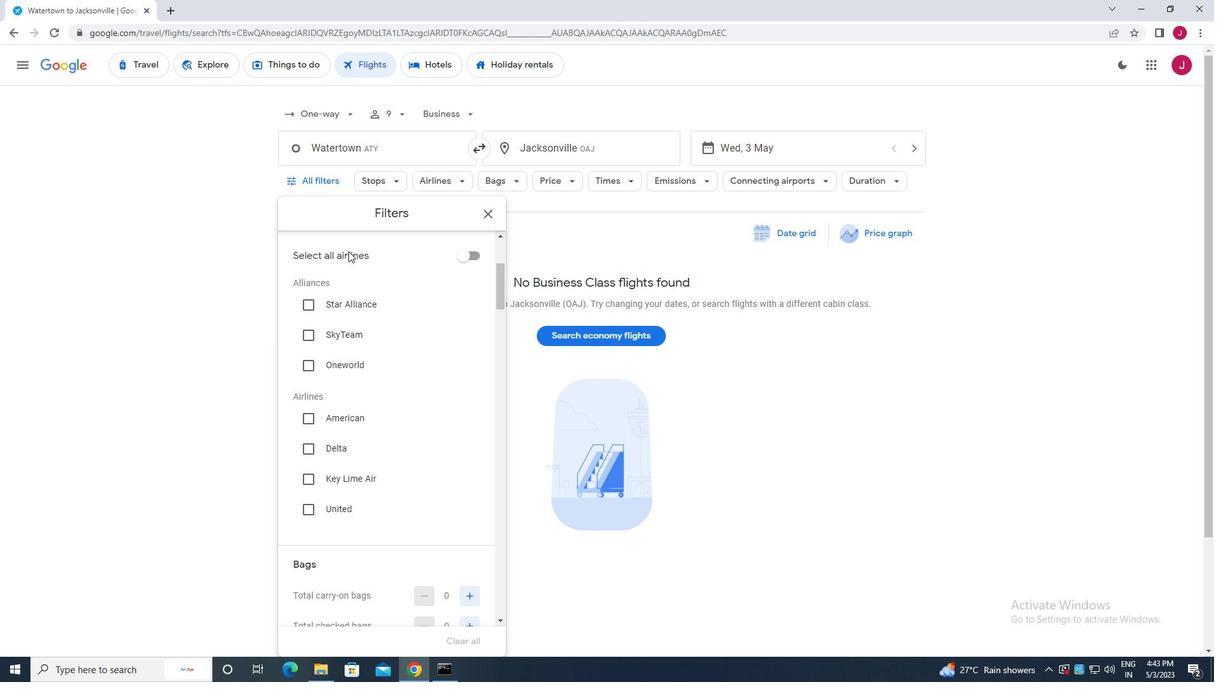 
Action: Mouse moved to (348, 254)
Screenshot: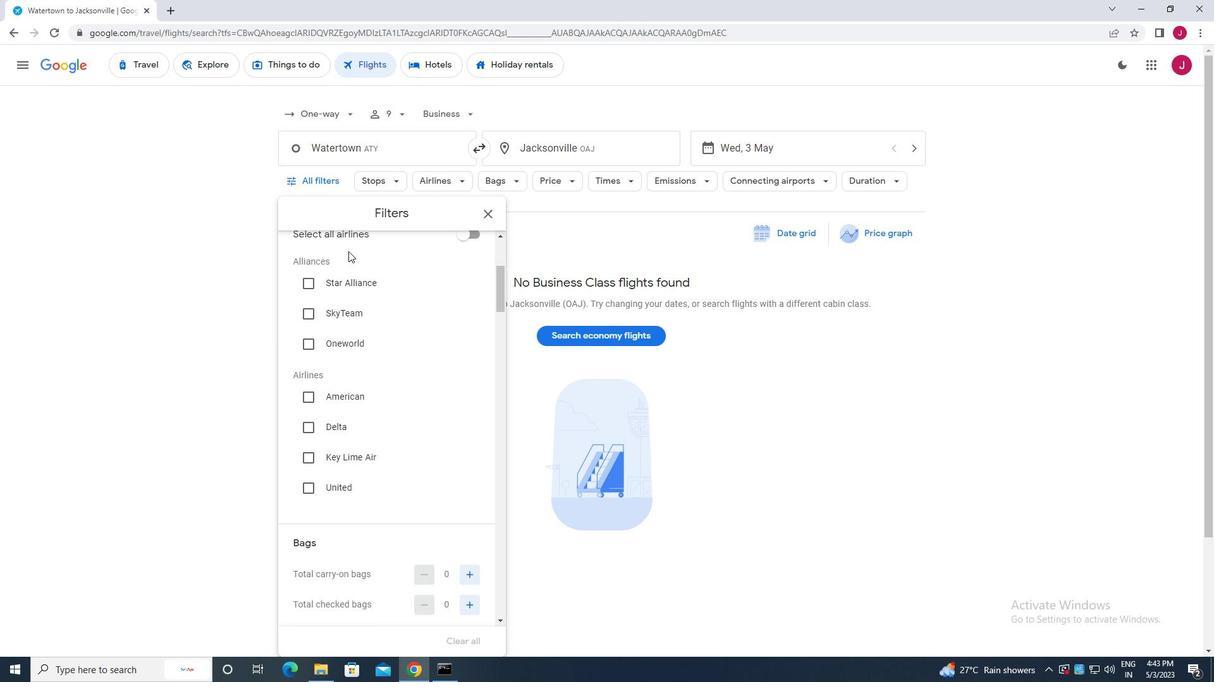 
Action: Mouse scrolled (348, 254) with delta (0, 0)
Screenshot: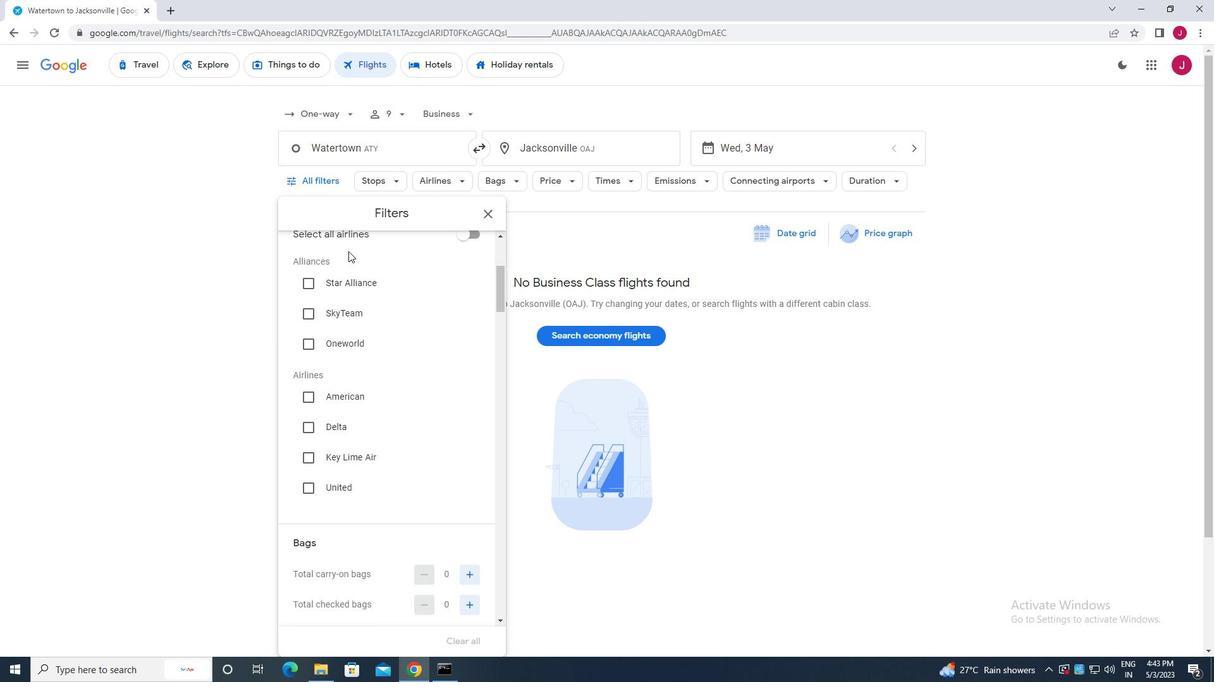 
Action: Mouse moved to (469, 286)
Screenshot: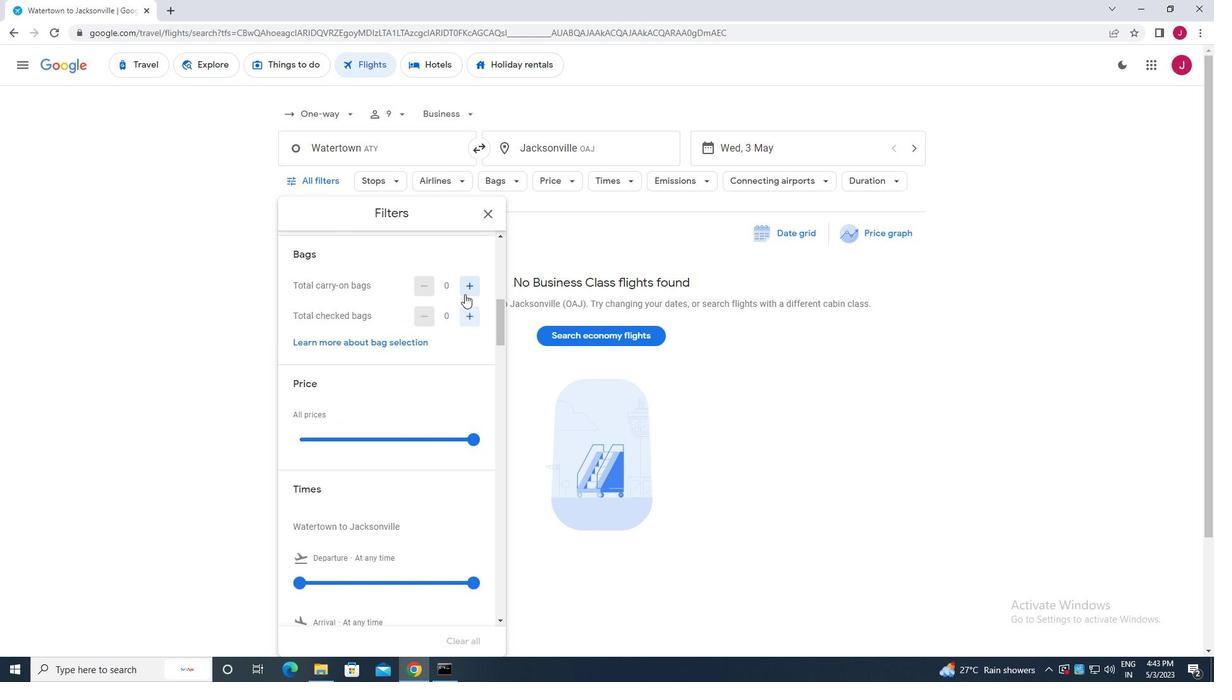 
Action: Mouse pressed left at (469, 286)
Screenshot: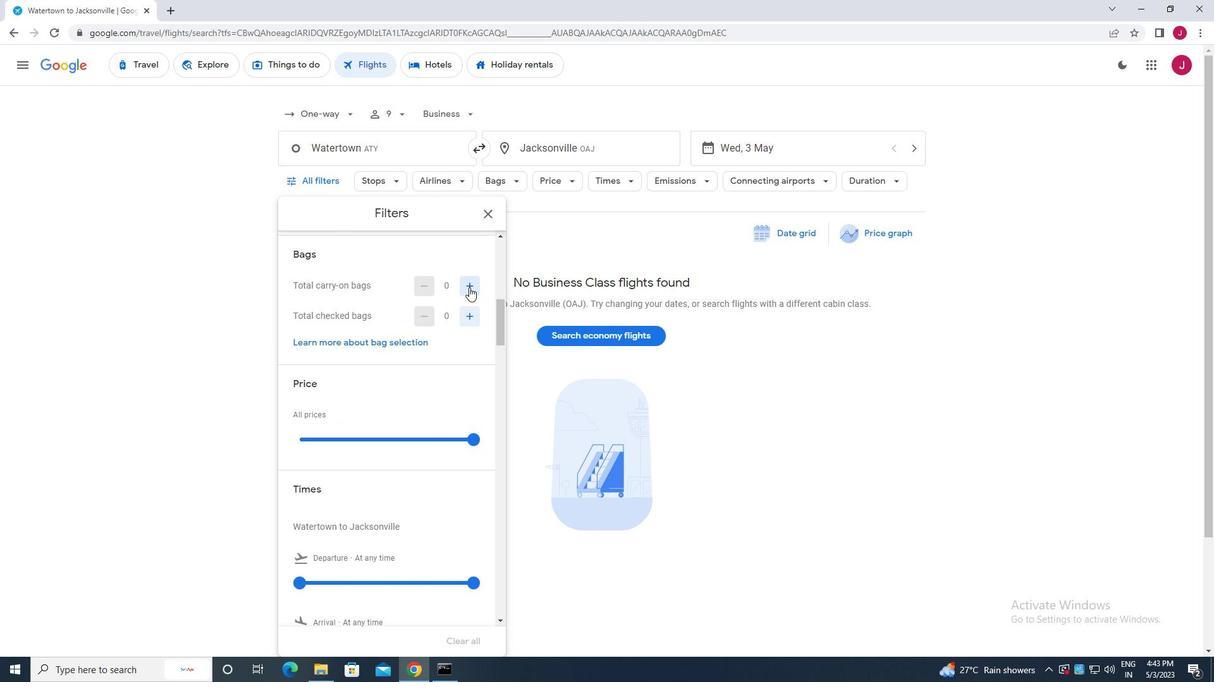 
Action: Mouse pressed left at (469, 286)
Screenshot: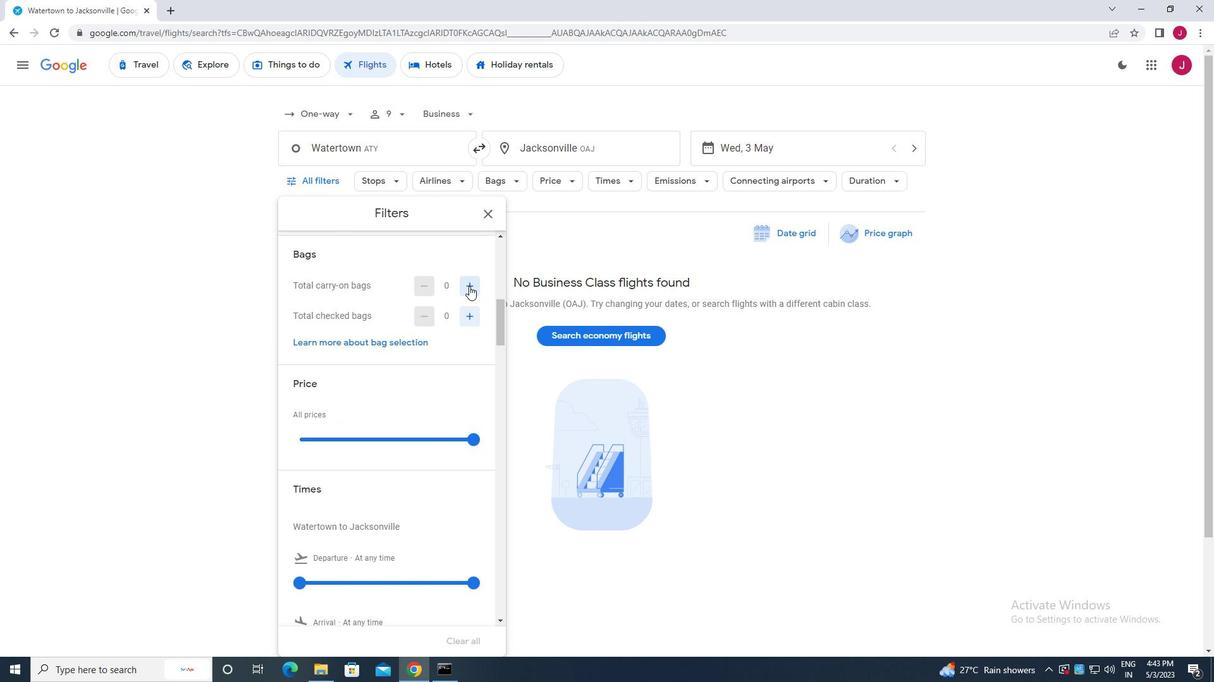 
Action: Mouse moved to (474, 441)
Screenshot: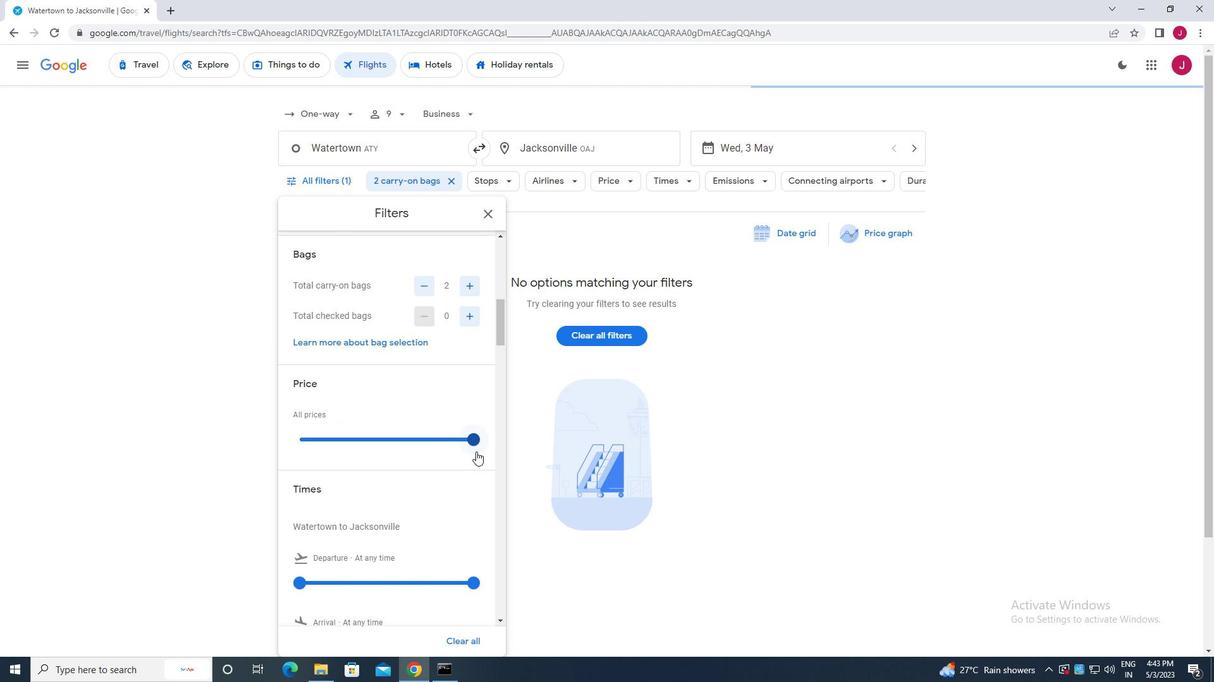 
Action: Mouse pressed left at (474, 441)
Screenshot: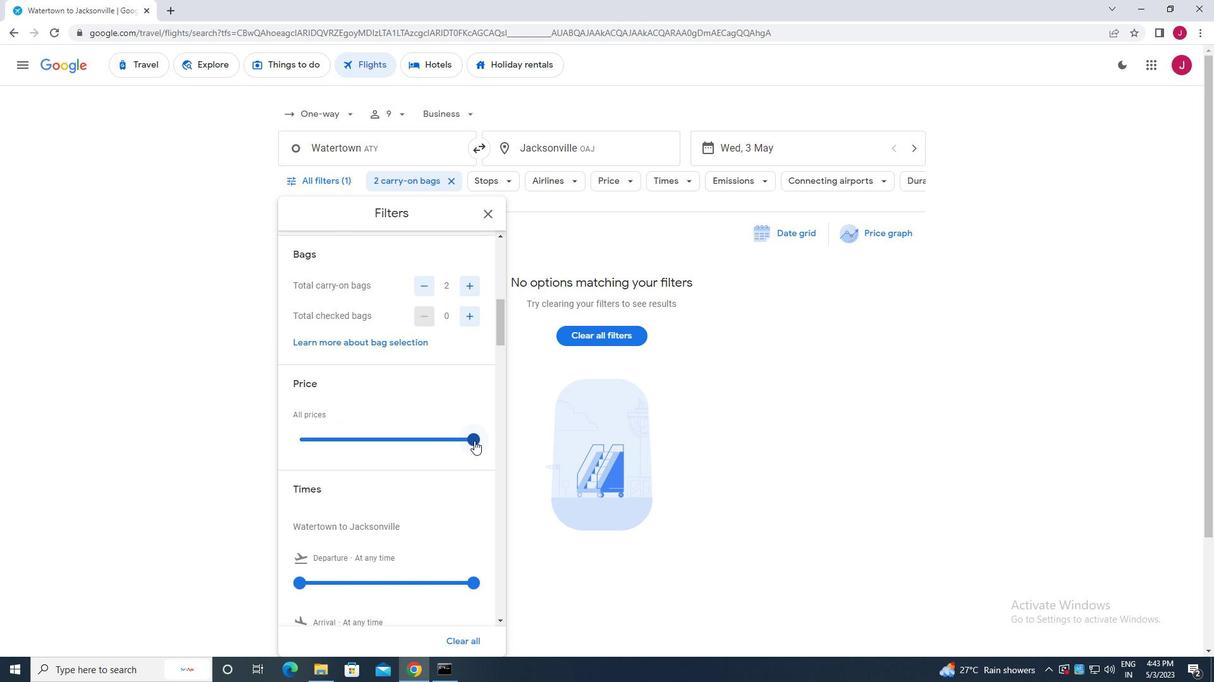 
Action: Mouse moved to (373, 401)
Screenshot: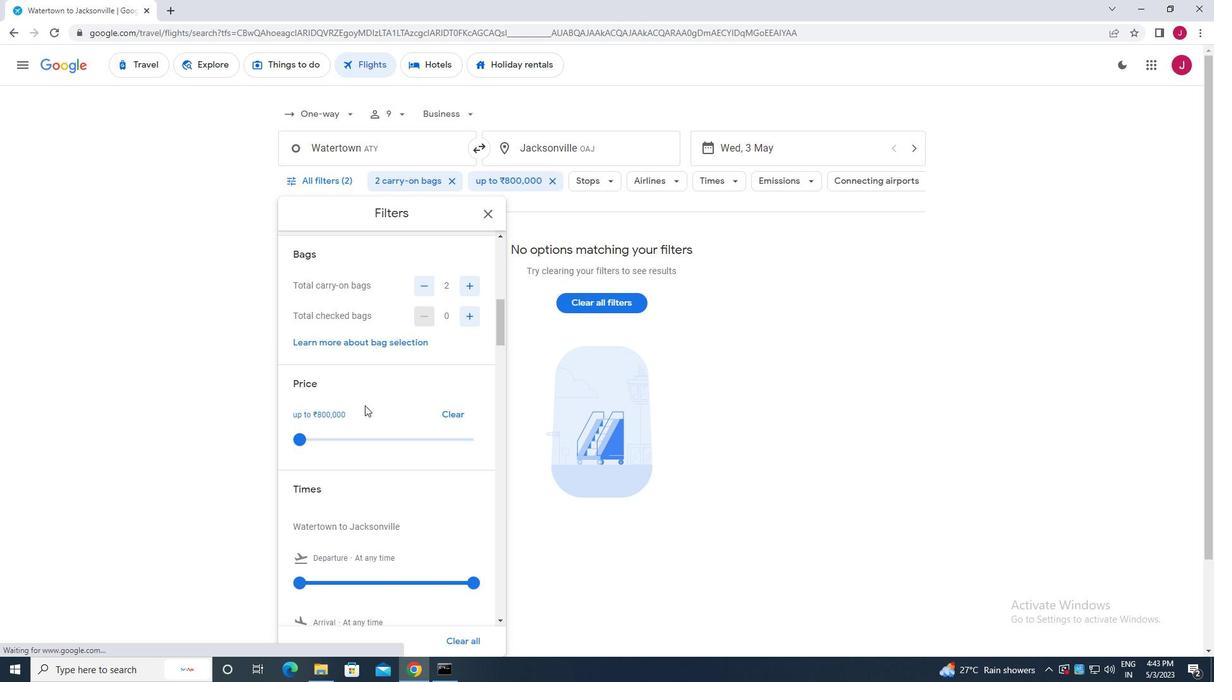 
Action: Mouse scrolled (373, 400) with delta (0, 0)
Screenshot: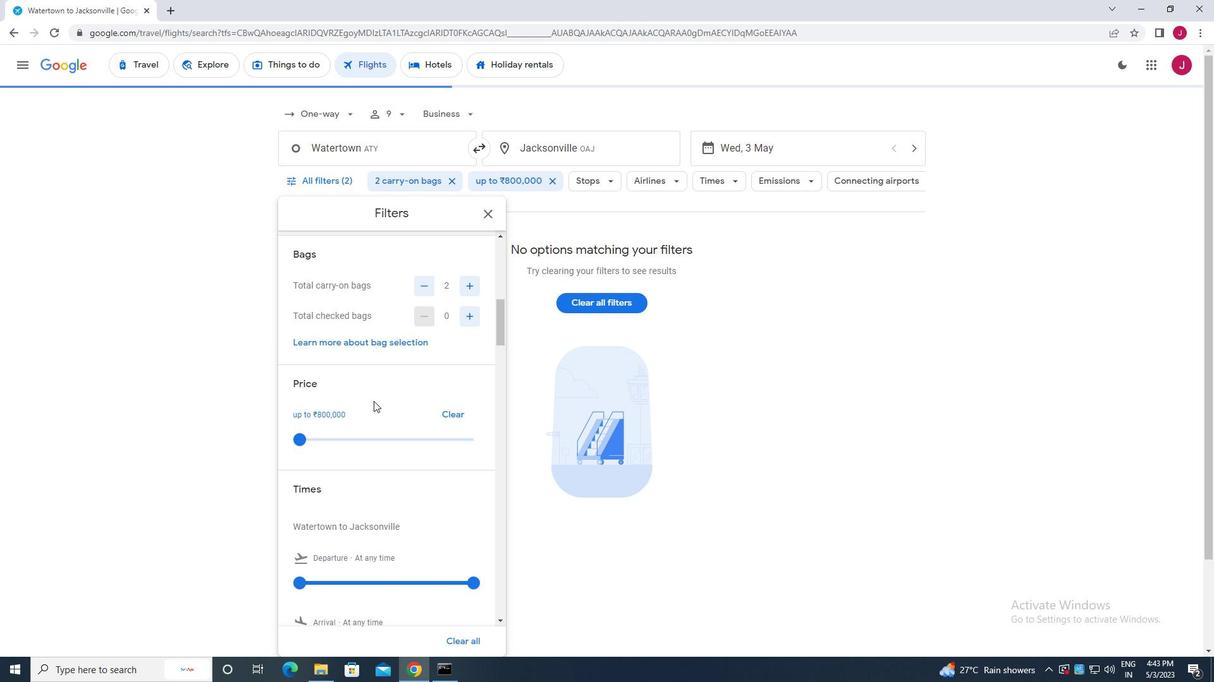 
Action: Mouse scrolled (373, 400) with delta (0, 0)
Screenshot: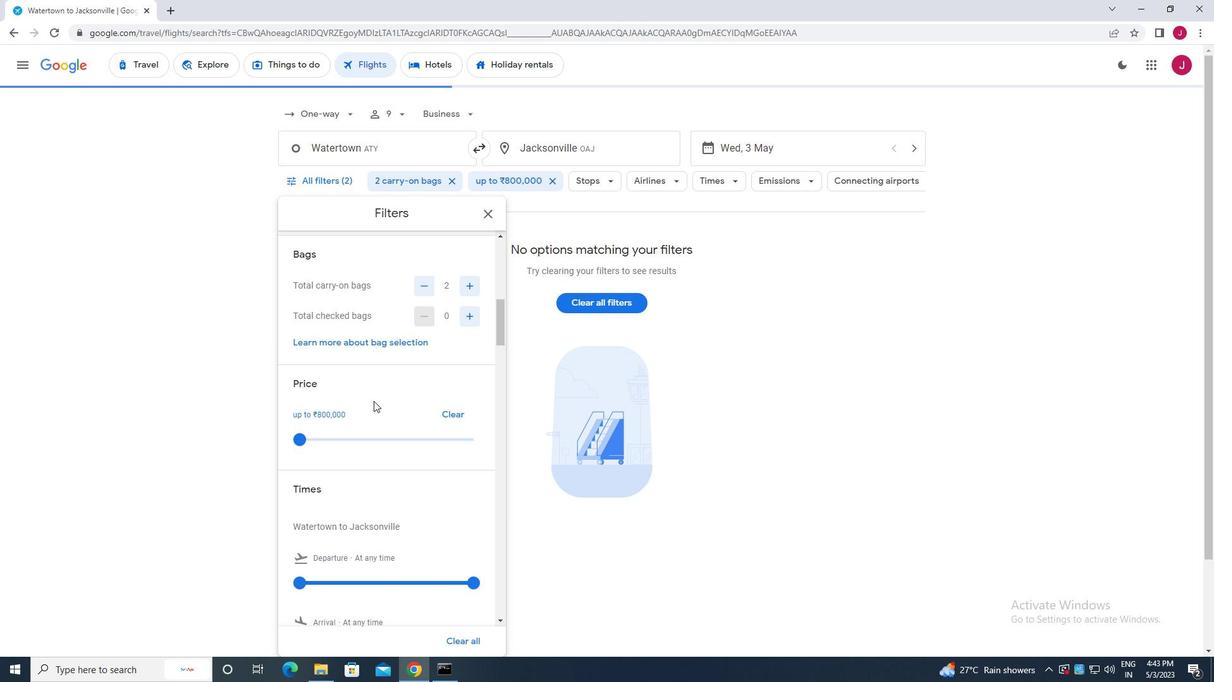 
Action: Mouse moved to (303, 452)
Screenshot: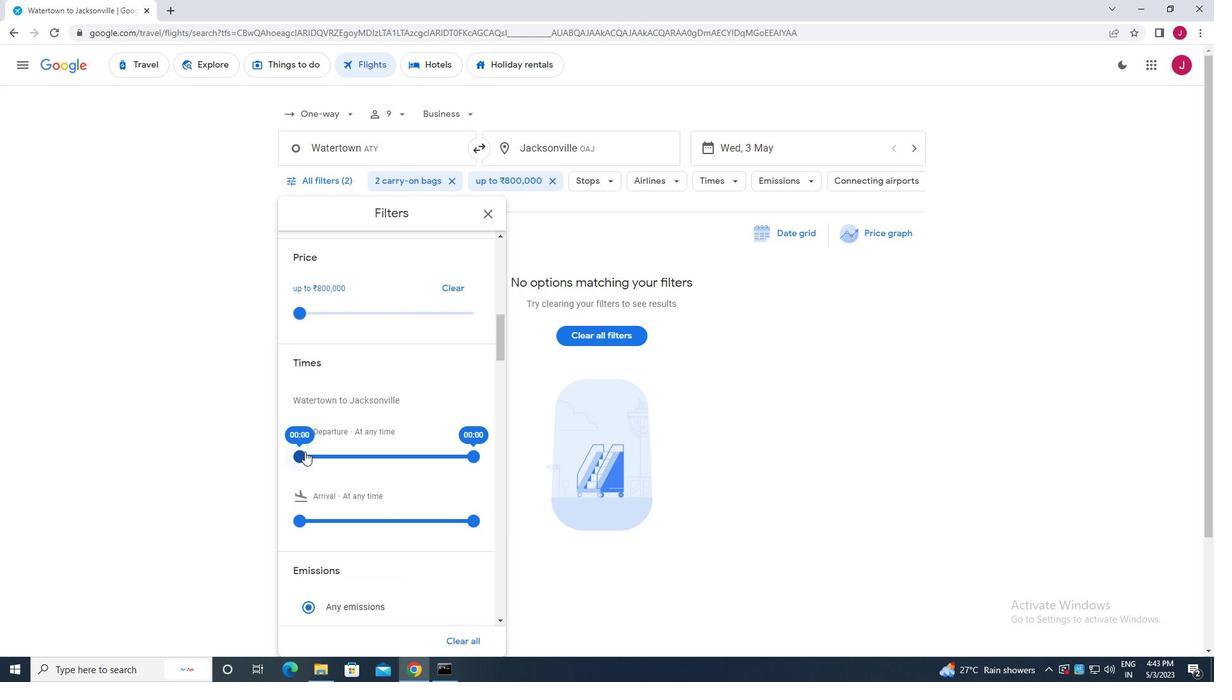 
Action: Mouse pressed left at (303, 452)
Screenshot: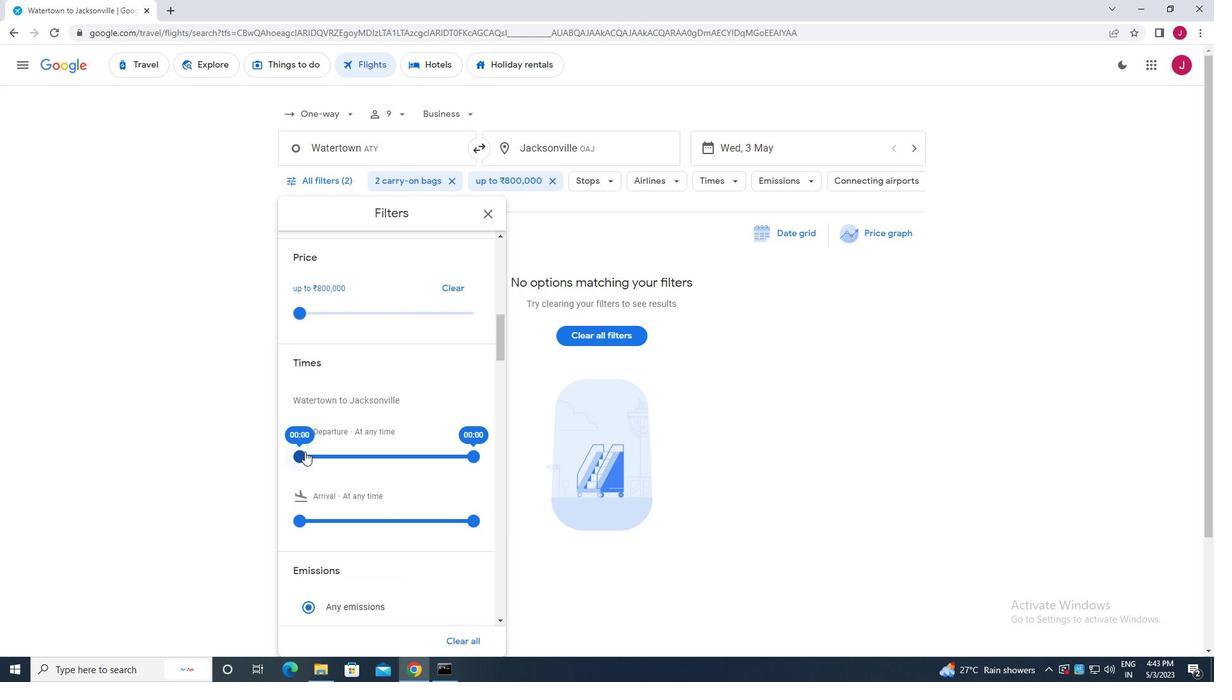 
Action: Mouse moved to (476, 459)
Screenshot: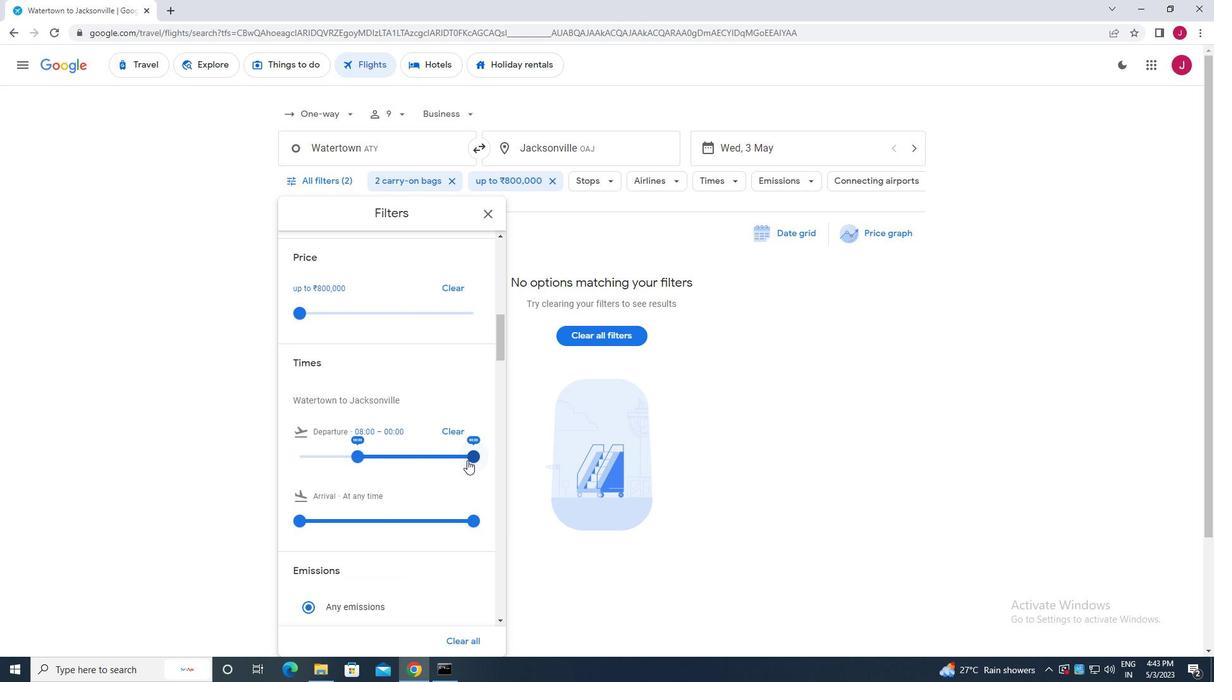 
Action: Mouse pressed left at (476, 459)
Screenshot: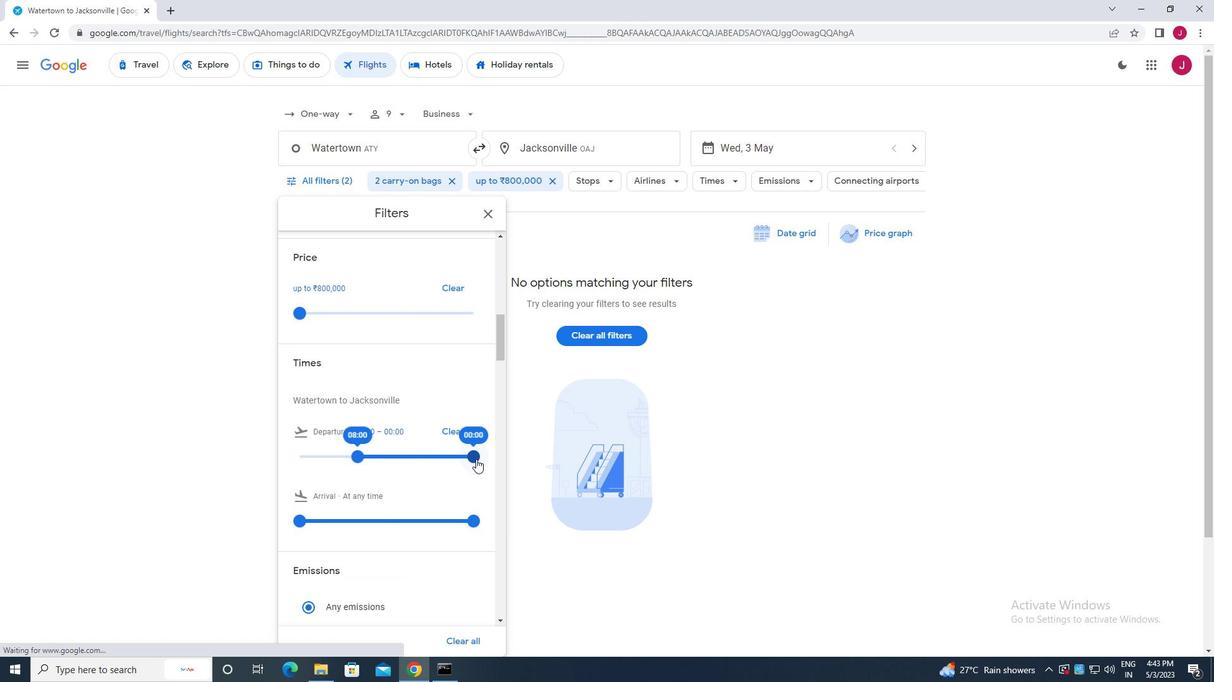 
Action: Mouse moved to (487, 209)
Screenshot: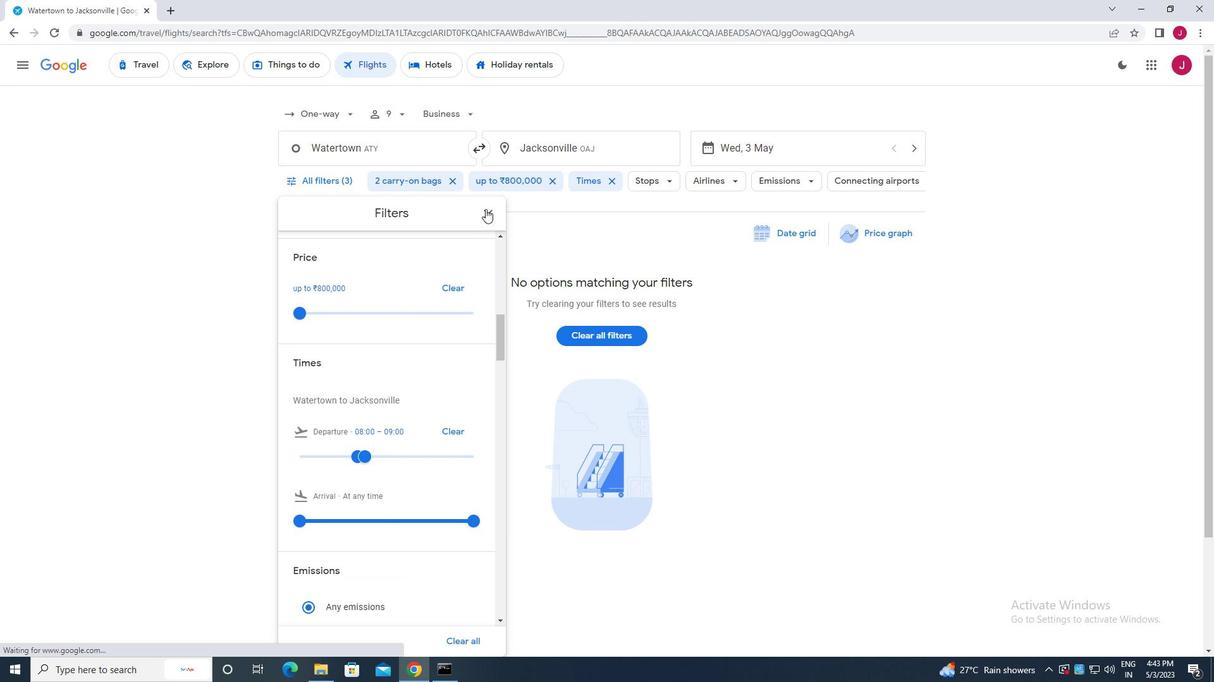 
Action: Mouse pressed left at (487, 209)
Screenshot: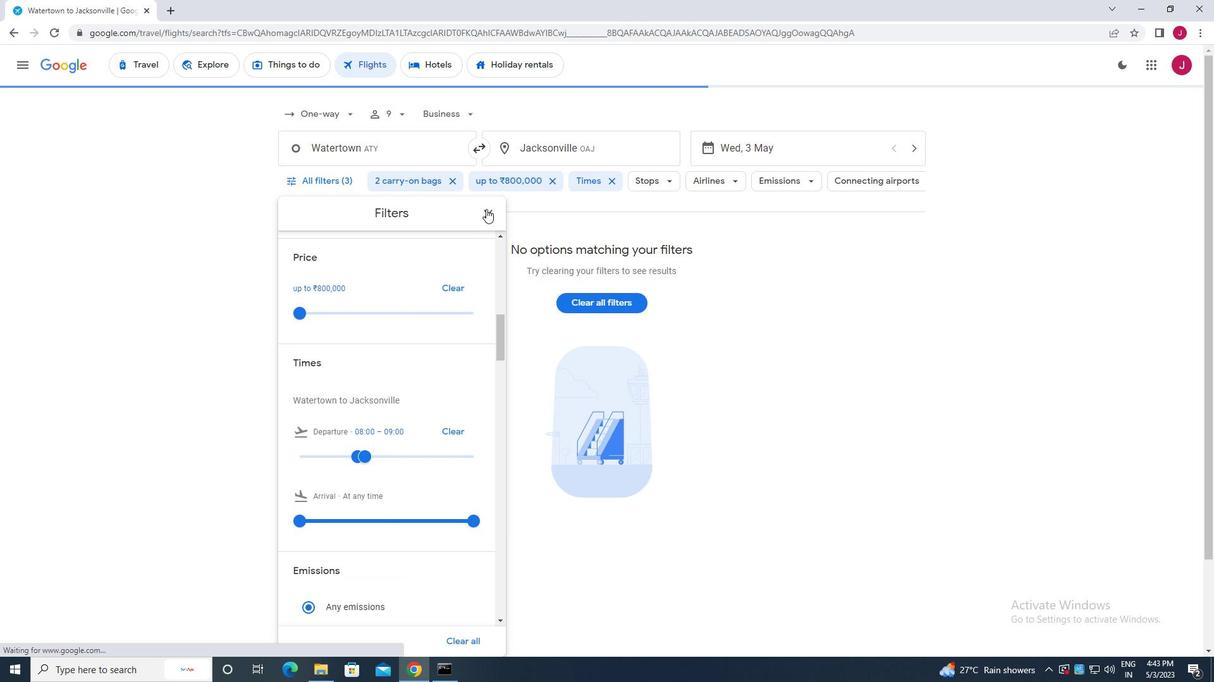 
Action: Mouse moved to (484, 213)
Screenshot: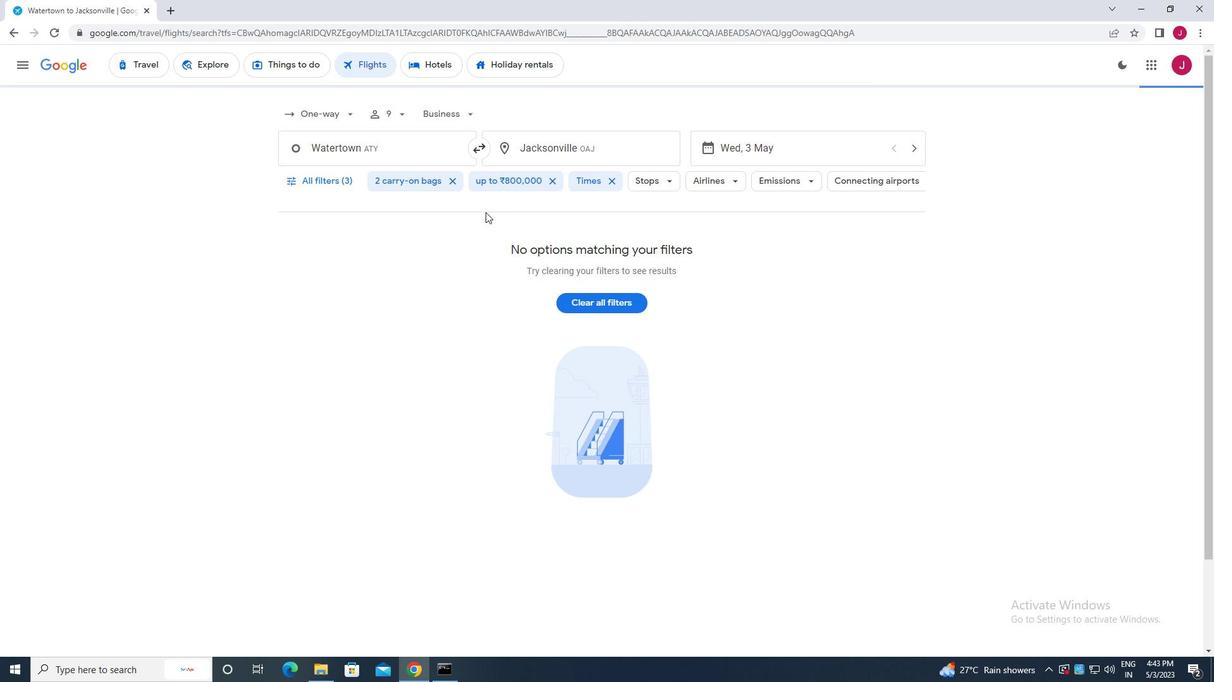 
